 Task: Look for space in Hindupur, India from 4th June, 2023 to 15th June, 2023 for 2 adults in price range Rs.10000 to Rs.15000. Place can be entire place with 1  bedroom having 1 bed and 1 bathroom. Property type can be house, flat, guest house, hotel. Booking option can be shelf check-in. Required host language is English.
Action: Mouse moved to (534, 135)
Screenshot: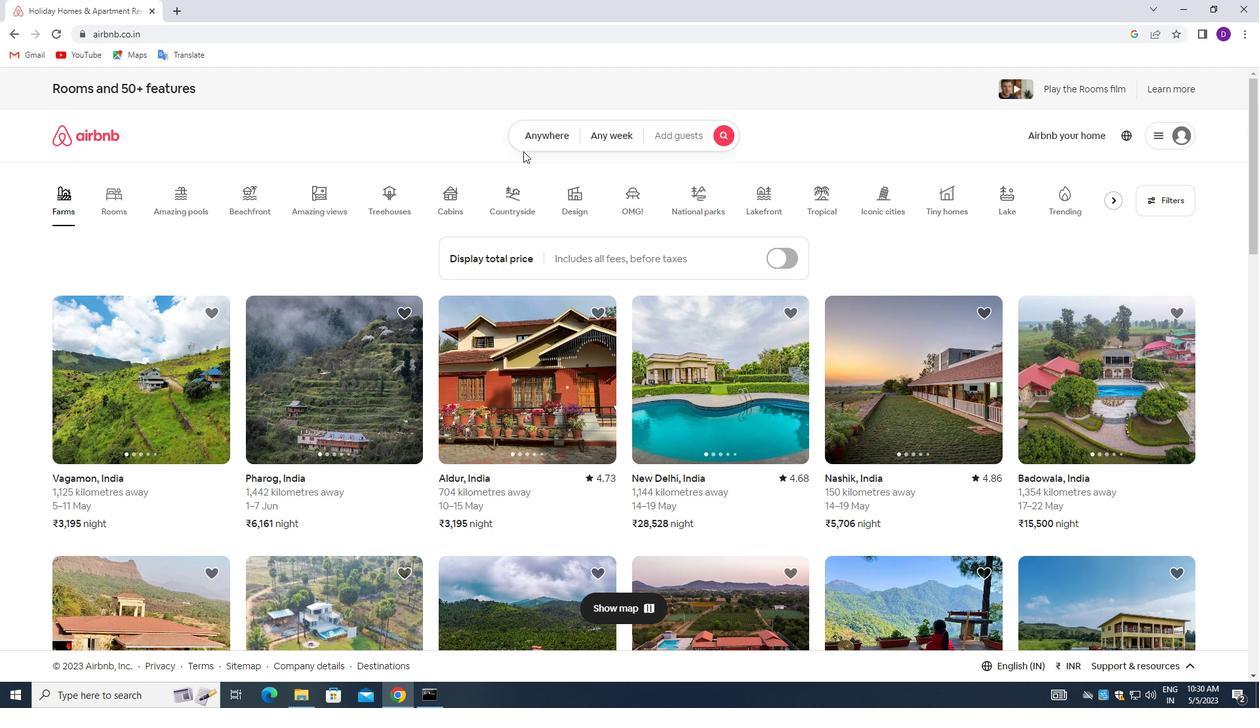 
Action: Mouse pressed left at (534, 135)
Screenshot: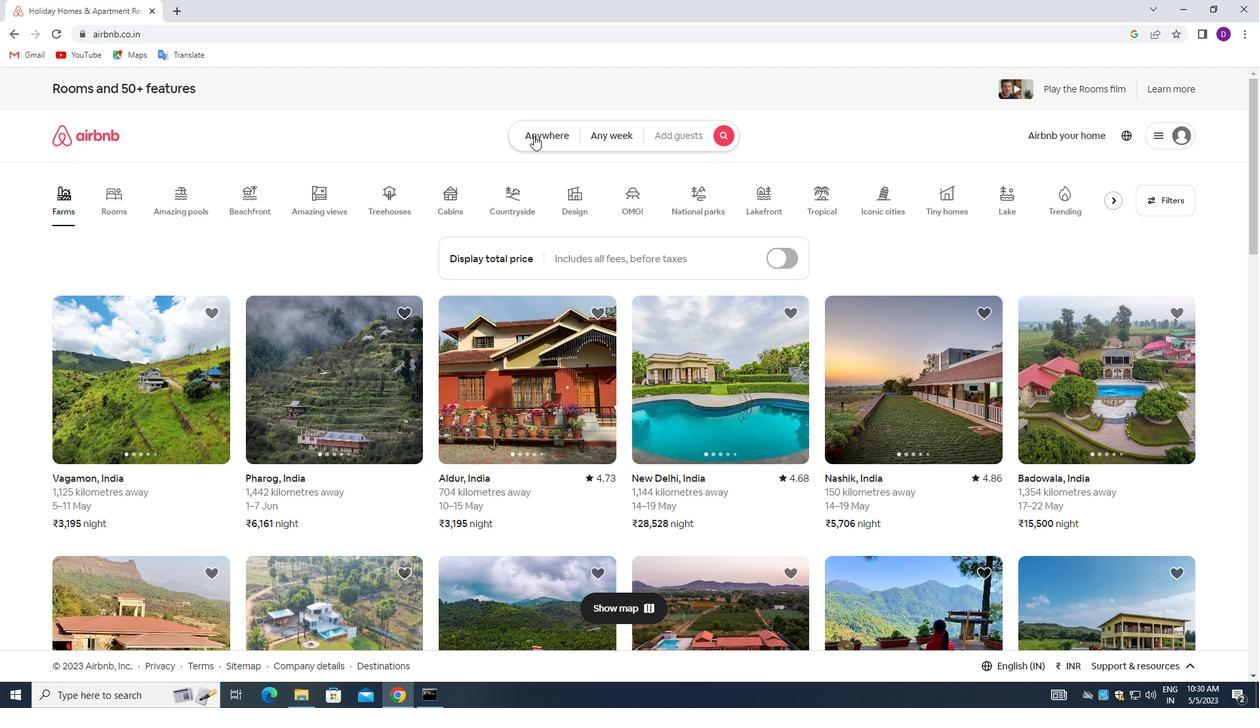 
Action: Mouse moved to (500, 183)
Screenshot: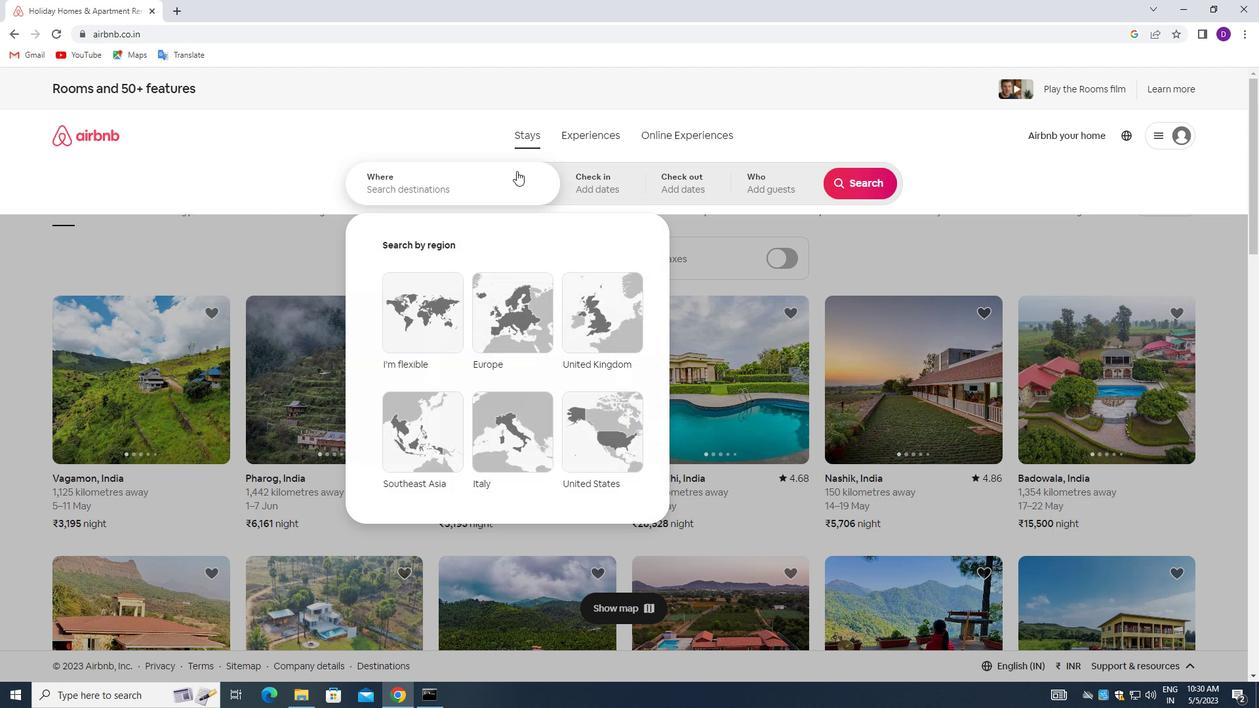 
Action: Mouse pressed left at (500, 183)
Screenshot: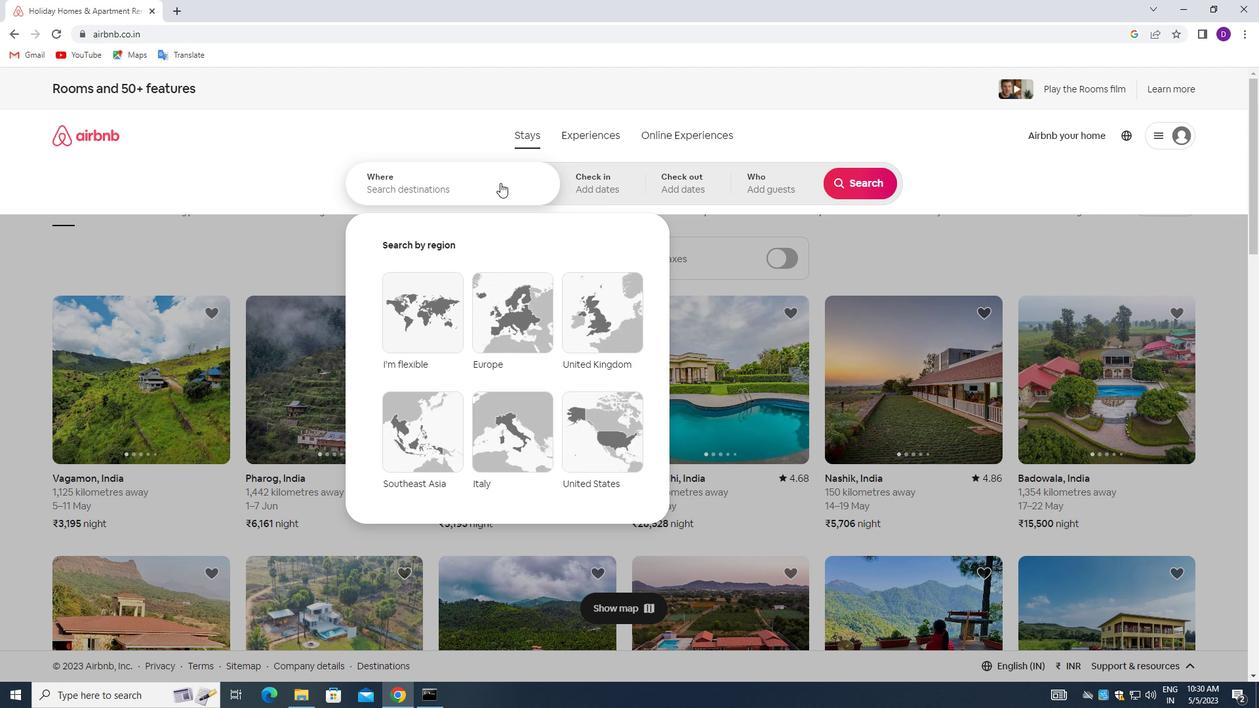 
Action: Mouse moved to (223, 158)
Screenshot: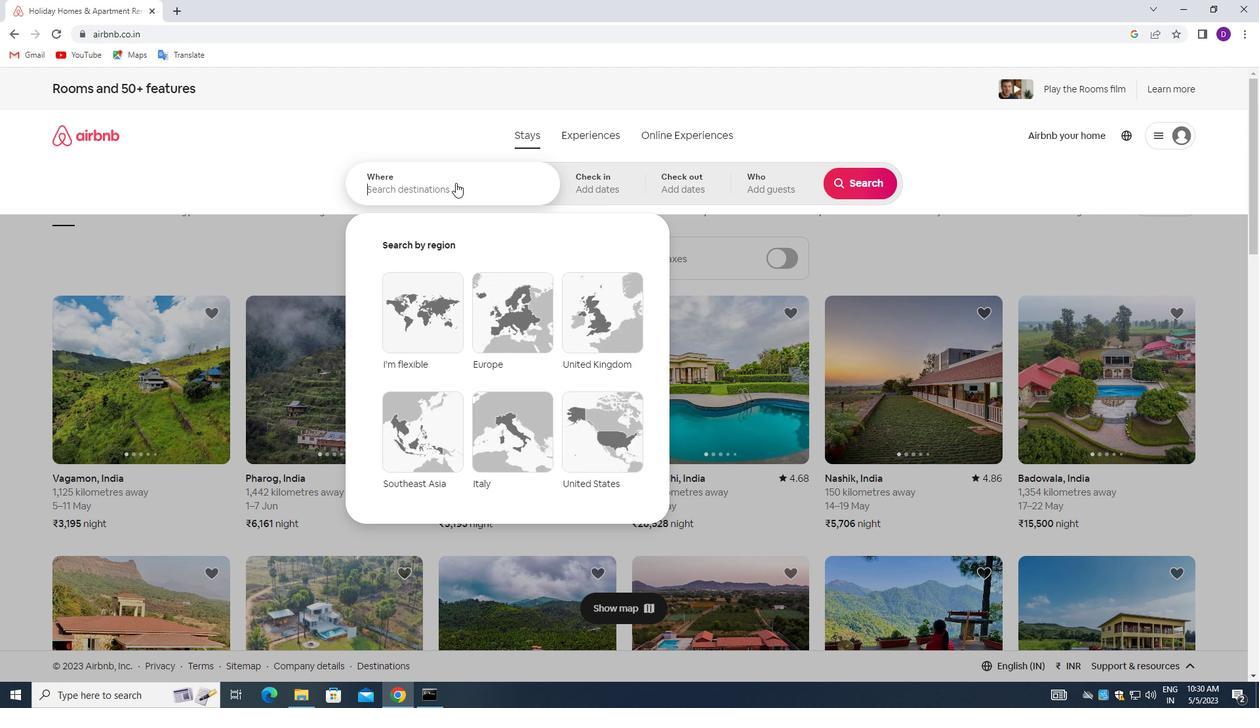 
Action: Key pressed <Key.shift>HINDUPUR,<Key.space><Key.shift>INDIA<Key.enter>
Screenshot: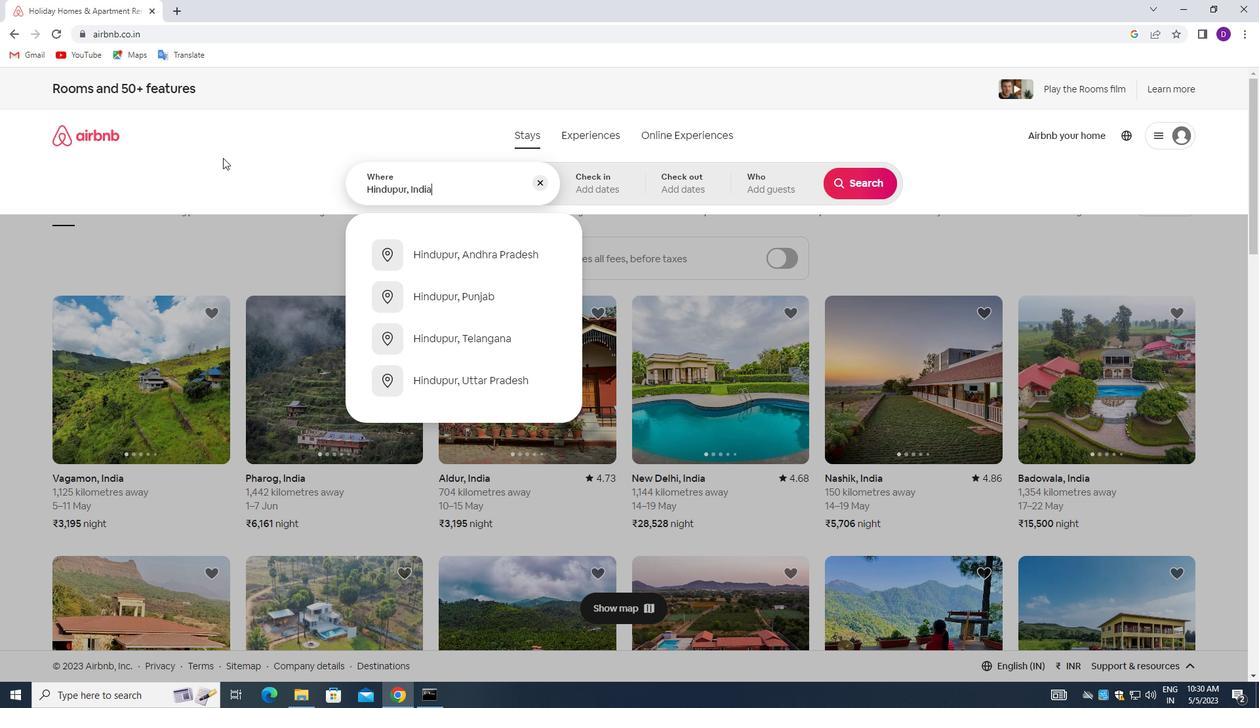 
Action: Mouse moved to (650, 376)
Screenshot: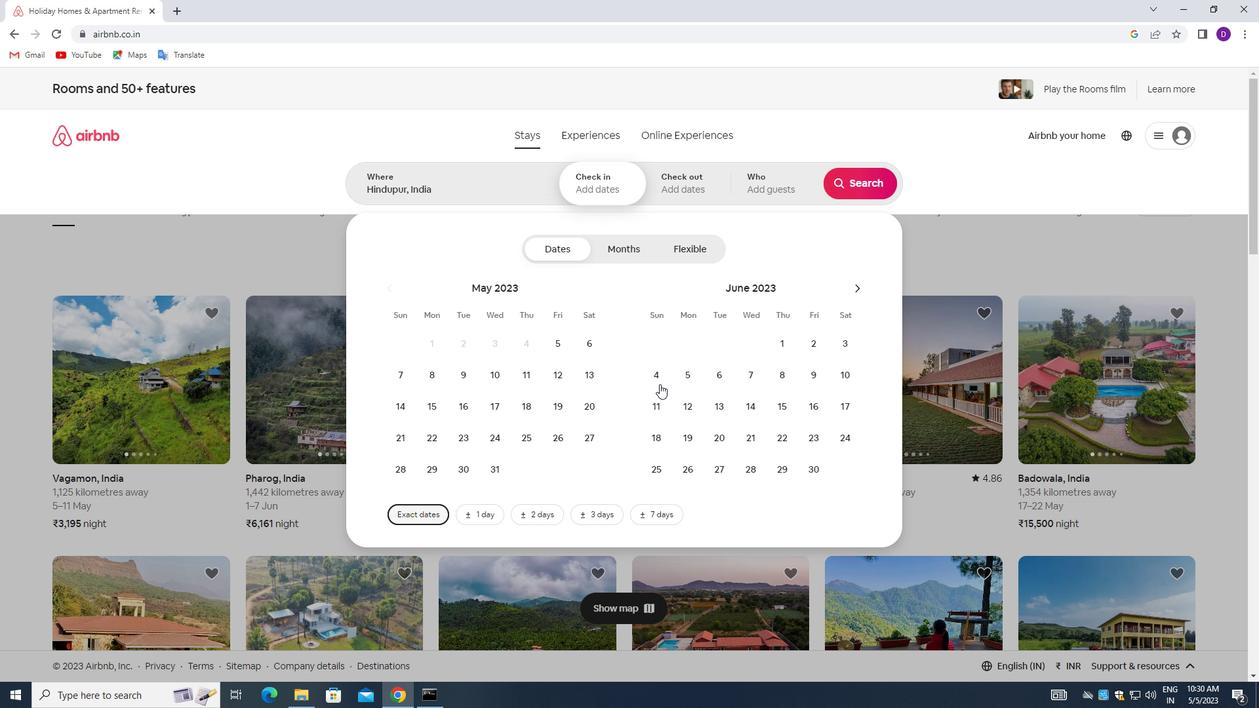 
Action: Mouse pressed left at (650, 376)
Screenshot: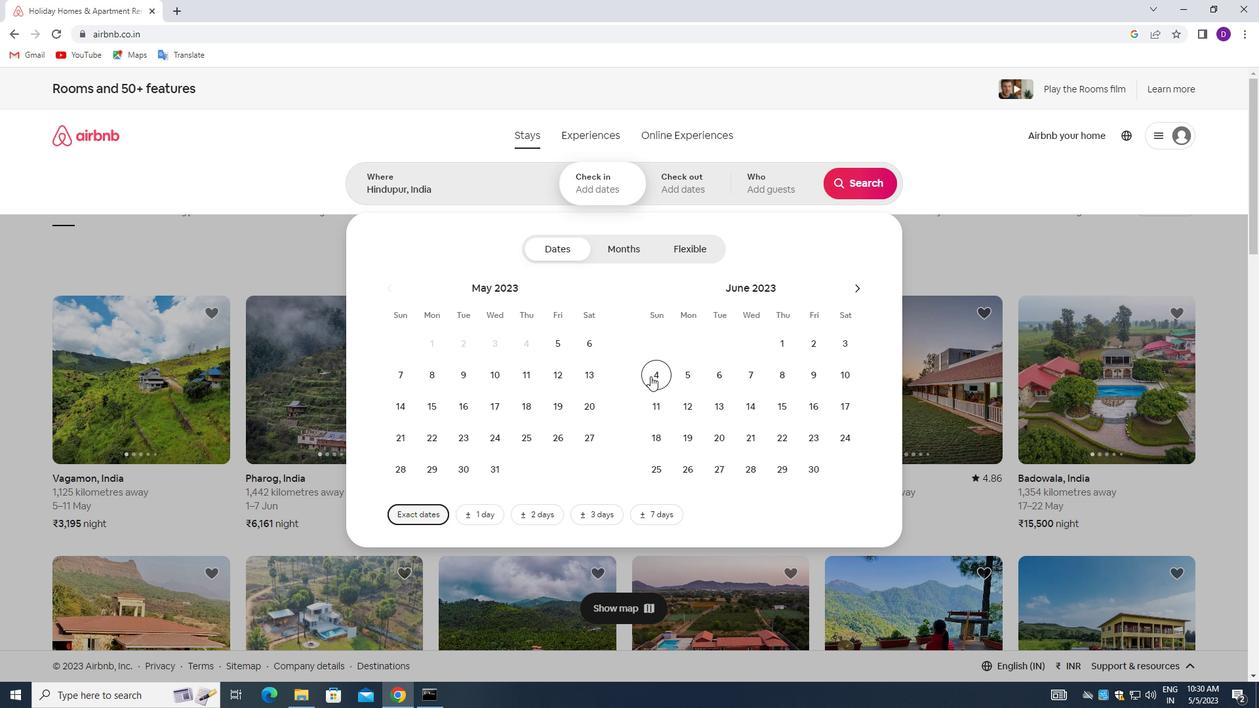 
Action: Mouse moved to (776, 411)
Screenshot: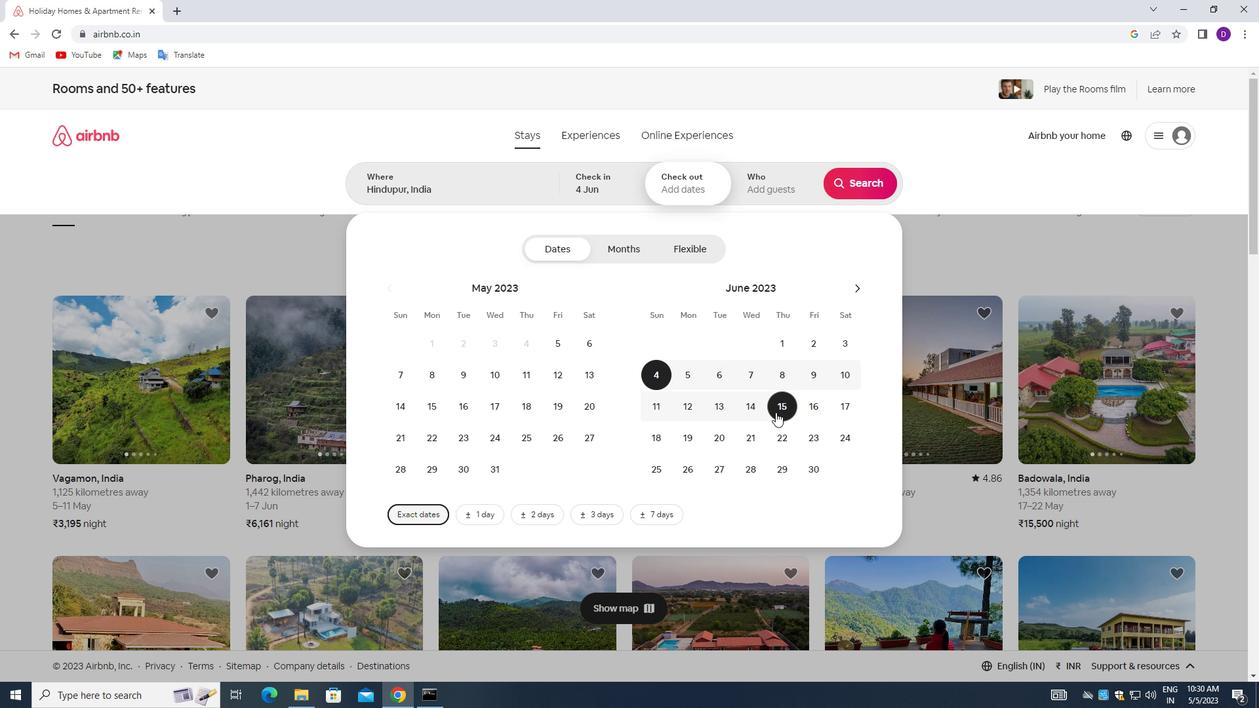 
Action: Mouse pressed left at (776, 411)
Screenshot: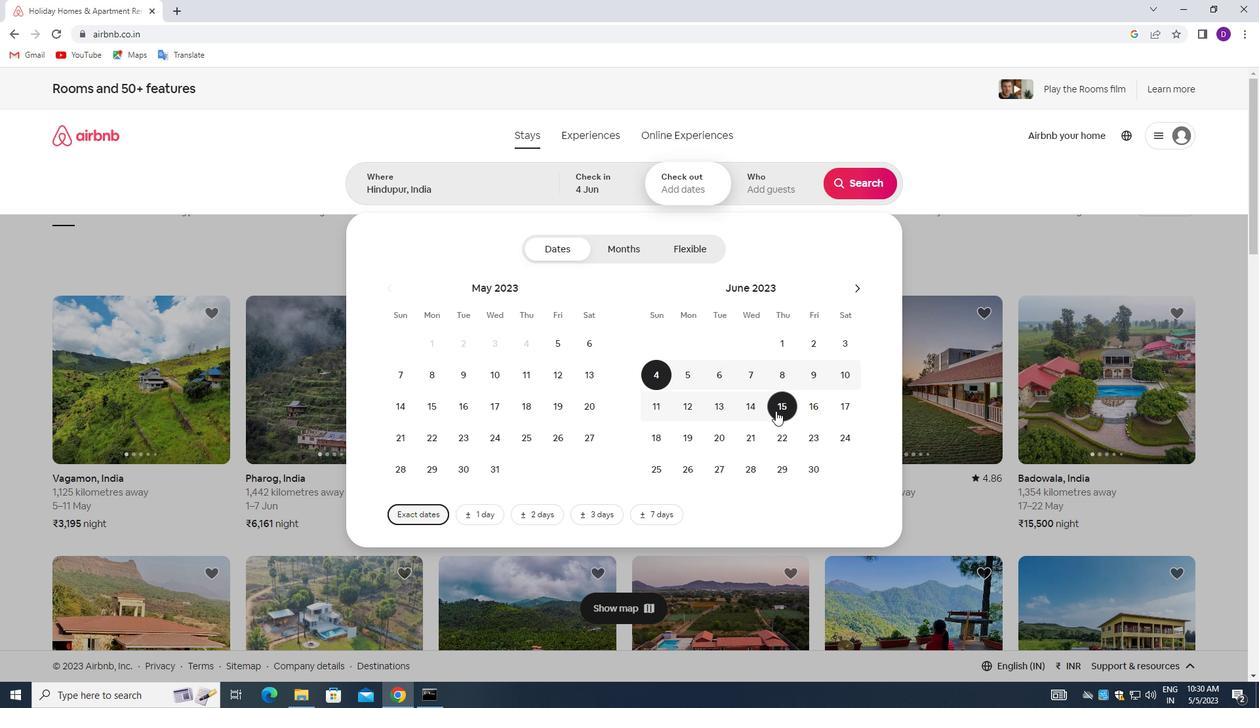 
Action: Mouse moved to (754, 187)
Screenshot: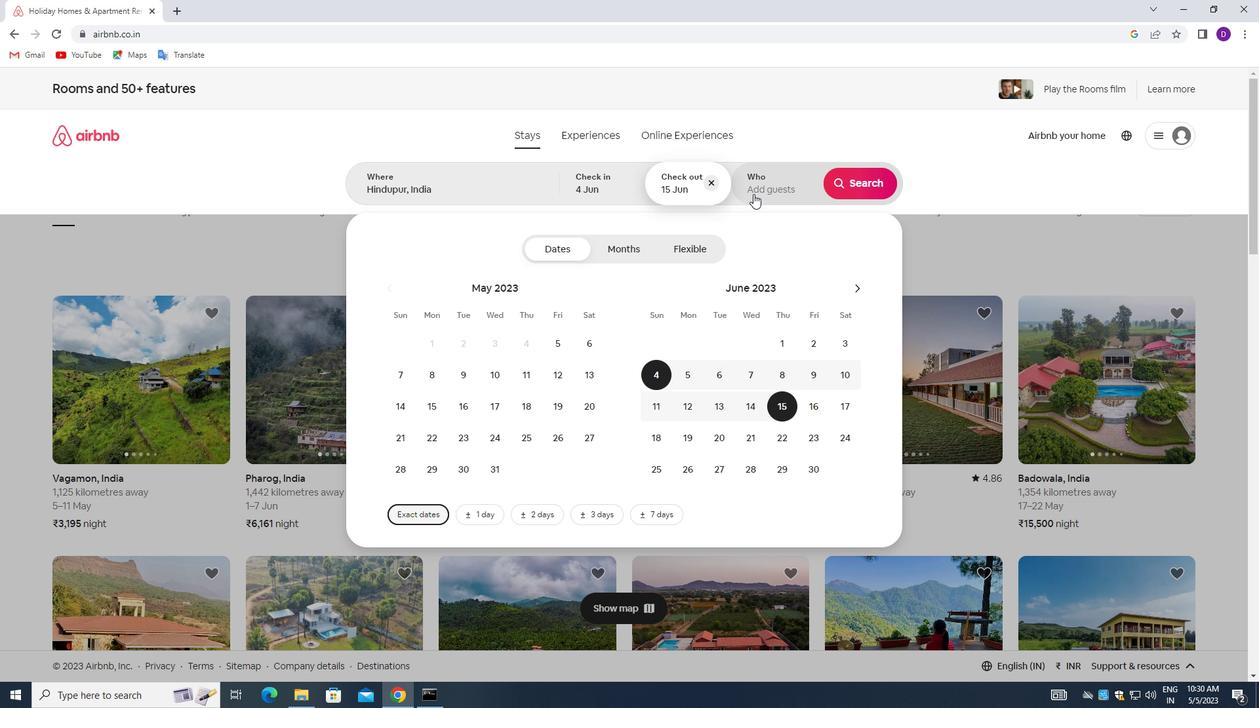 
Action: Mouse pressed left at (754, 187)
Screenshot: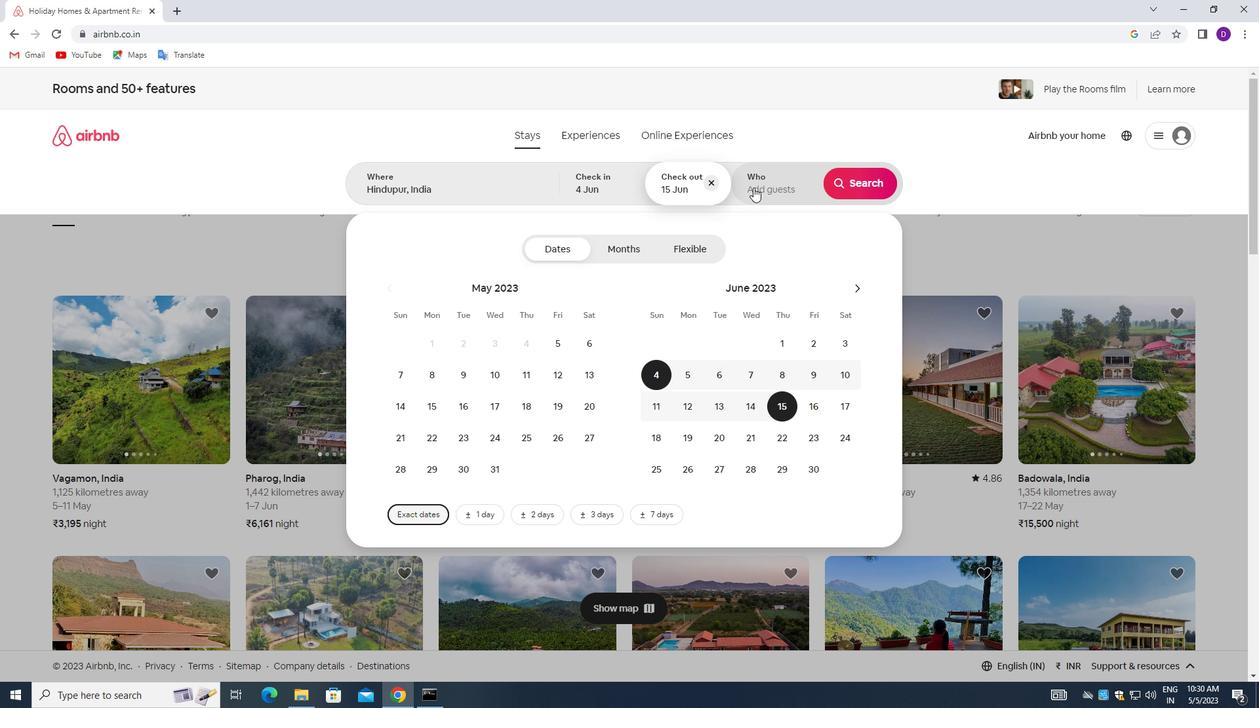 
Action: Mouse moved to (856, 255)
Screenshot: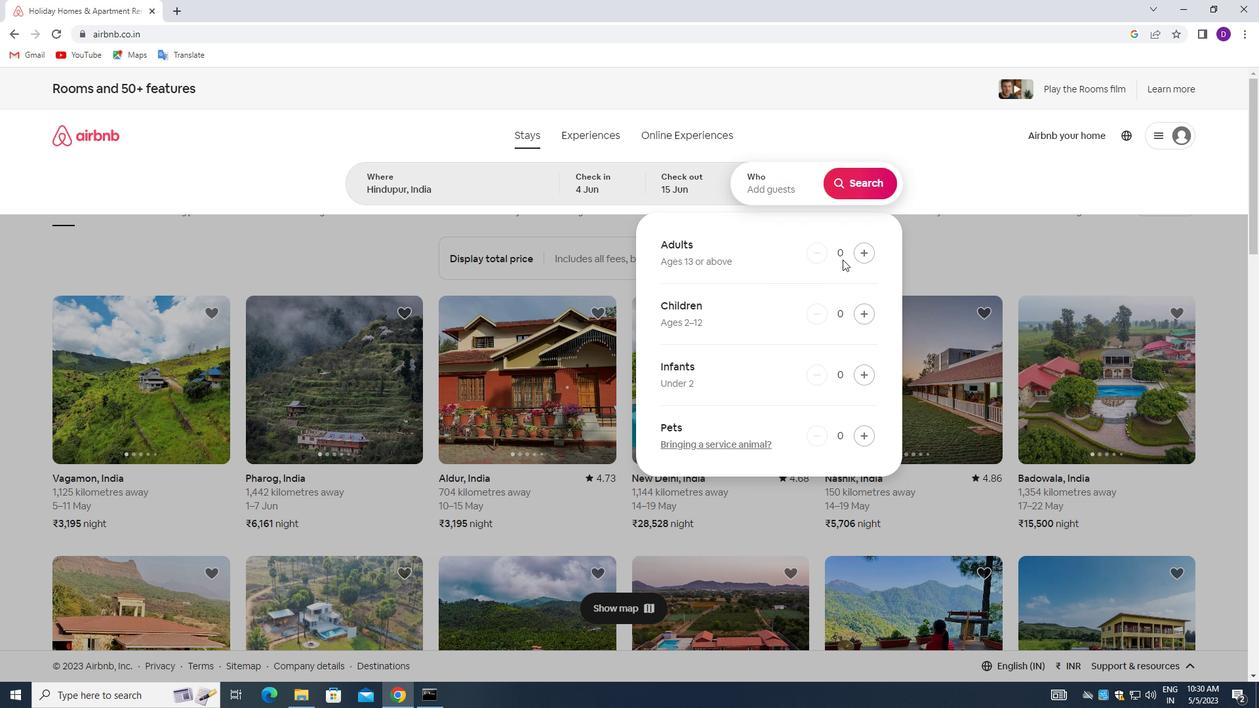 
Action: Mouse pressed left at (856, 255)
Screenshot: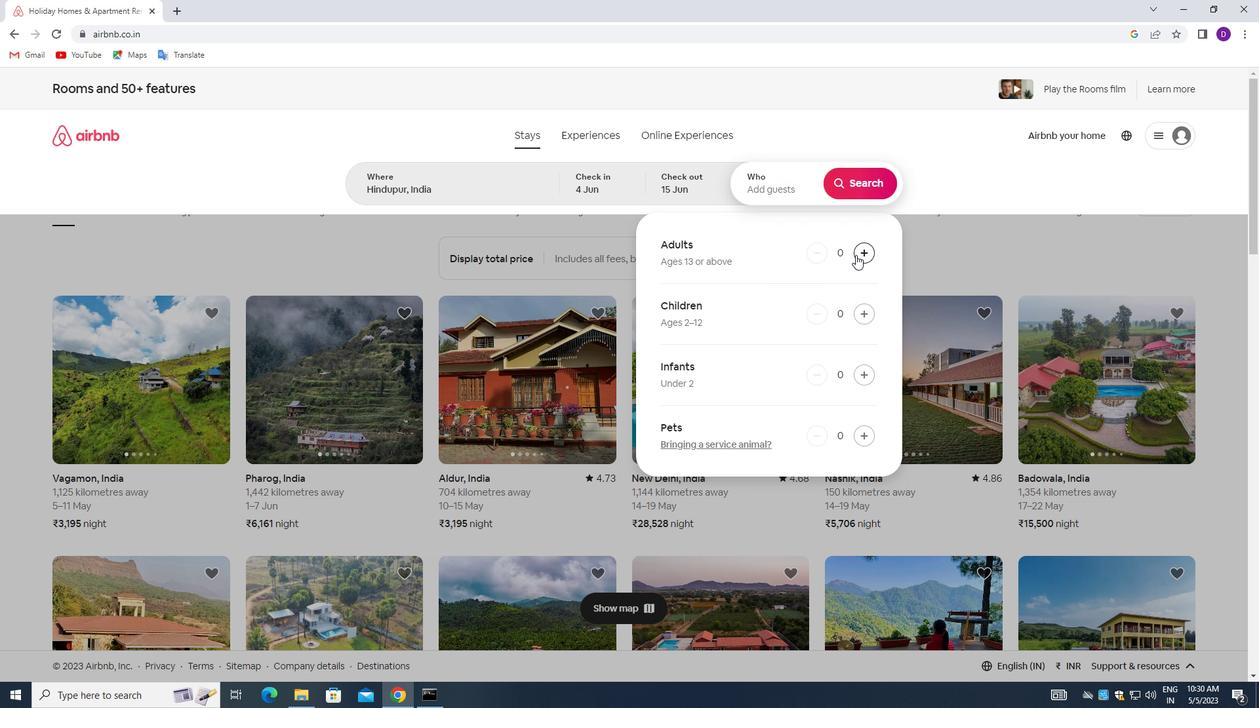 
Action: Mouse moved to (856, 255)
Screenshot: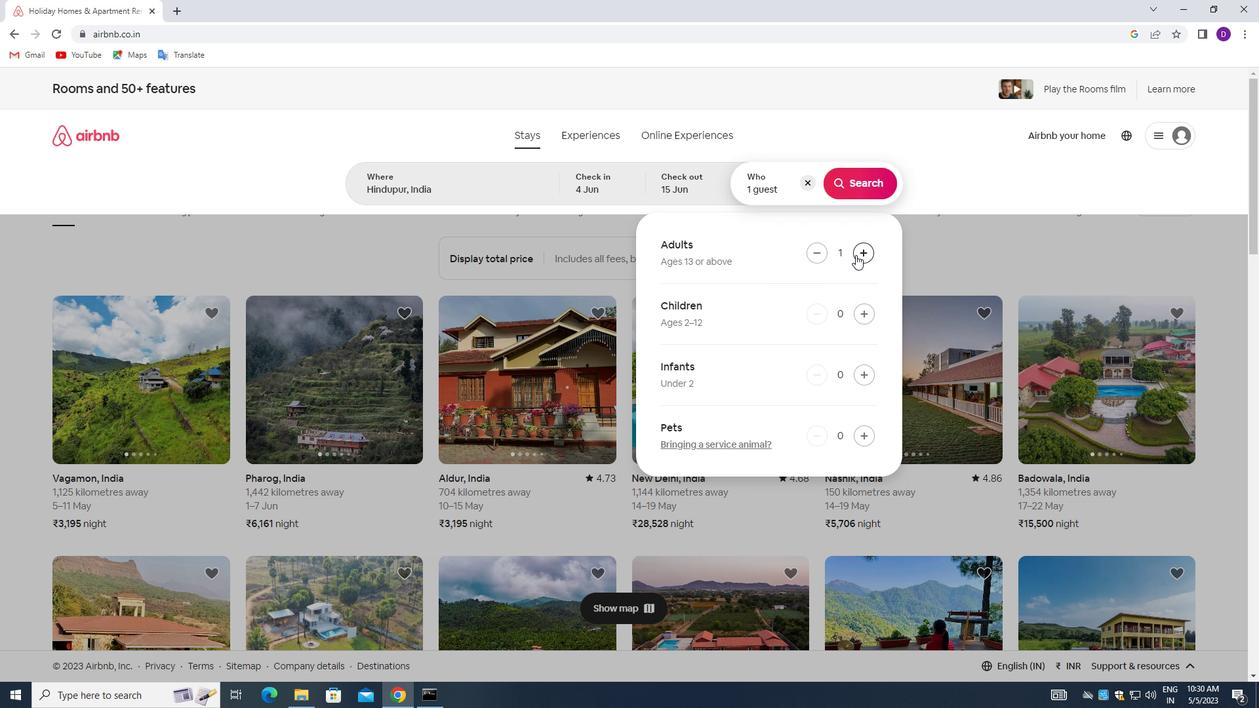 
Action: Mouse pressed left at (856, 255)
Screenshot: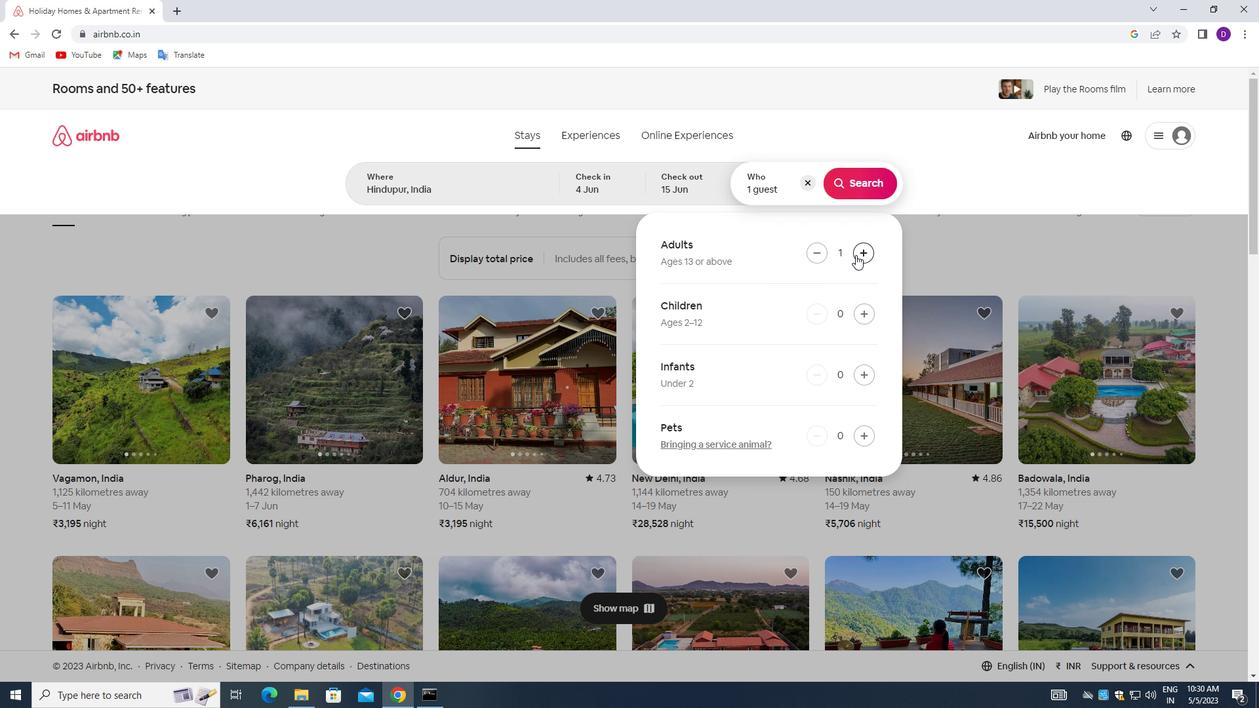 
Action: Mouse moved to (859, 181)
Screenshot: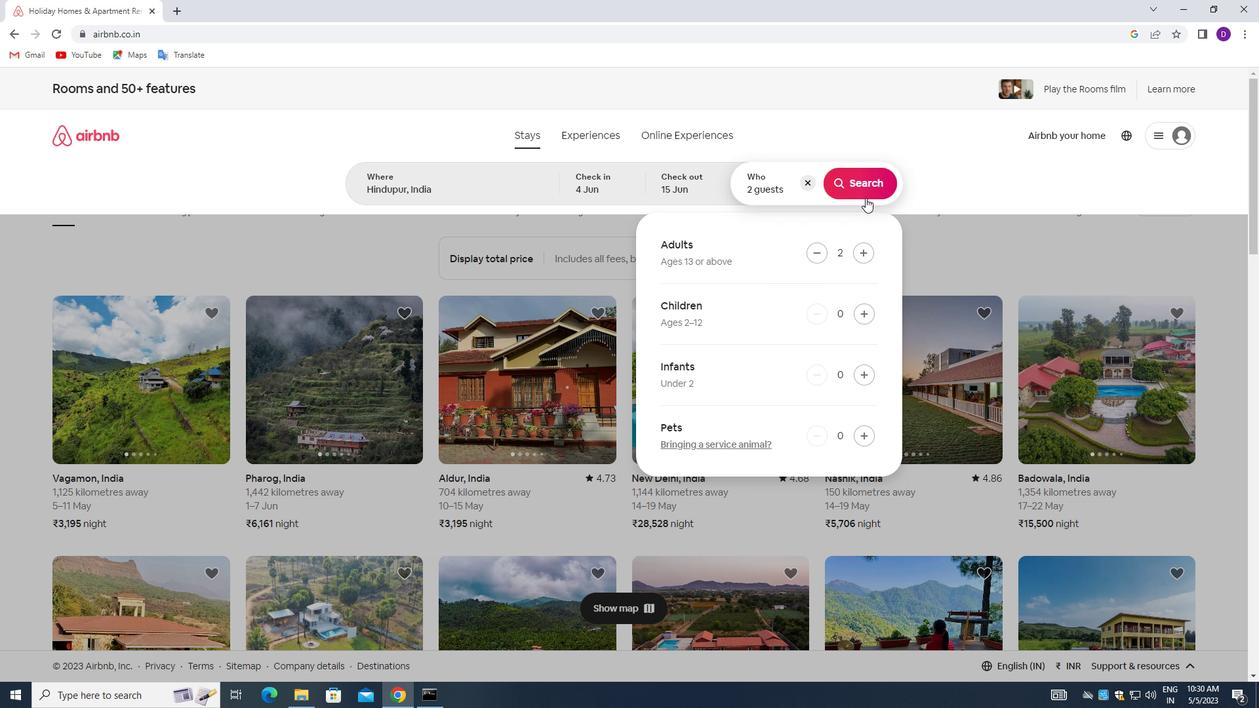 
Action: Mouse pressed left at (859, 181)
Screenshot: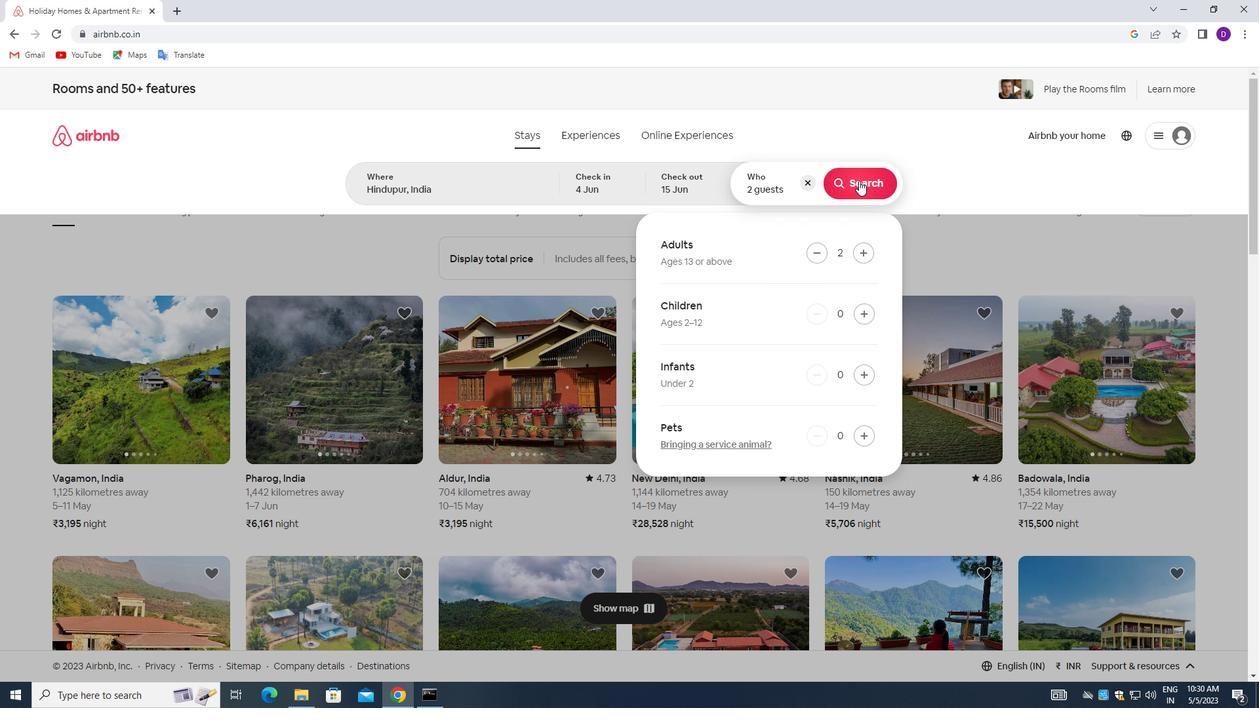 
Action: Mouse moved to (1196, 145)
Screenshot: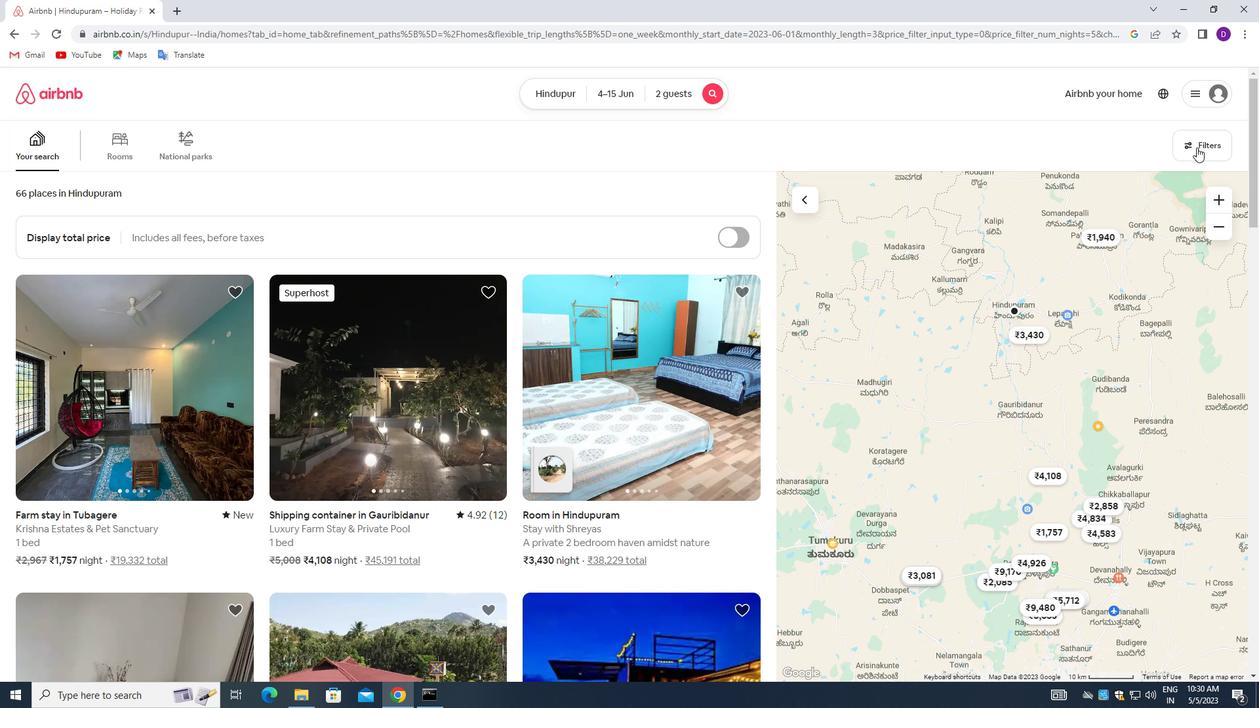 
Action: Mouse pressed left at (1196, 145)
Screenshot: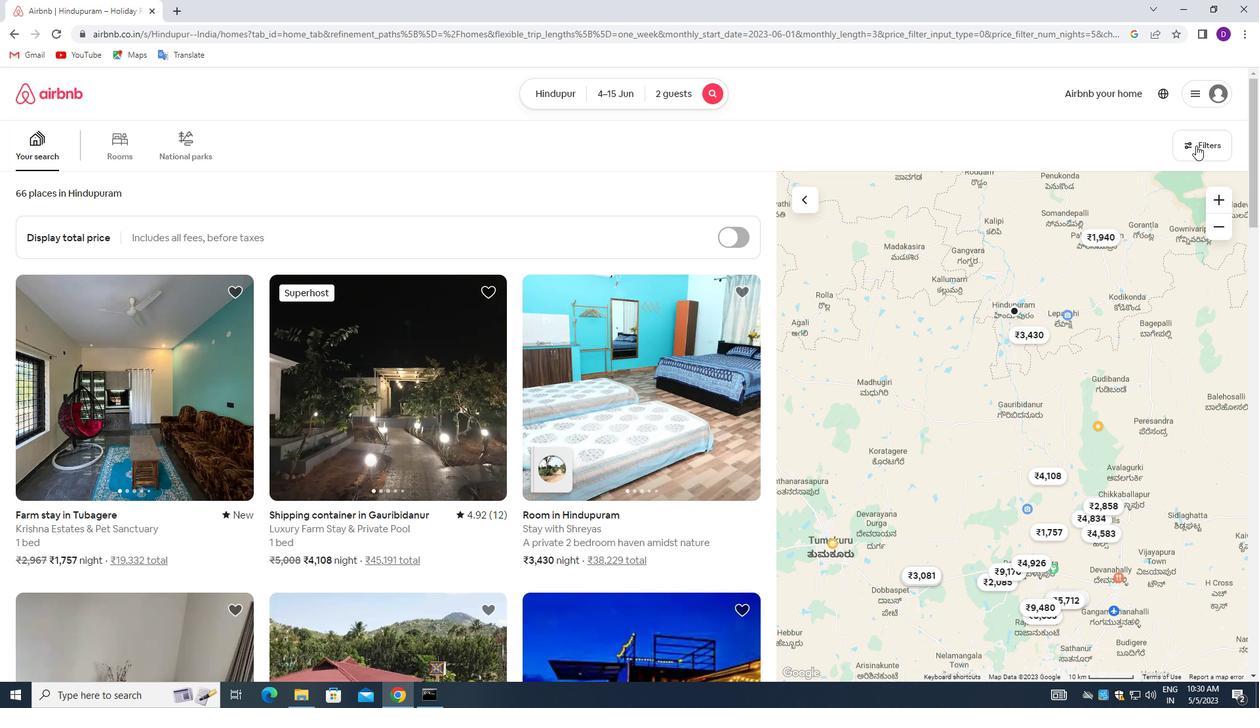 
Action: Mouse moved to (461, 471)
Screenshot: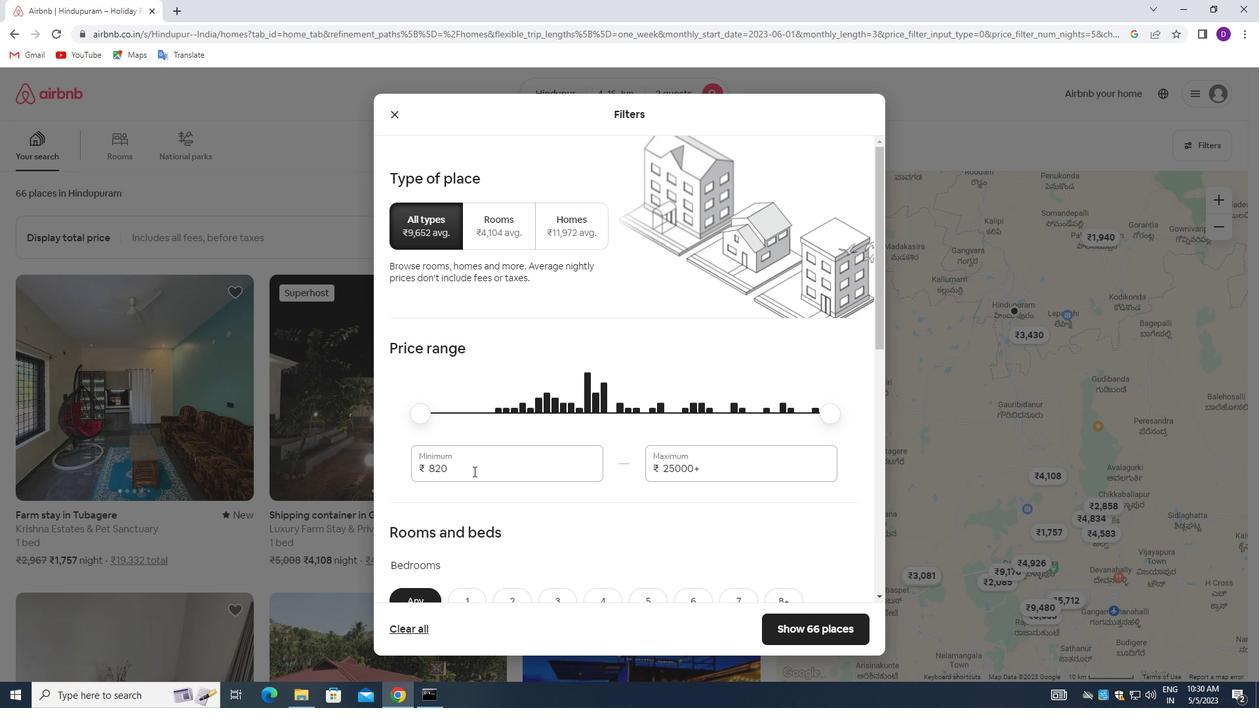
Action: Mouse pressed left at (461, 471)
Screenshot: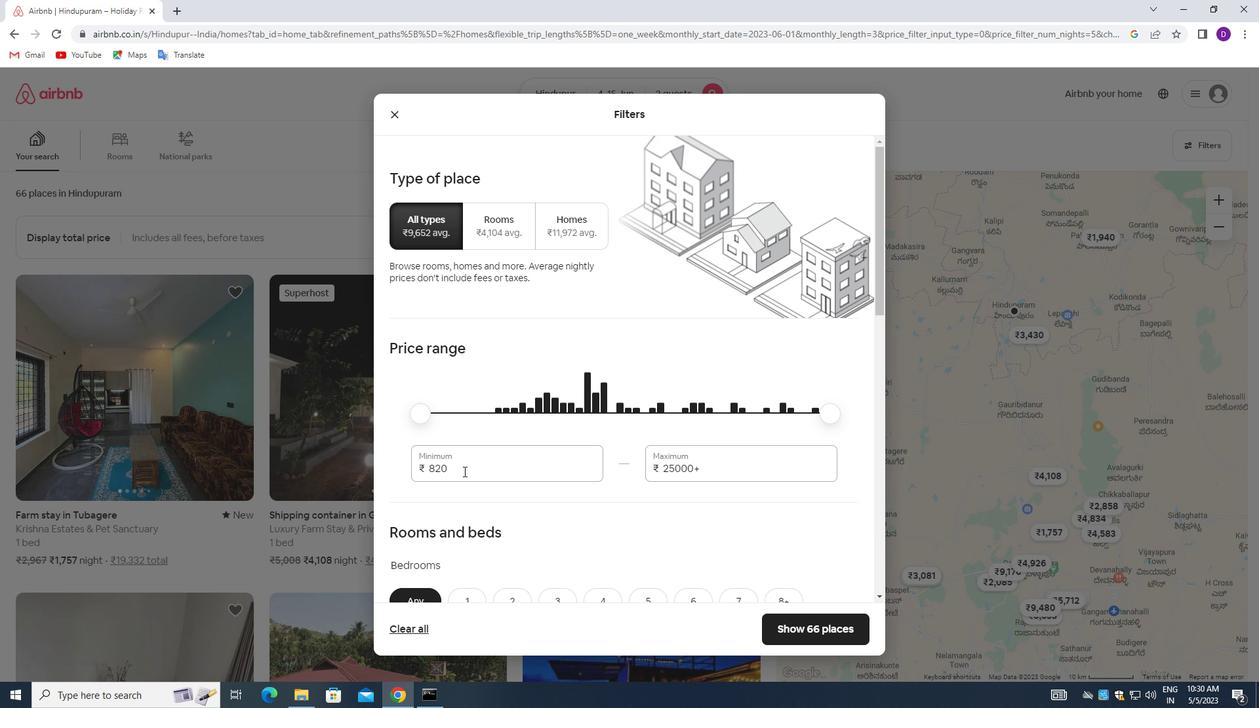 
Action: Mouse pressed left at (461, 471)
Screenshot: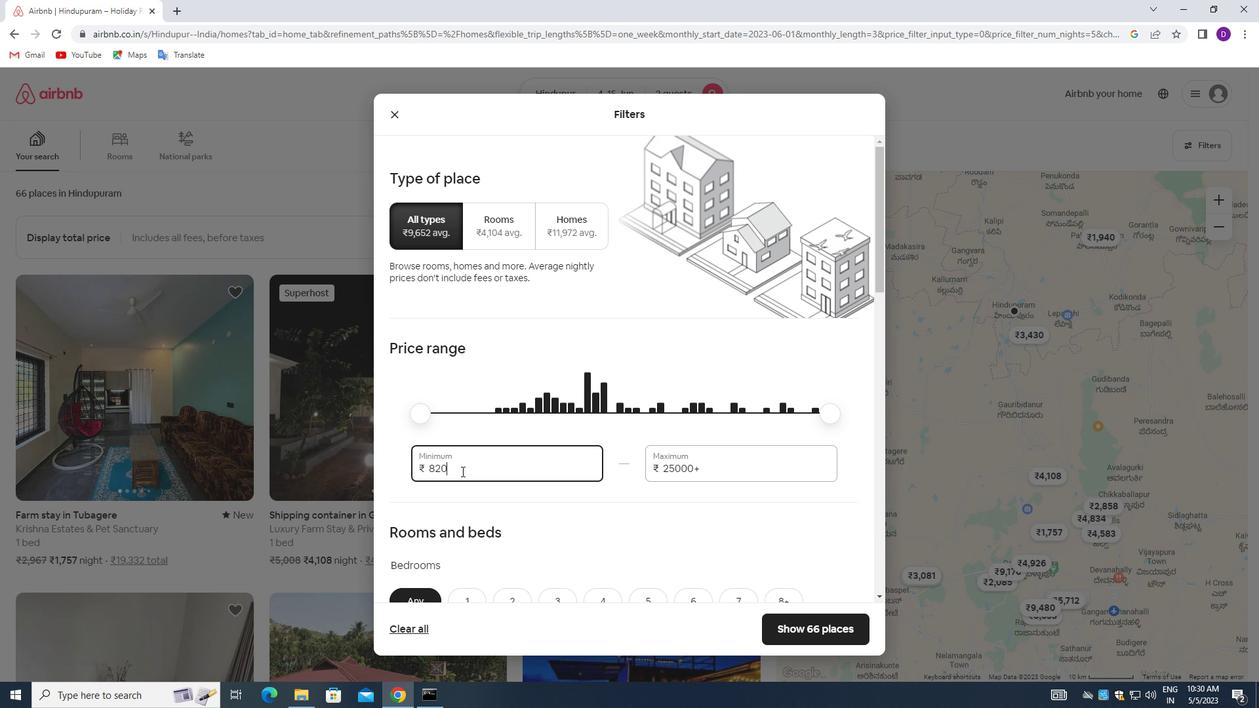 
Action: Key pressed 10000<Key.tab>15000
Screenshot: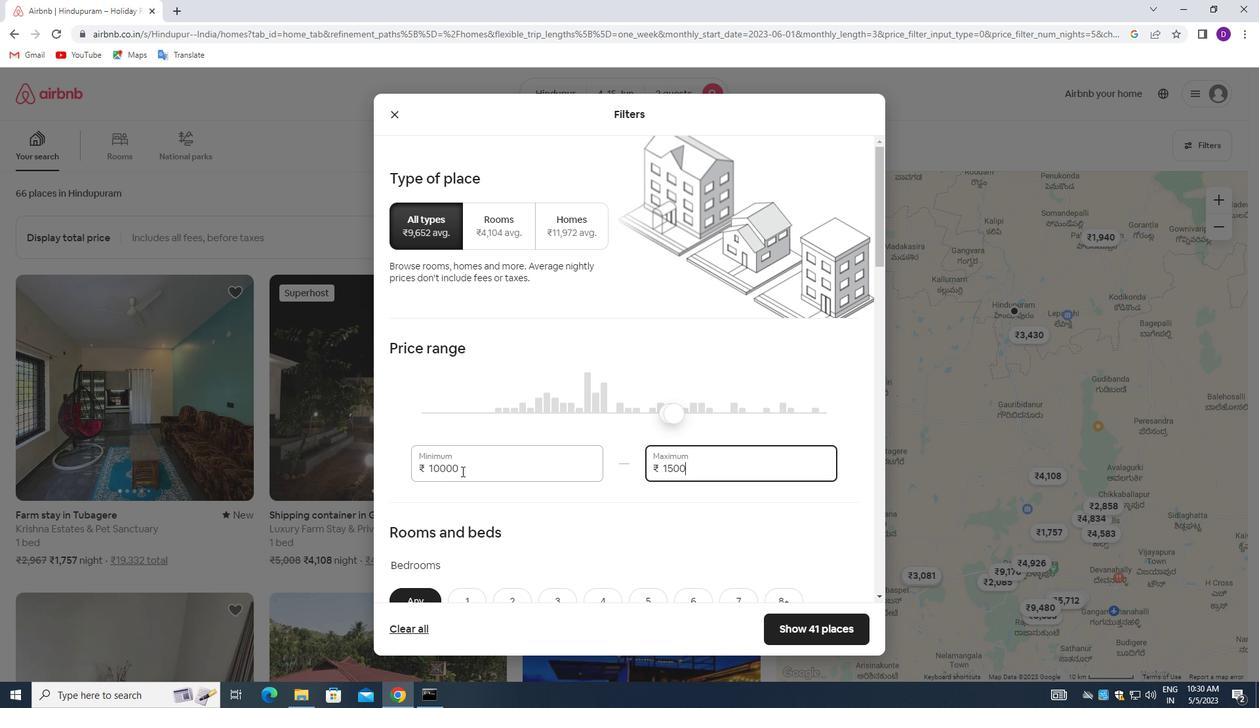 
Action: Mouse moved to (584, 515)
Screenshot: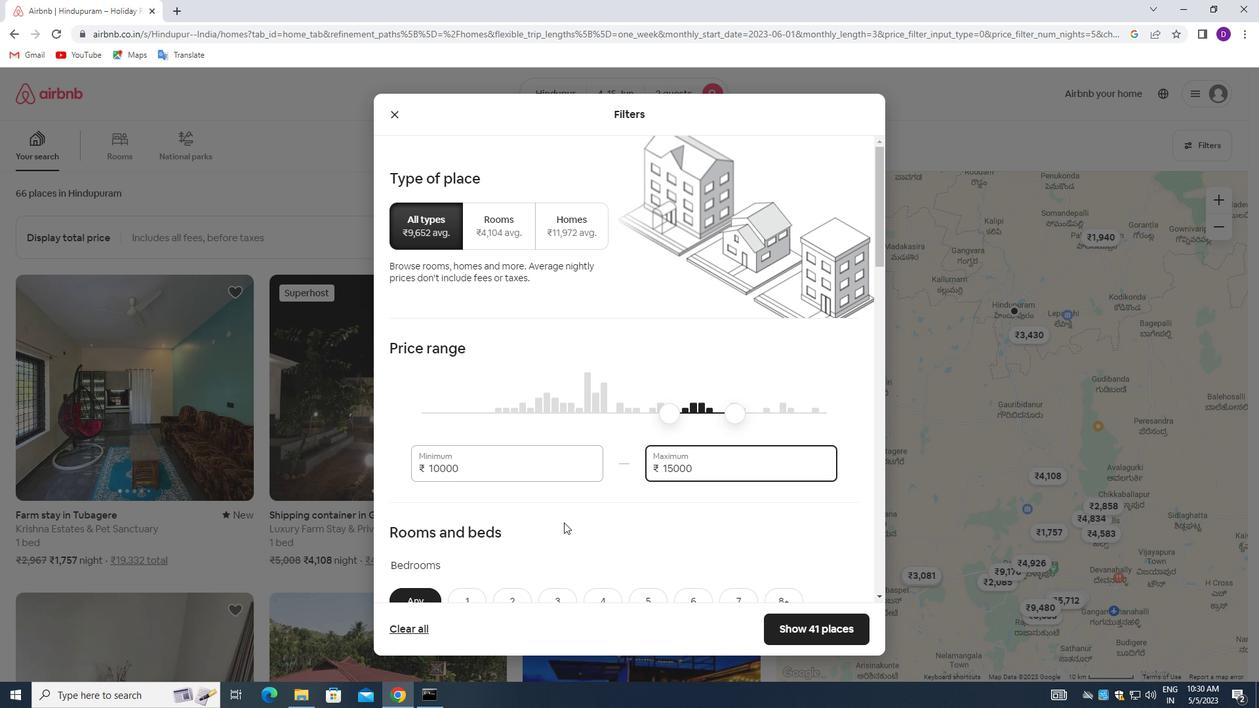 
Action: Mouse scrolled (584, 515) with delta (0, 0)
Screenshot: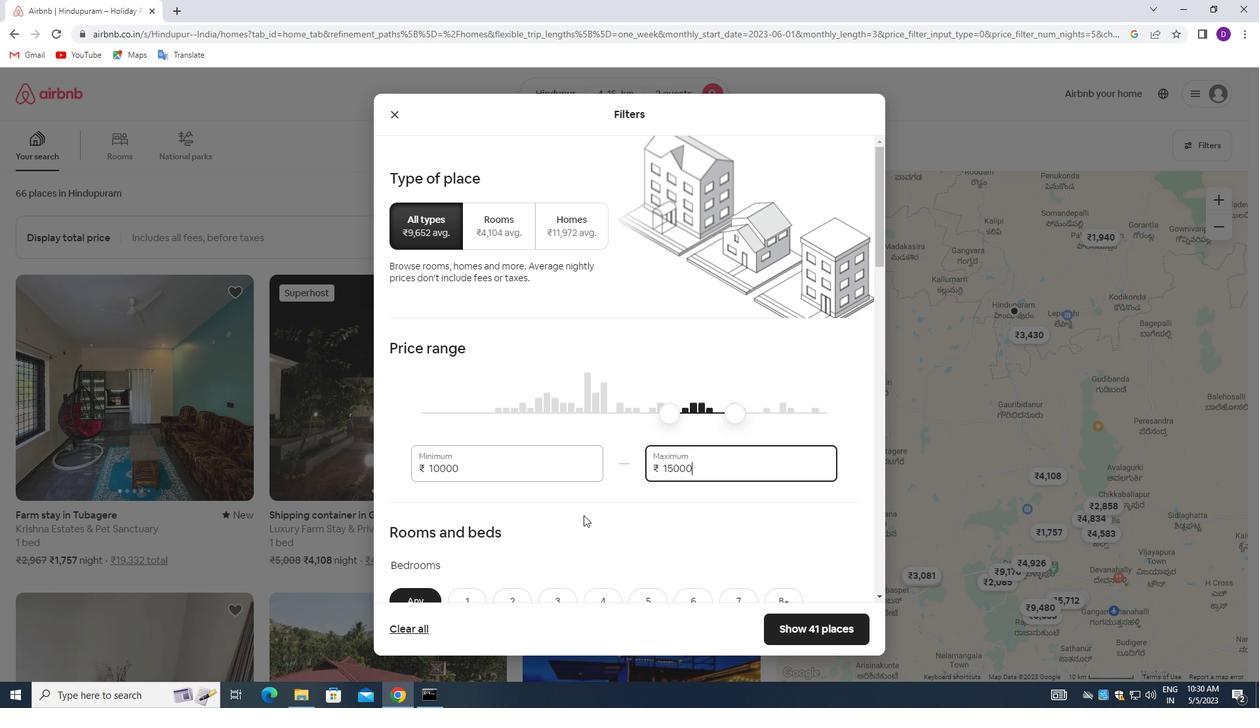 
Action: Mouse scrolled (584, 515) with delta (0, 0)
Screenshot: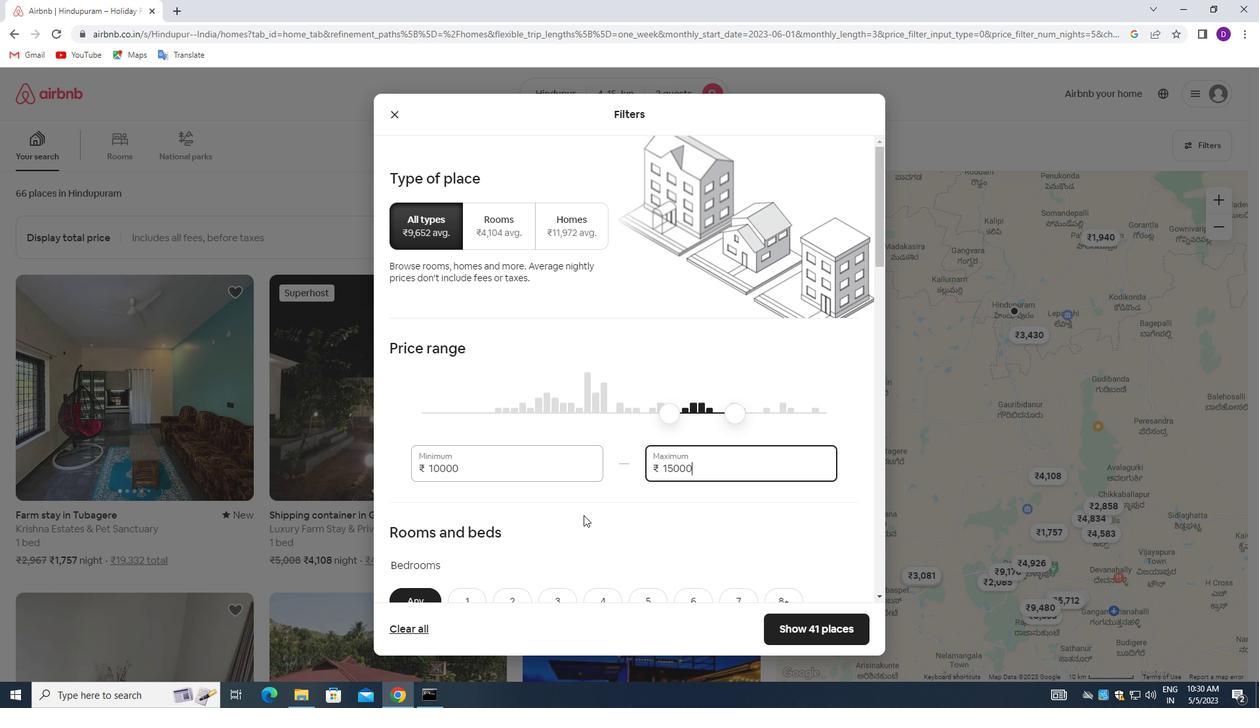 
Action: Mouse scrolled (584, 515) with delta (0, 0)
Screenshot: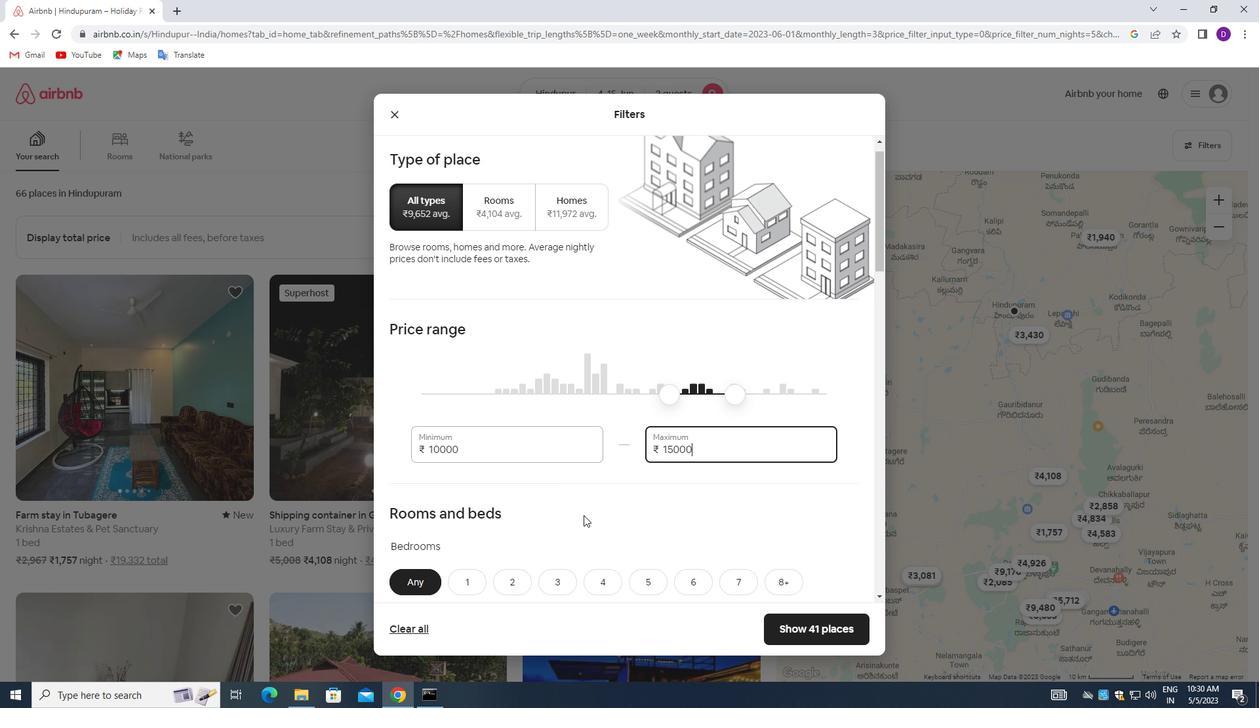 
Action: Mouse moved to (475, 402)
Screenshot: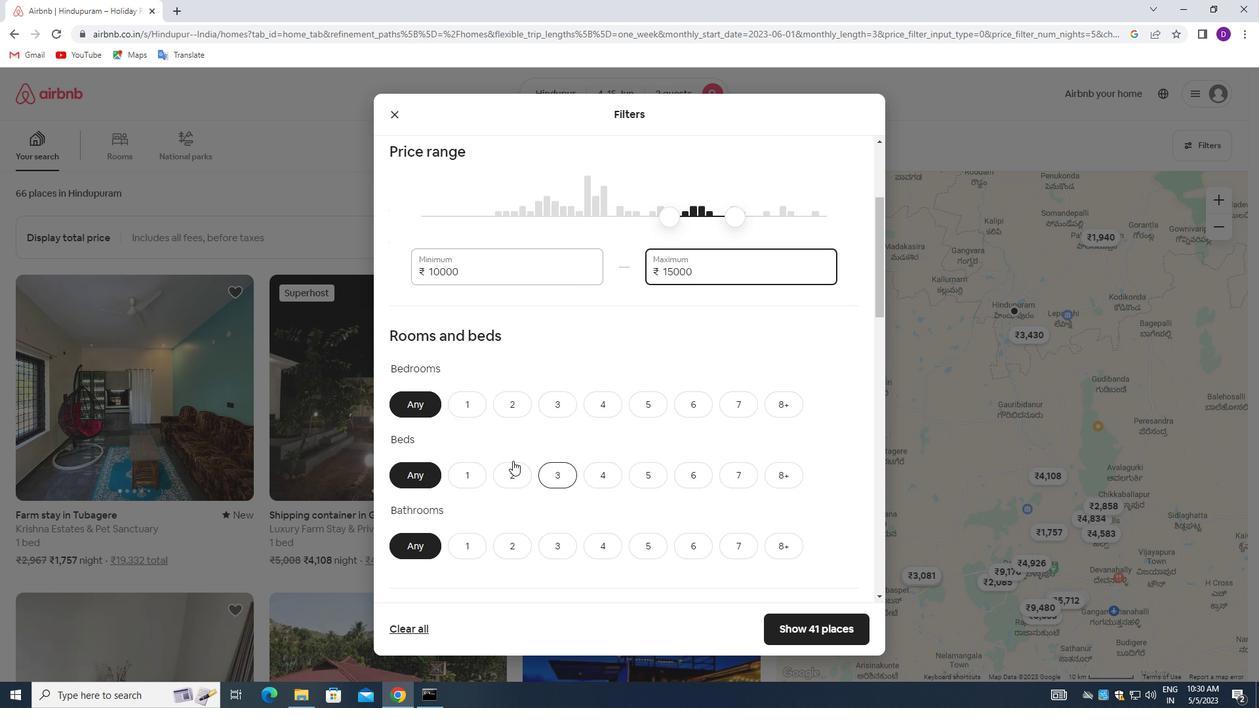 
Action: Mouse pressed left at (475, 402)
Screenshot: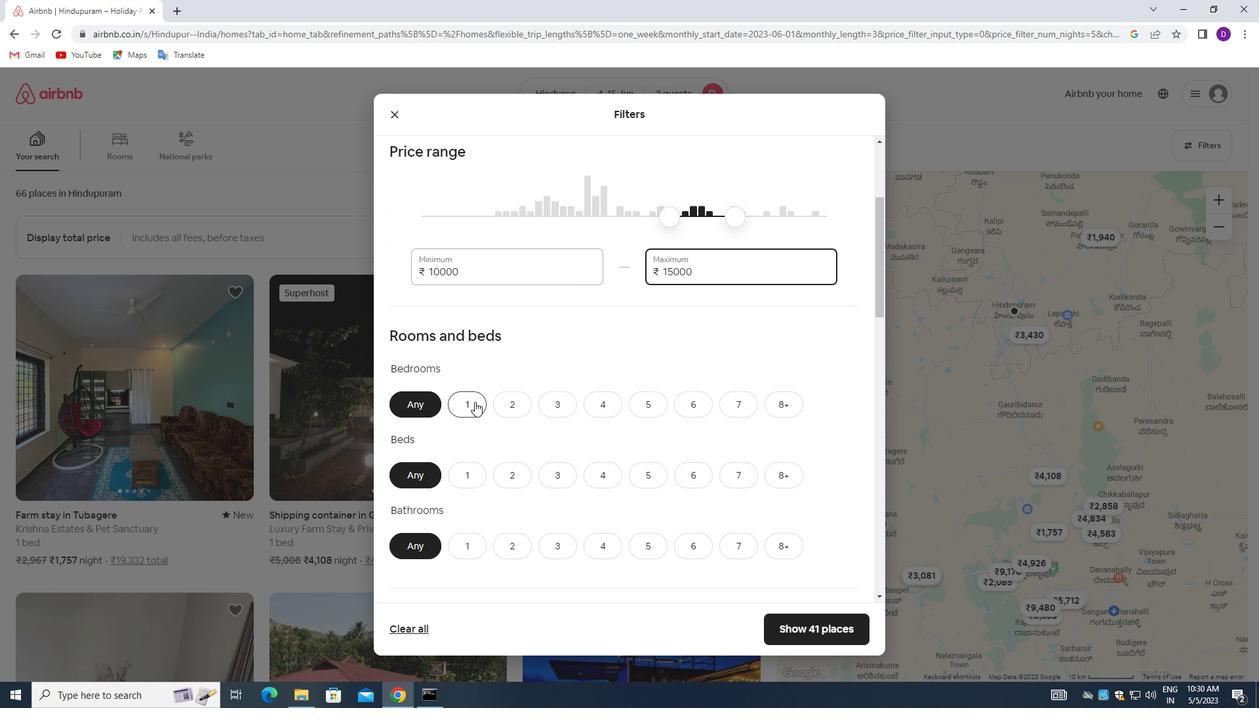 
Action: Mouse moved to (477, 472)
Screenshot: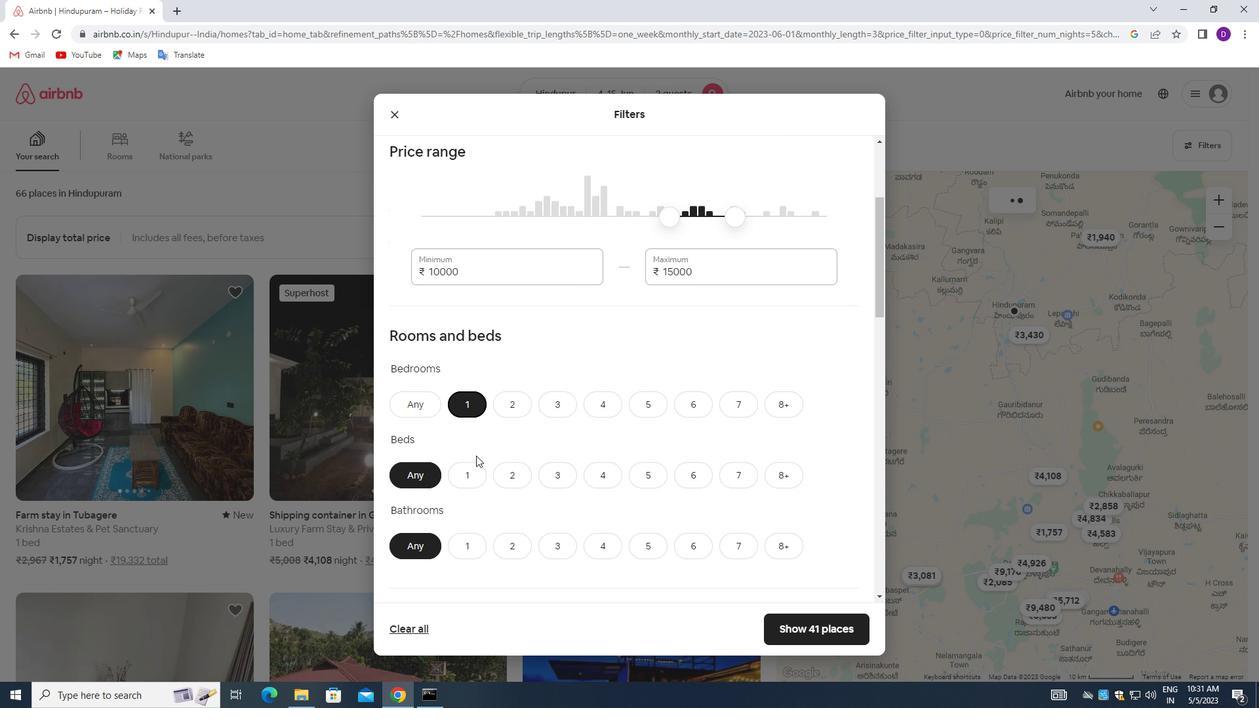 
Action: Mouse pressed left at (477, 472)
Screenshot: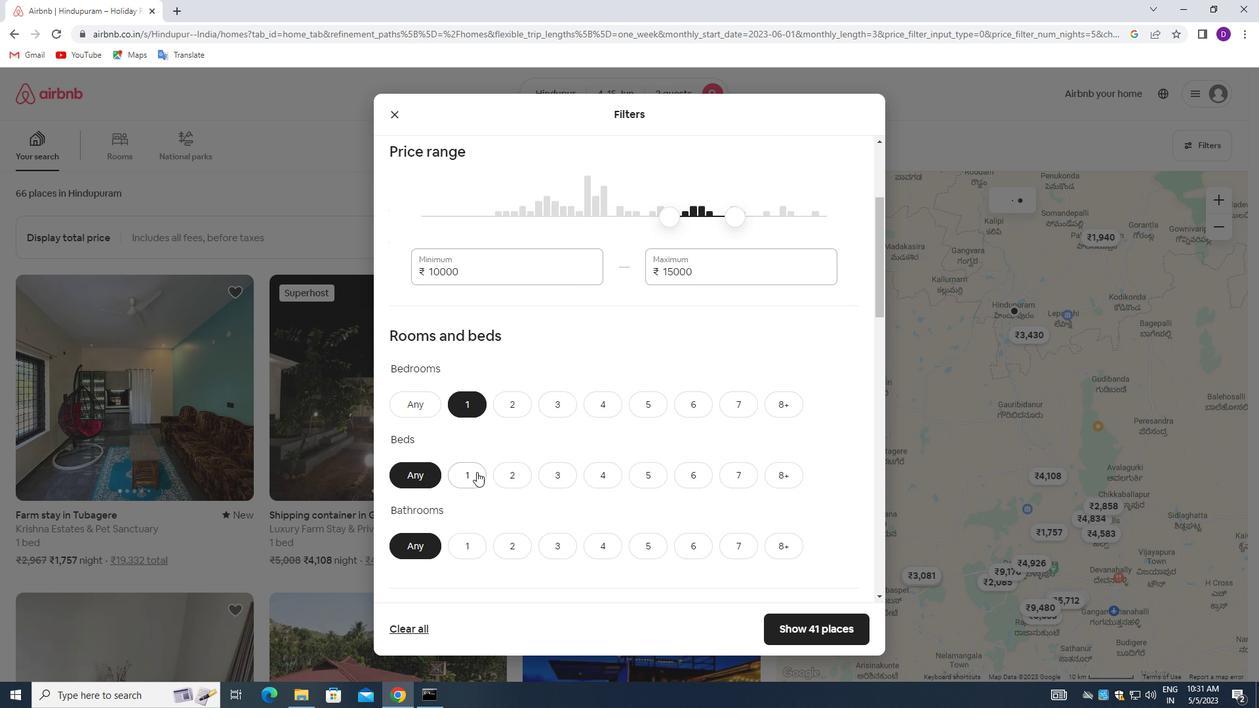 
Action: Mouse moved to (457, 549)
Screenshot: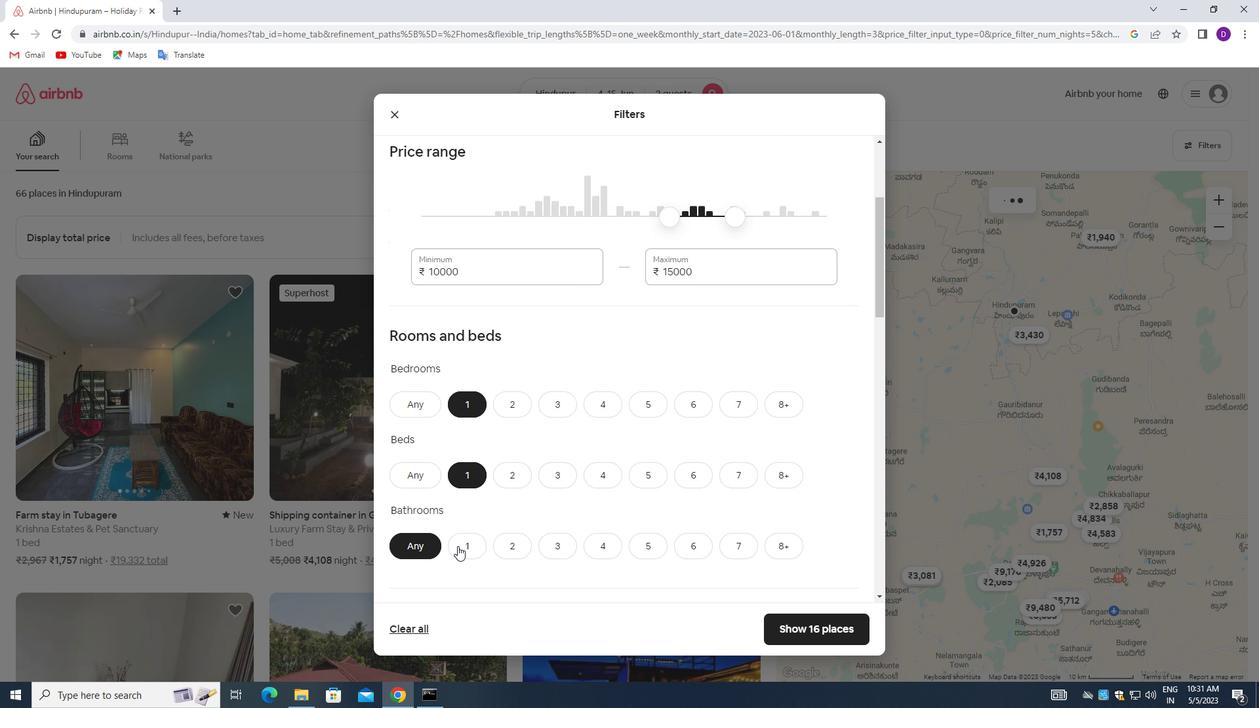 
Action: Mouse pressed left at (457, 549)
Screenshot: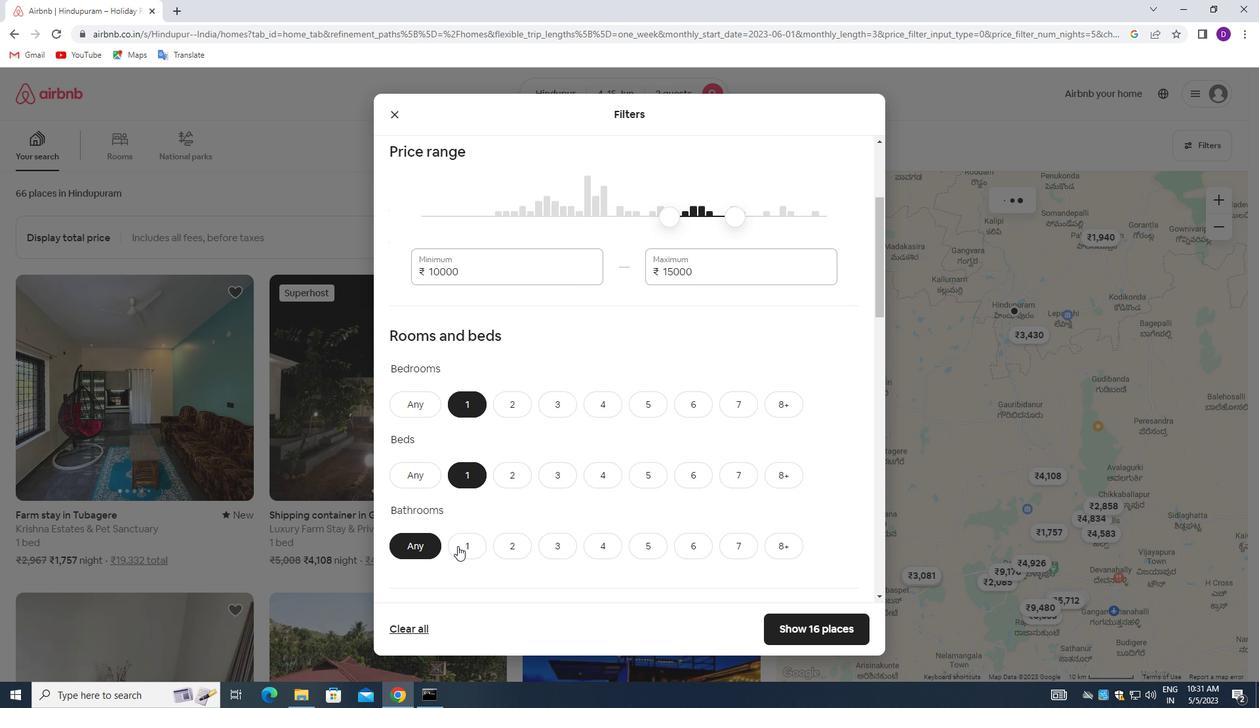 
Action: Mouse moved to (548, 448)
Screenshot: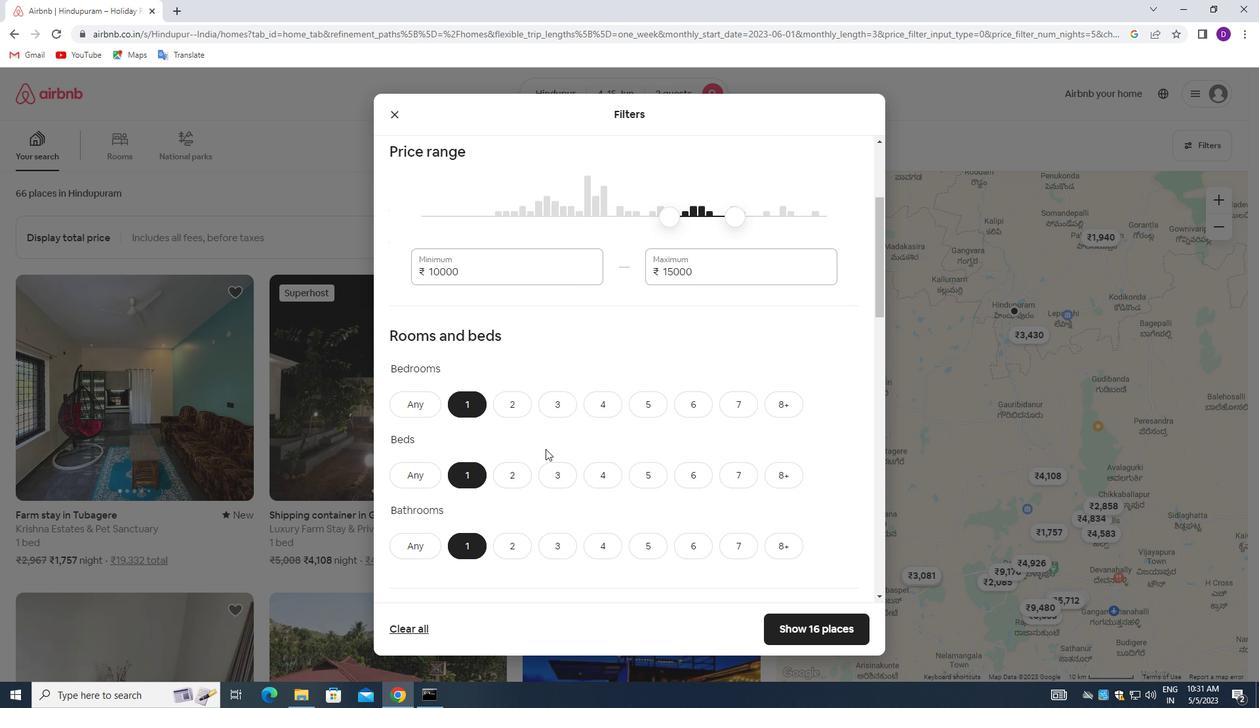 
Action: Mouse scrolled (548, 447) with delta (0, 0)
Screenshot: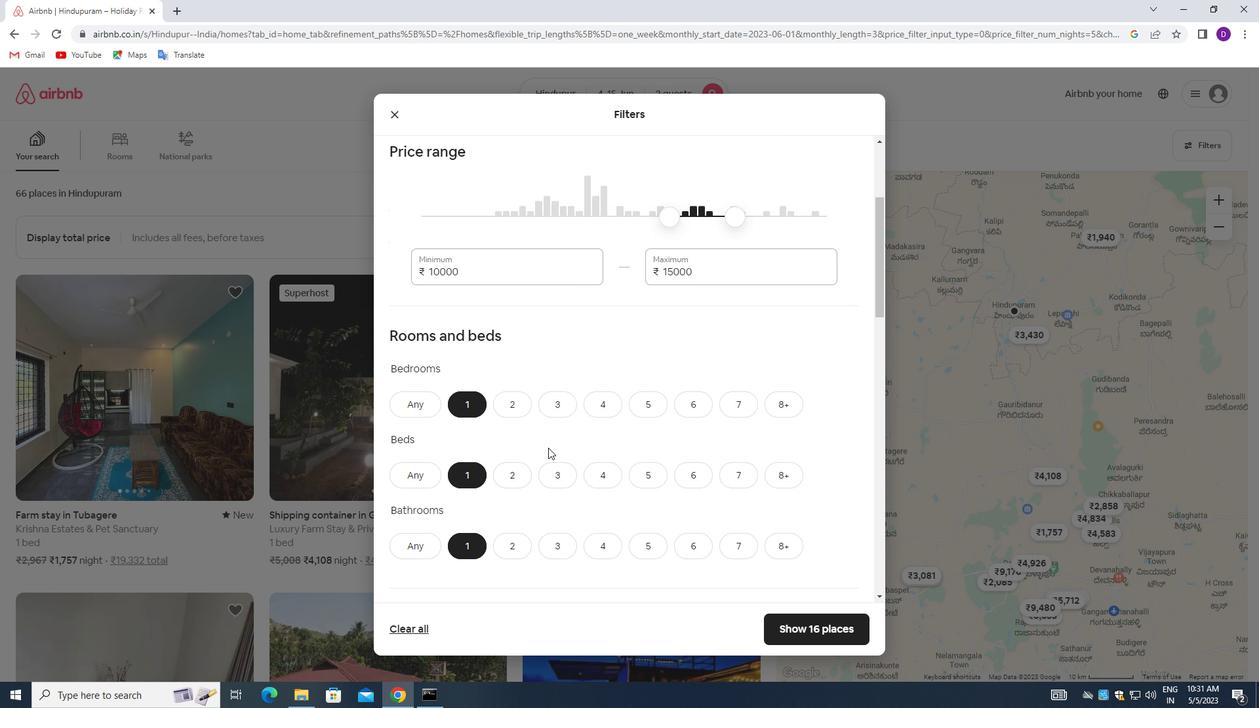 
Action: Mouse scrolled (548, 447) with delta (0, 0)
Screenshot: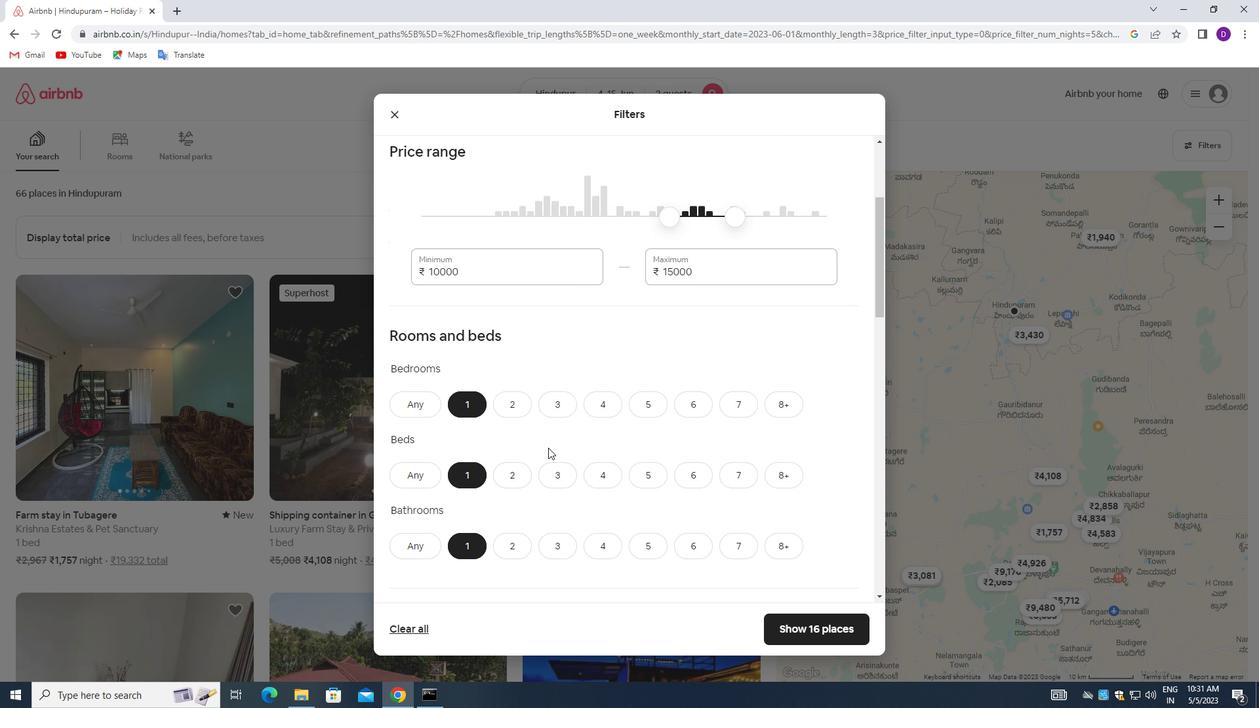 
Action: Mouse scrolled (548, 447) with delta (0, 0)
Screenshot: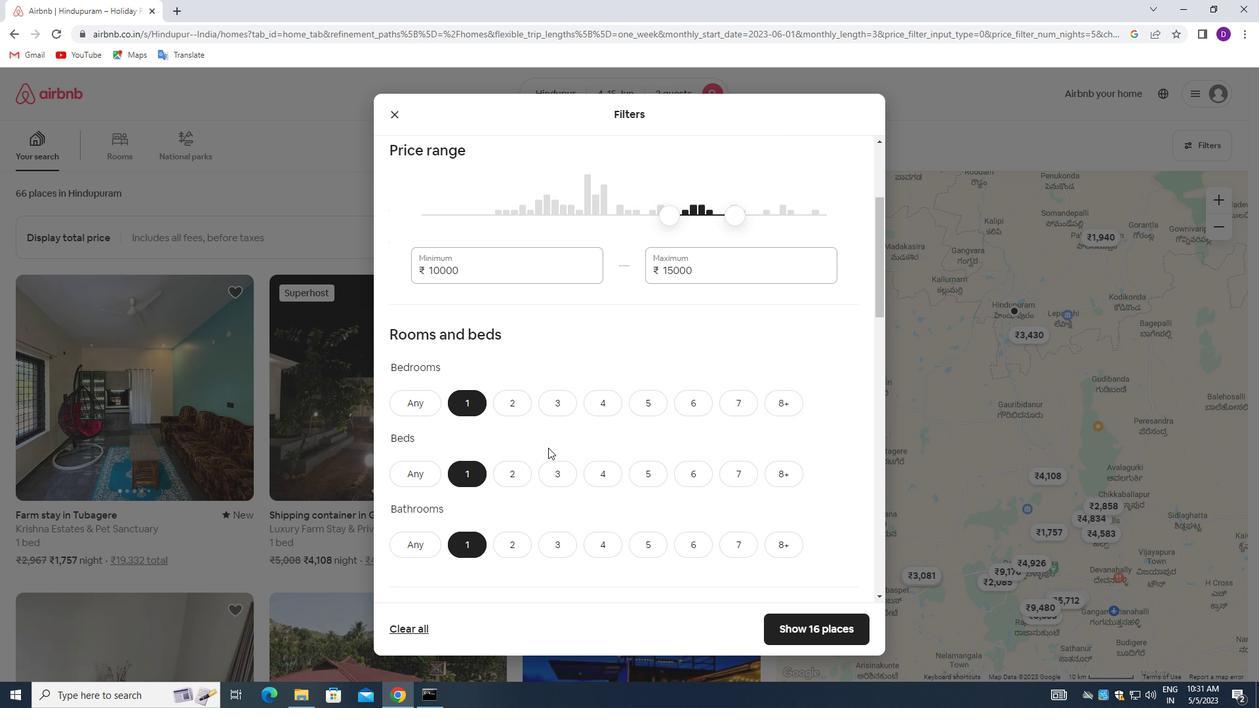 
Action: Mouse scrolled (548, 447) with delta (0, 0)
Screenshot: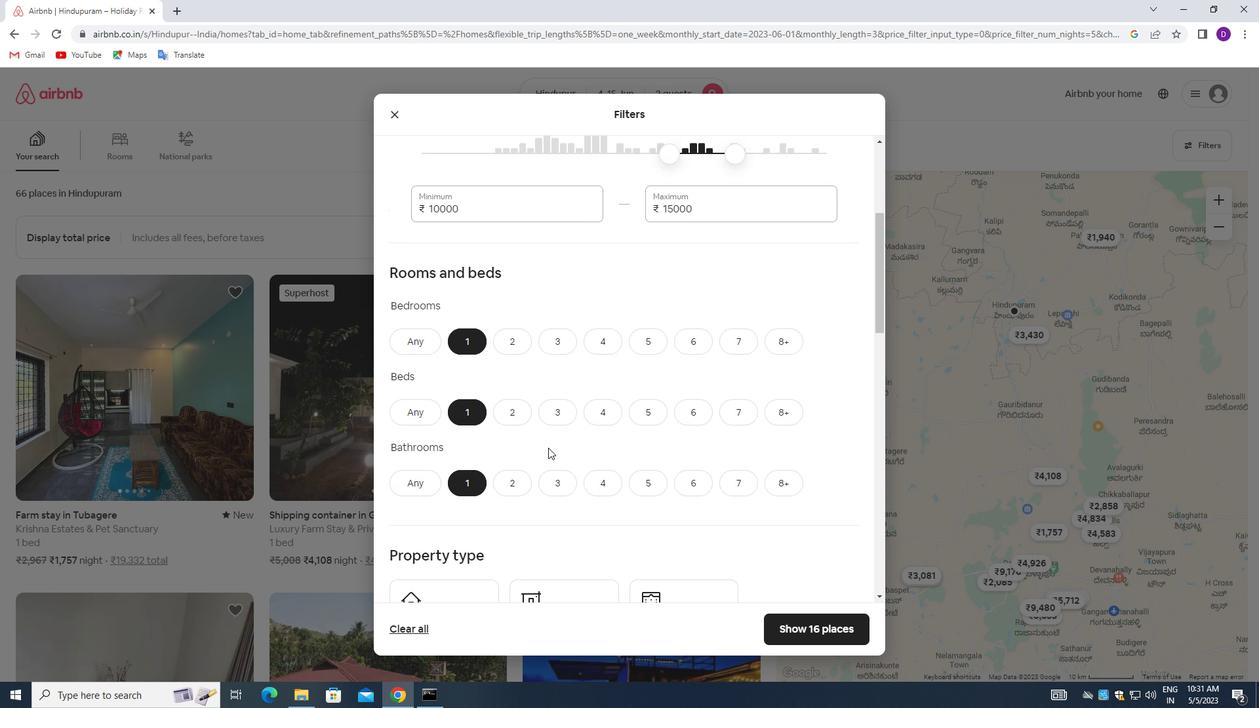 
Action: Mouse moved to (465, 433)
Screenshot: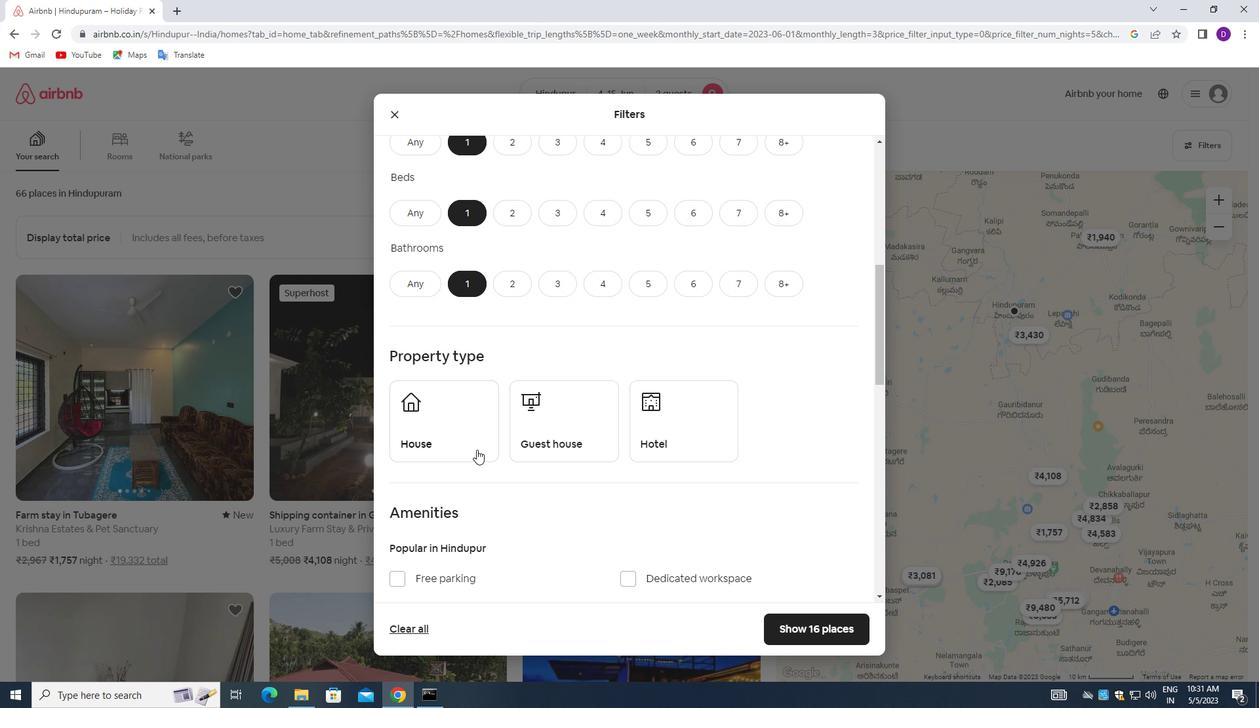 
Action: Mouse pressed left at (465, 433)
Screenshot: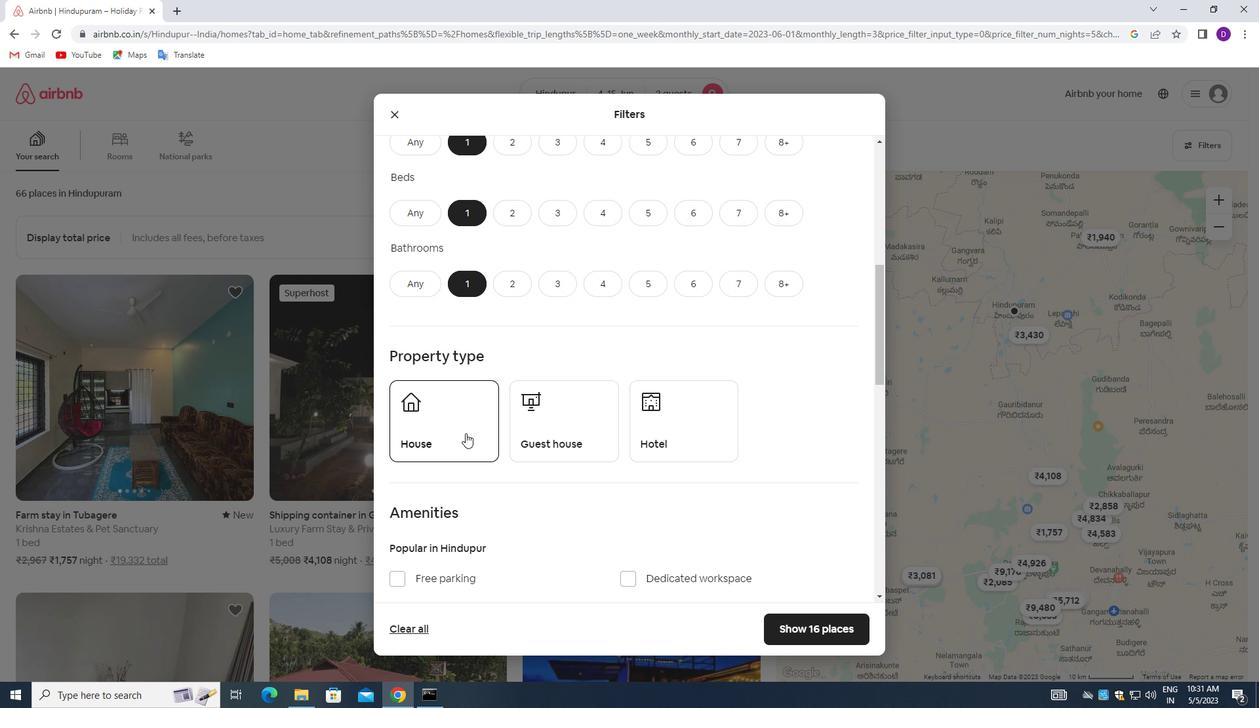 
Action: Mouse moved to (553, 424)
Screenshot: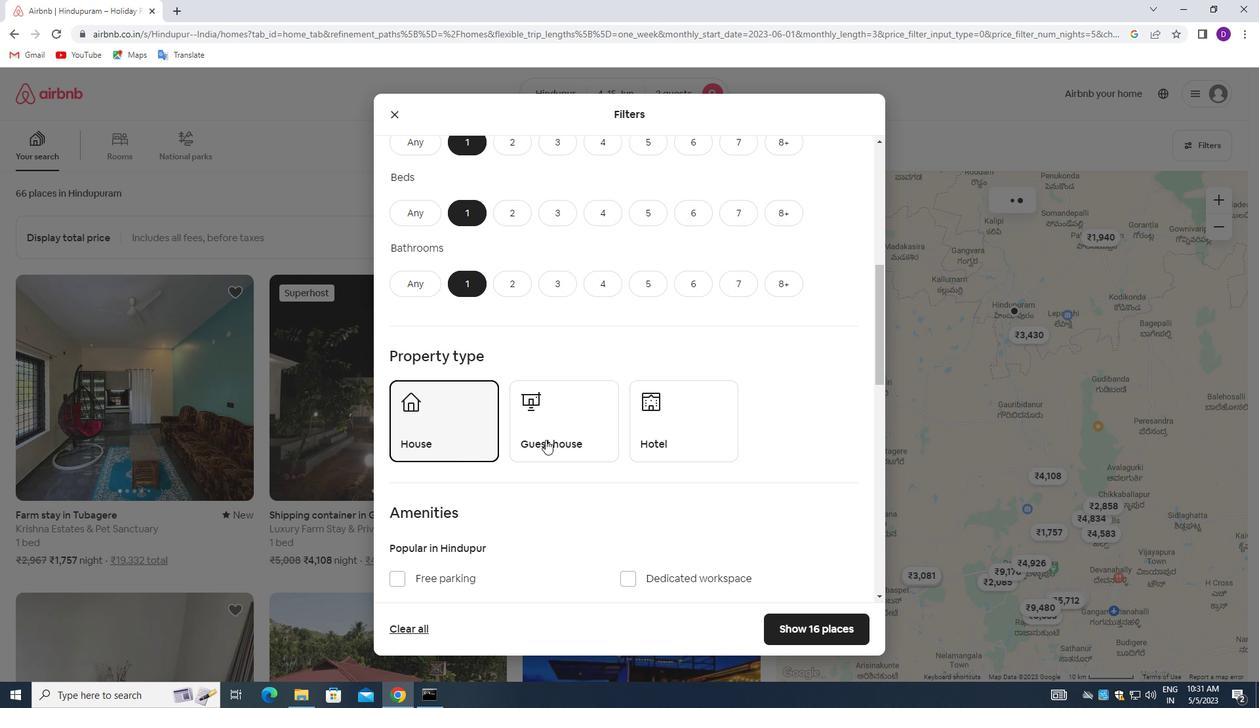
Action: Mouse pressed left at (553, 424)
Screenshot: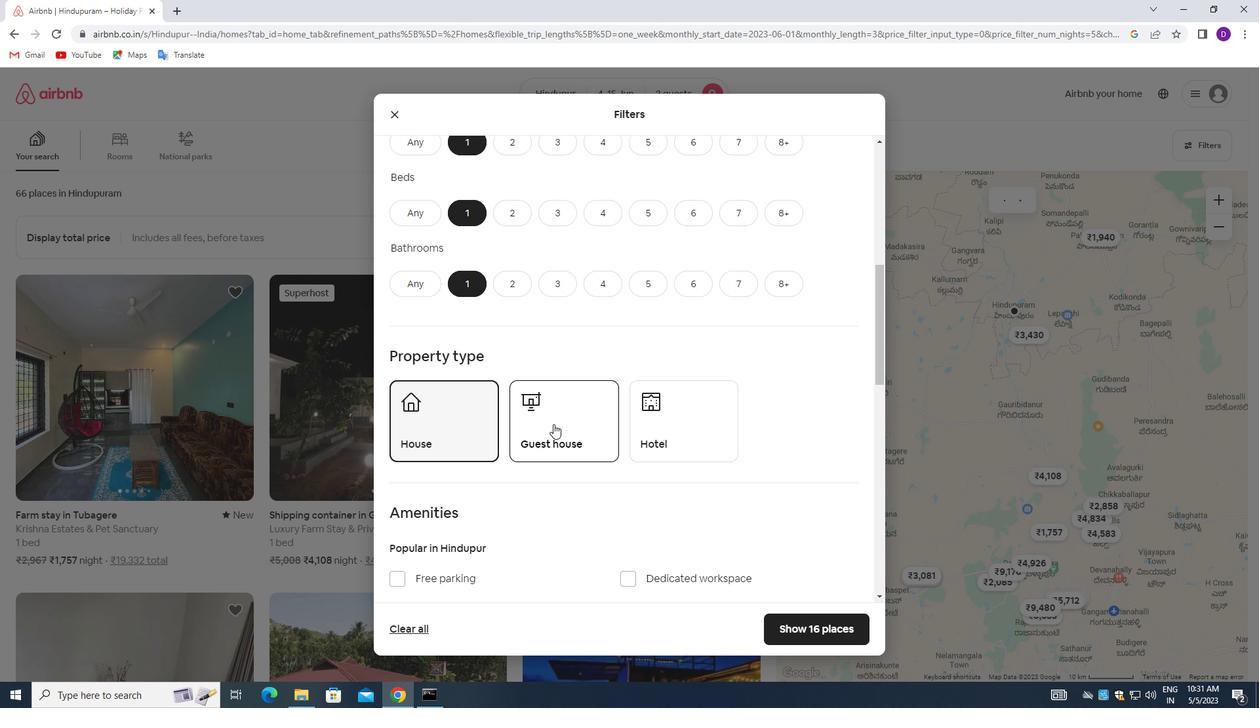 
Action: Mouse moved to (662, 434)
Screenshot: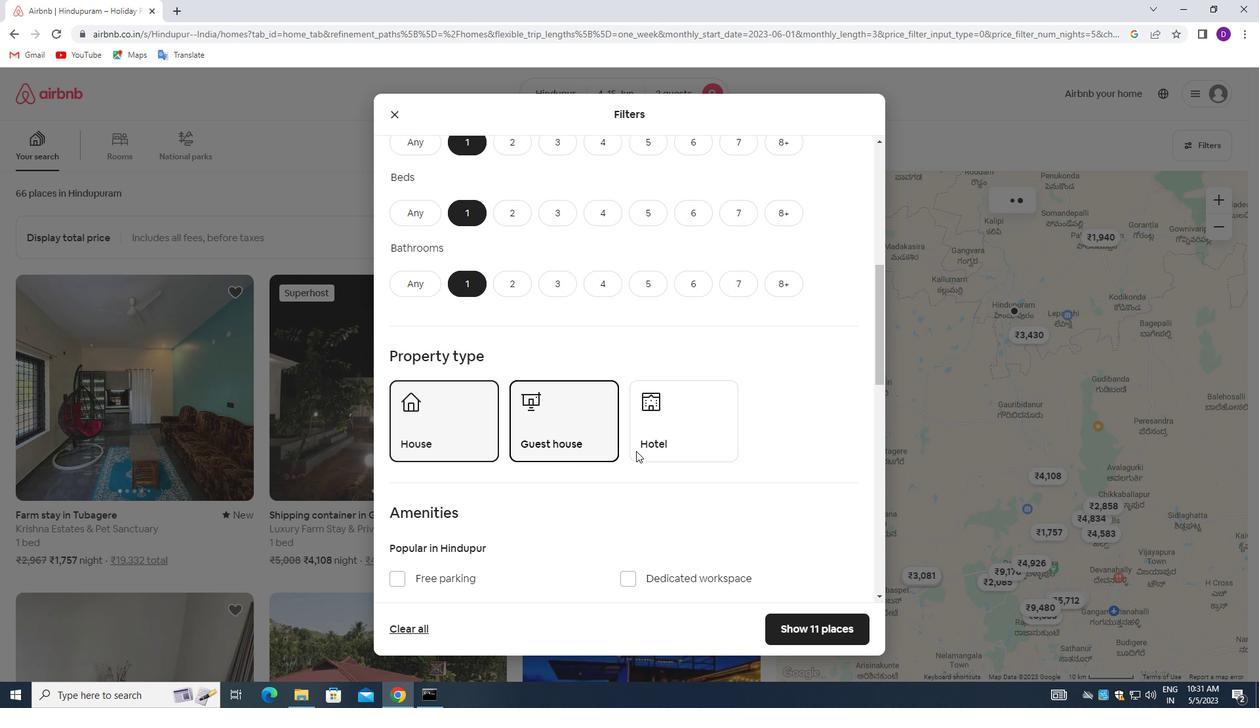 
Action: Mouse pressed left at (662, 434)
Screenshot: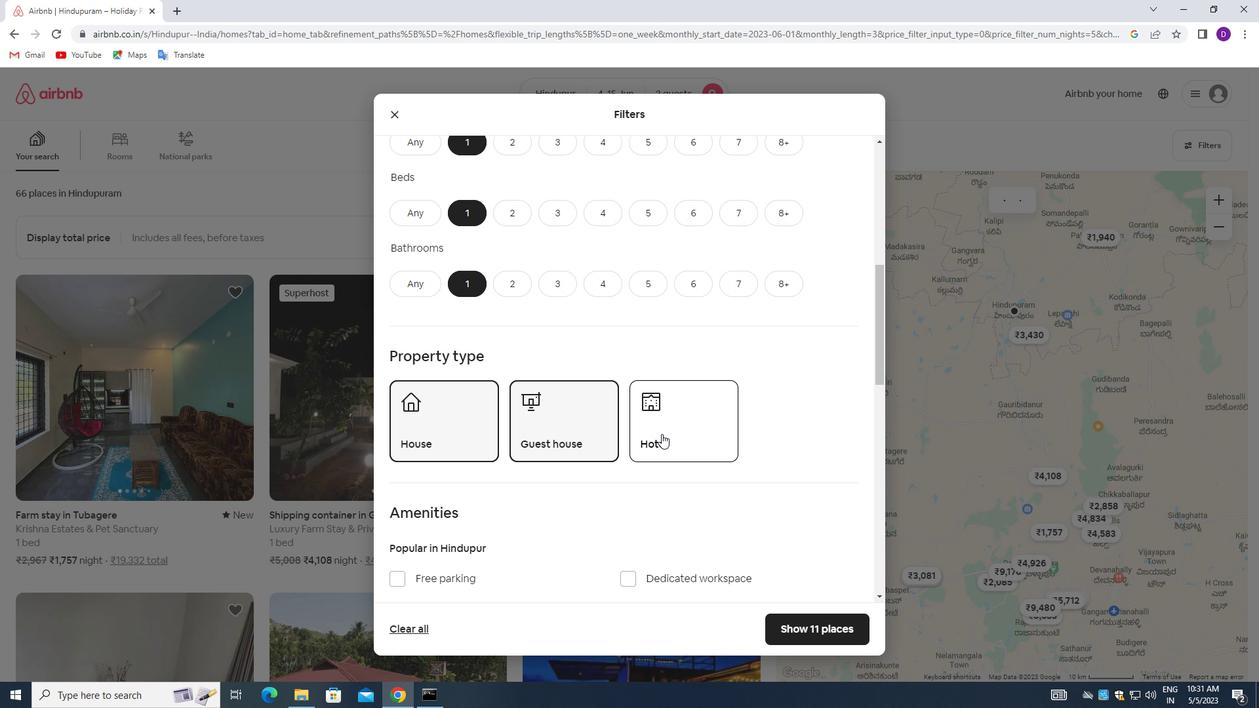 
Action: Mouse moved to (546, 461)
Screenshot: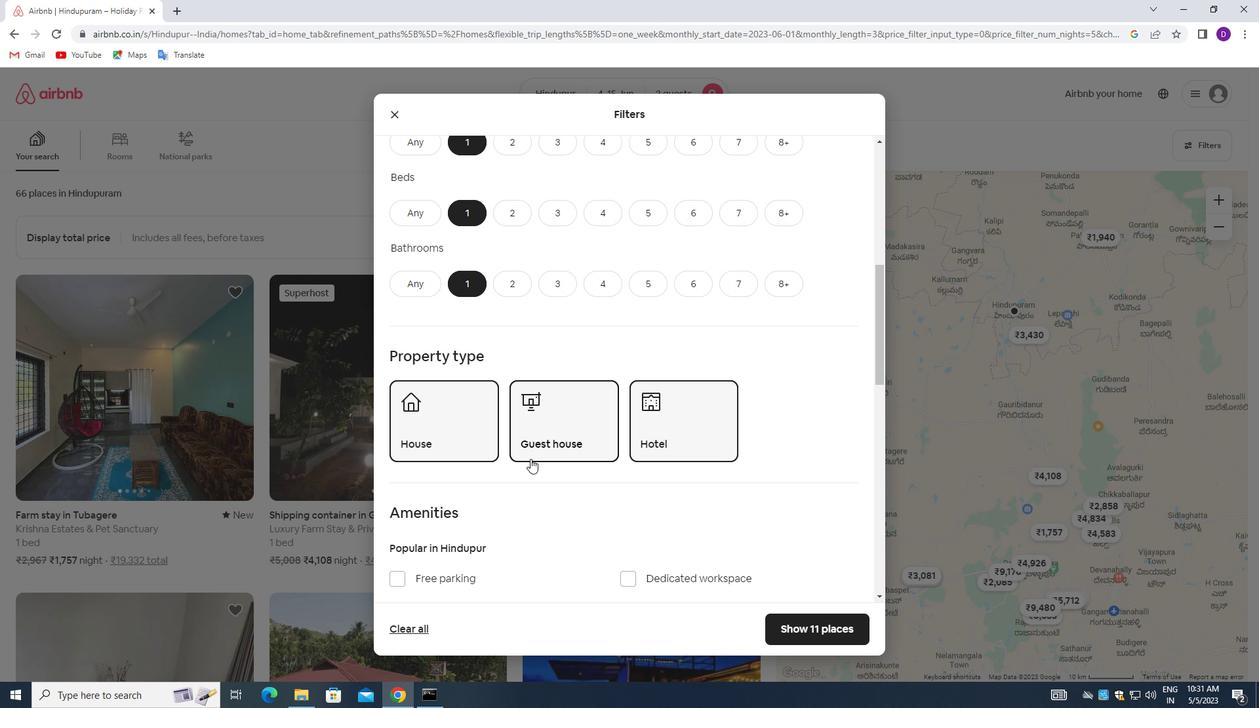 
Action: Mouse scrolled (546, 461) with delta (0, 0)
Screenshot: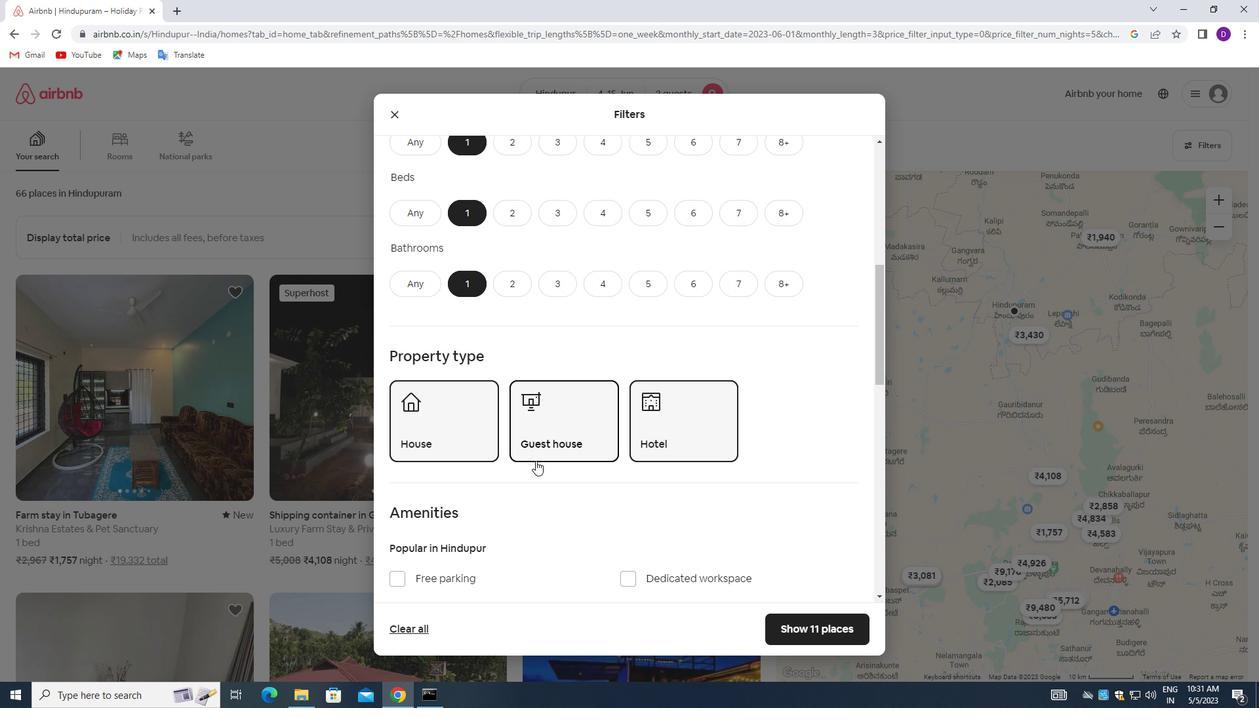 
Action: Mouse moved to (547, 462)
Screenshot: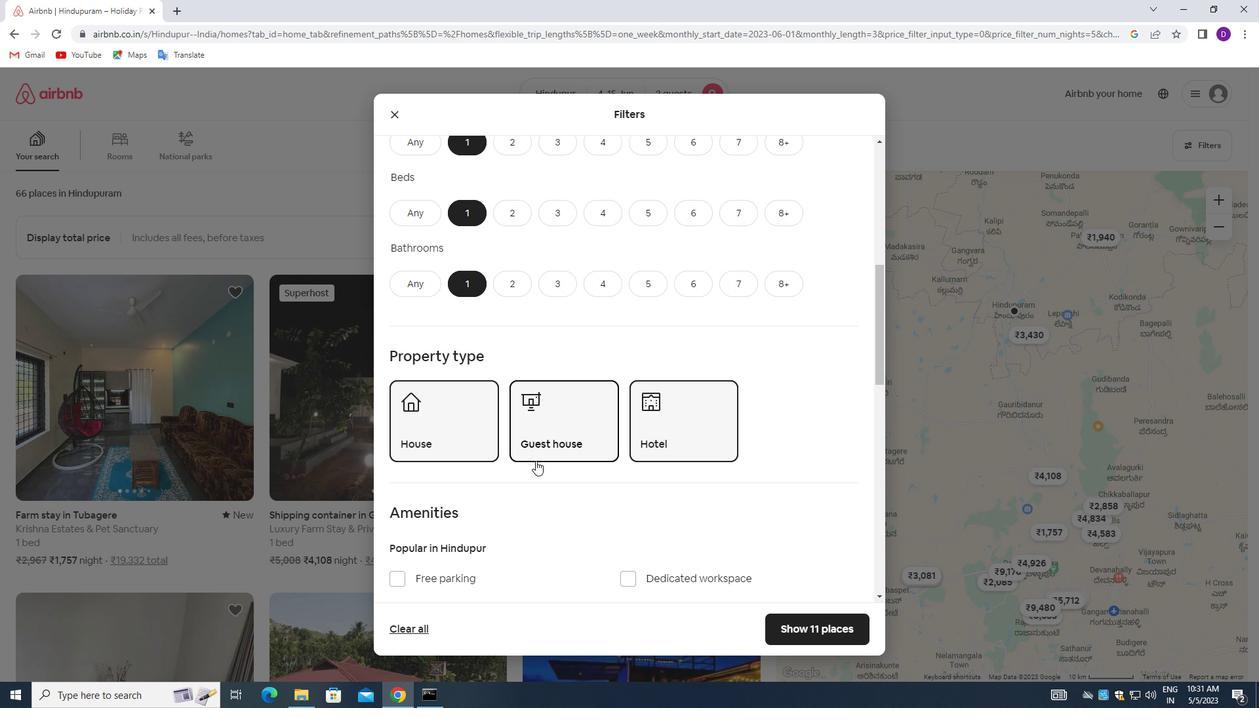 
Action: Mouse scrolled (547, 461) with delta (0, 0)
Screenshot: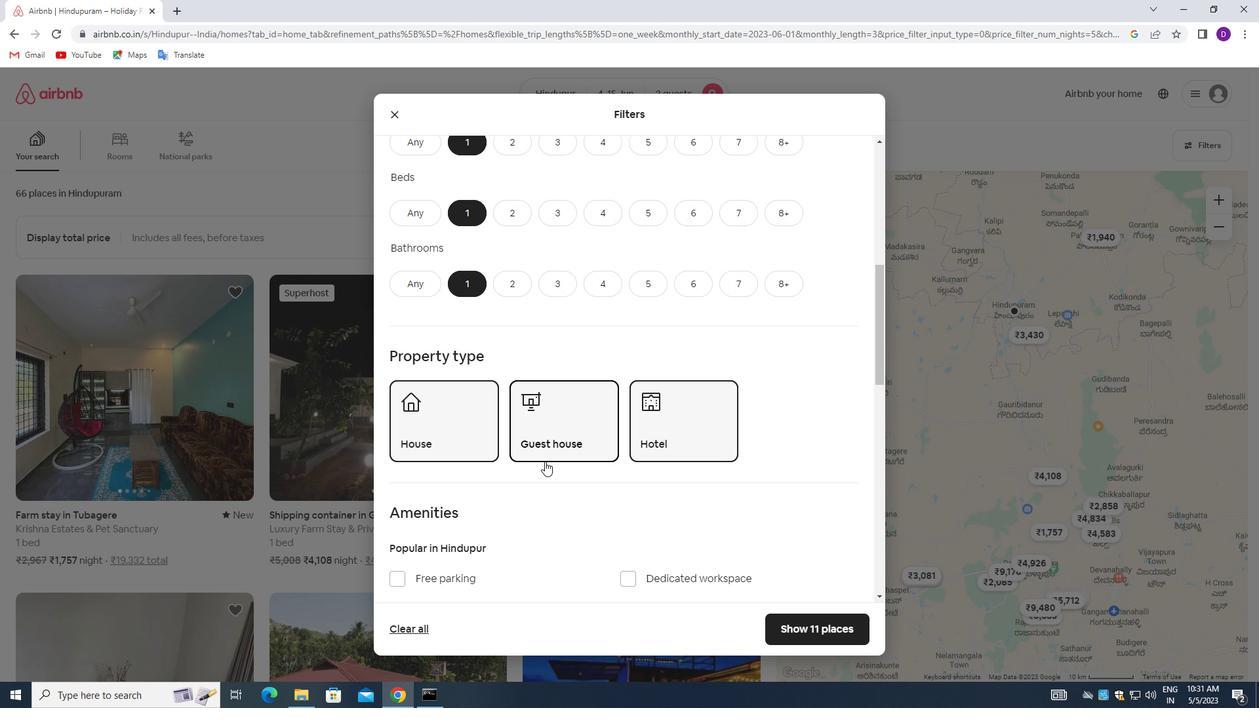 
Action: Mouse scrolled (547, 461) with delta (0, 0)
Screenshot: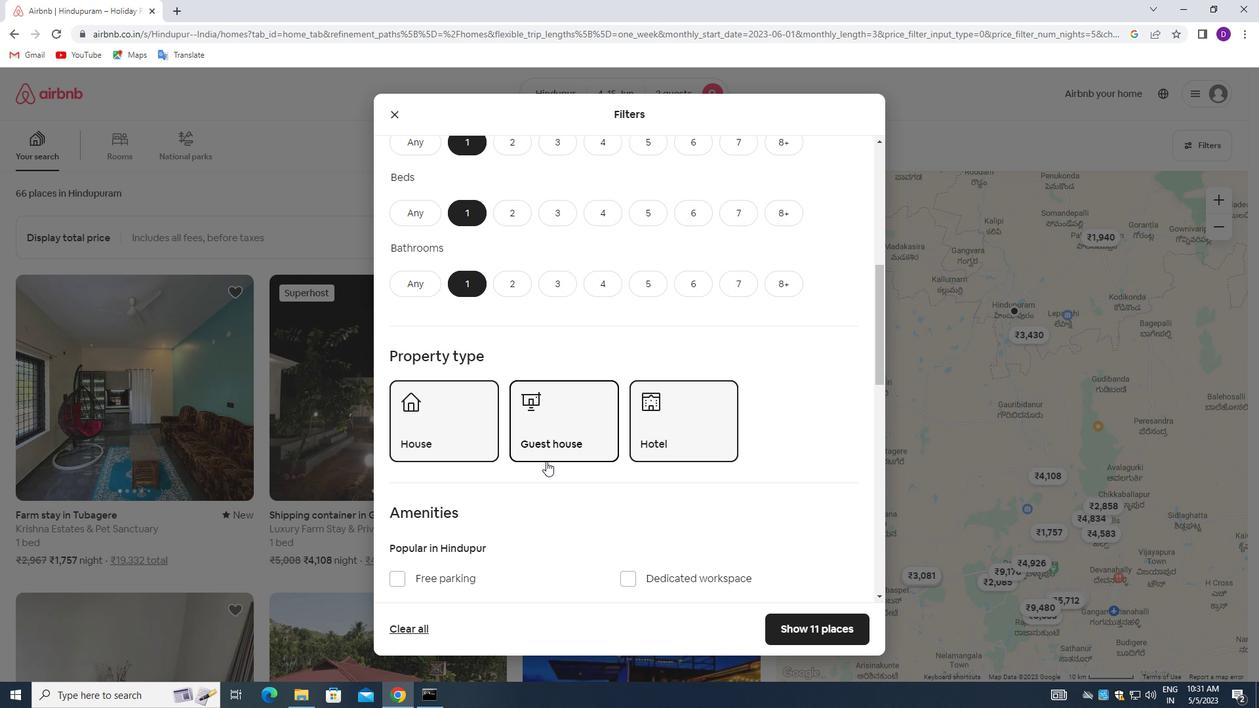 
Action: Mouse moved to (547, 463)
Screenshot: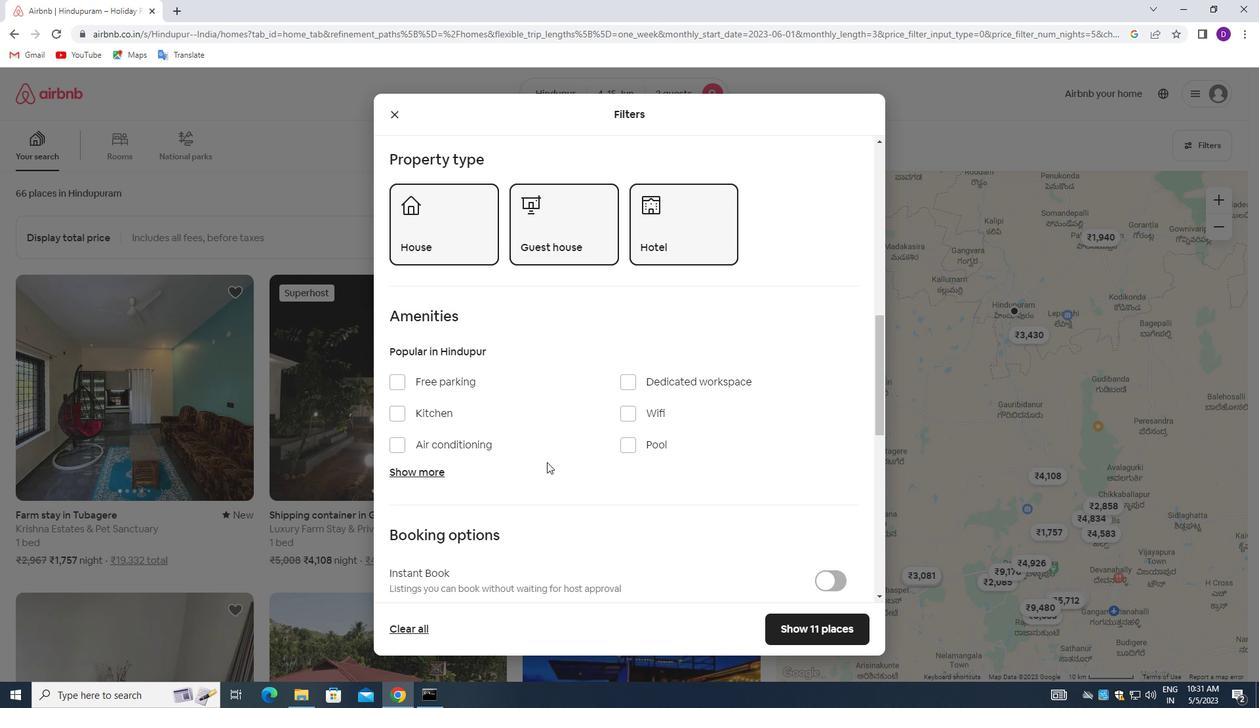 
Action: Mouse scrolled (547, 462) with delta (0, 0)
Screenshot: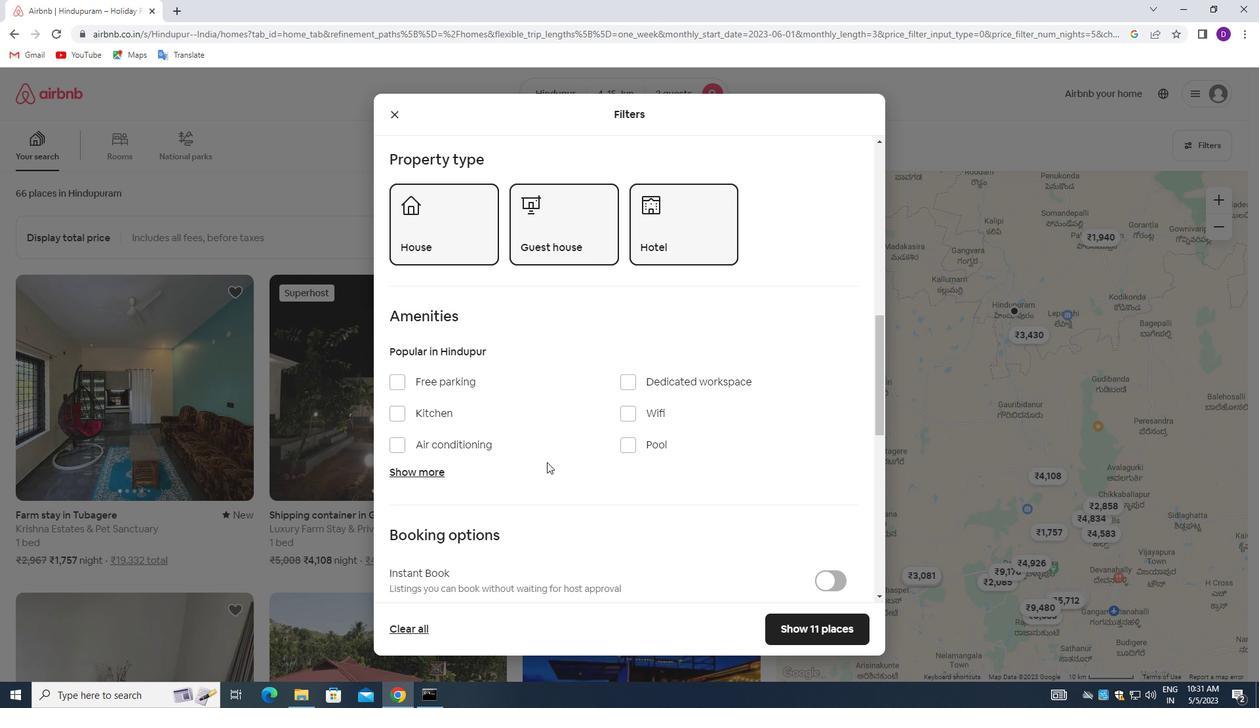 
Action: Mouse moved to (548, 465)
Screenshot: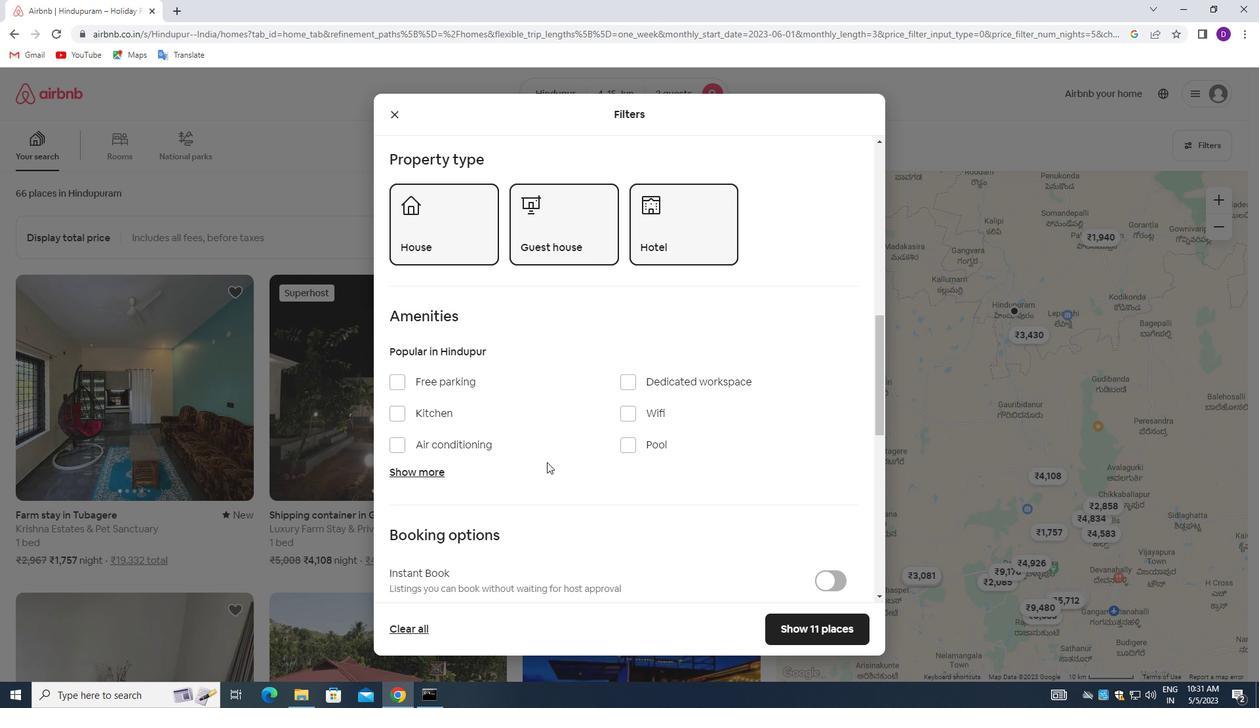 
Action: Mouse scrolled (548, 464) with delta (0, 0)
Screenshot: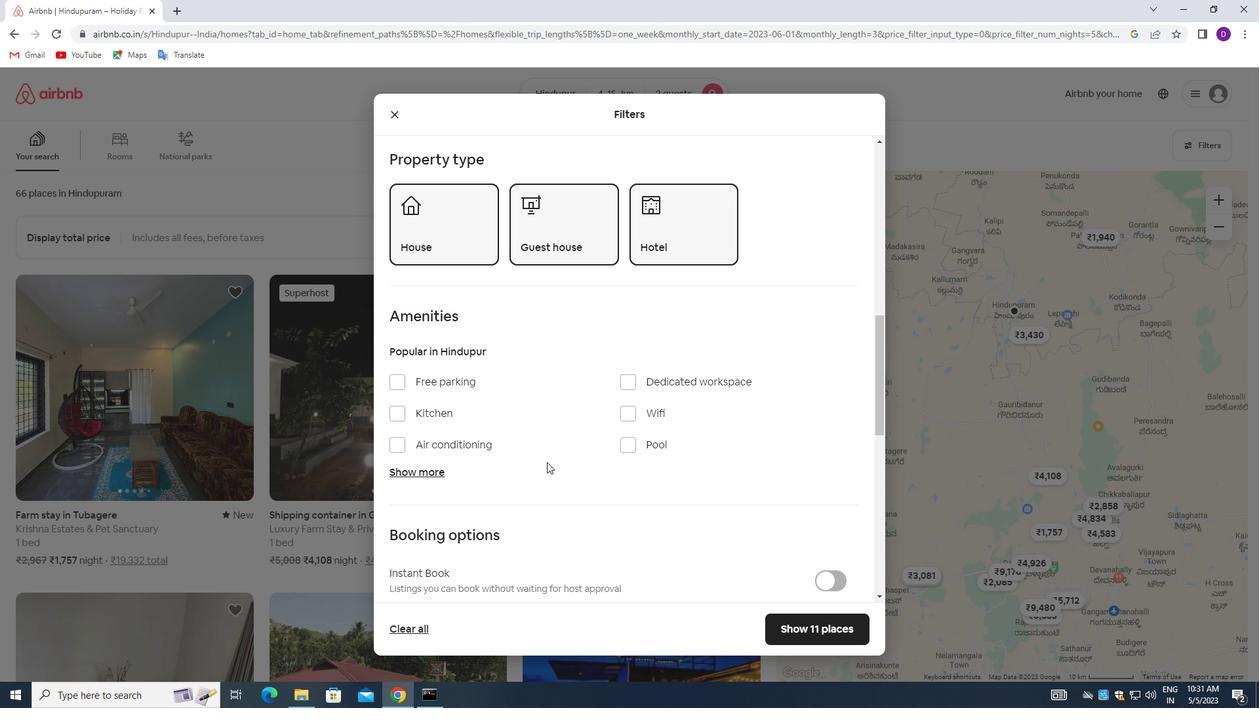 
Action: Mouse scrolled (548, 464) with delta (0, 0)
Screenshot: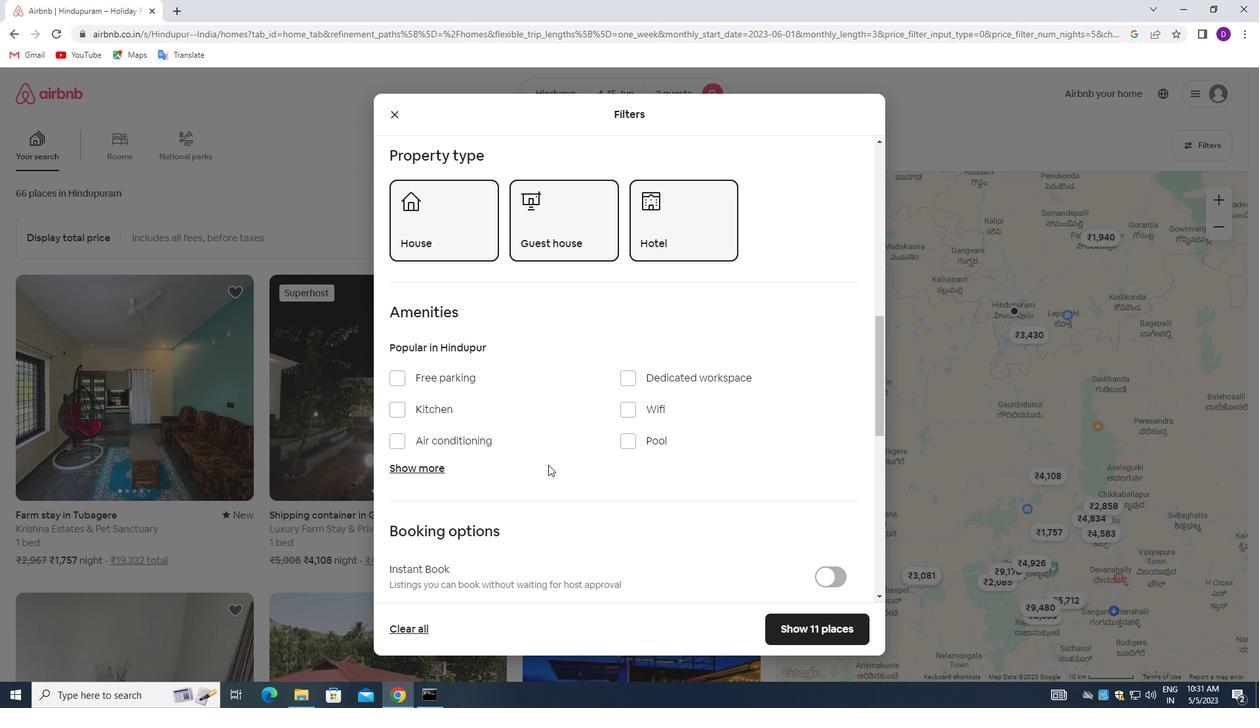 
Action: Mouse moved to (820, 422)
Screenshot: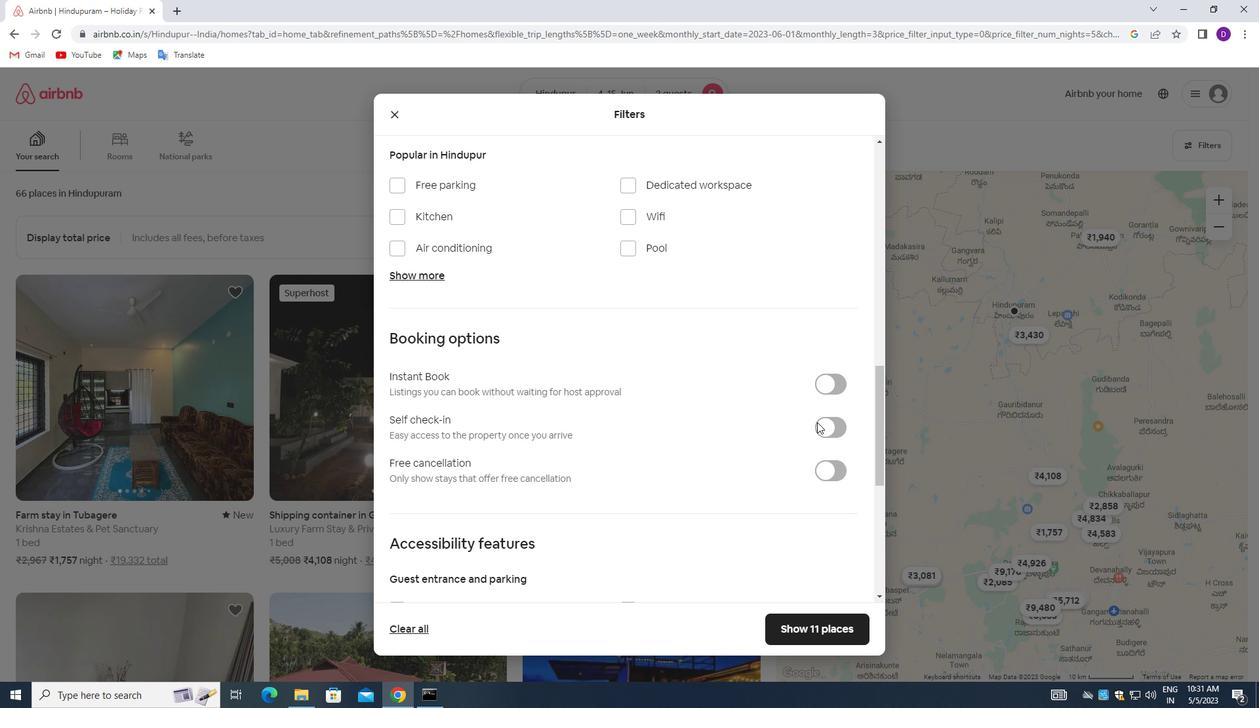 
Action: Mouse pressed left at (820, 422)
Screenshot: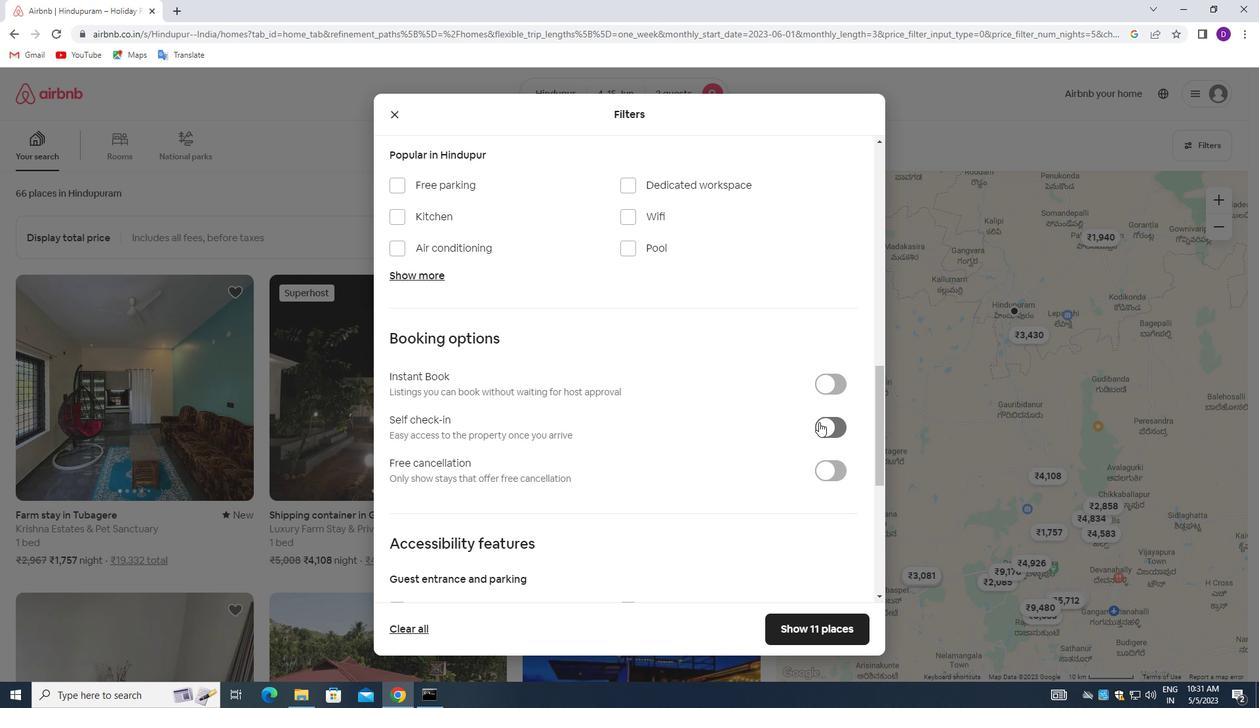 
Action: Mouse moved to (581, 447)
Screenshot: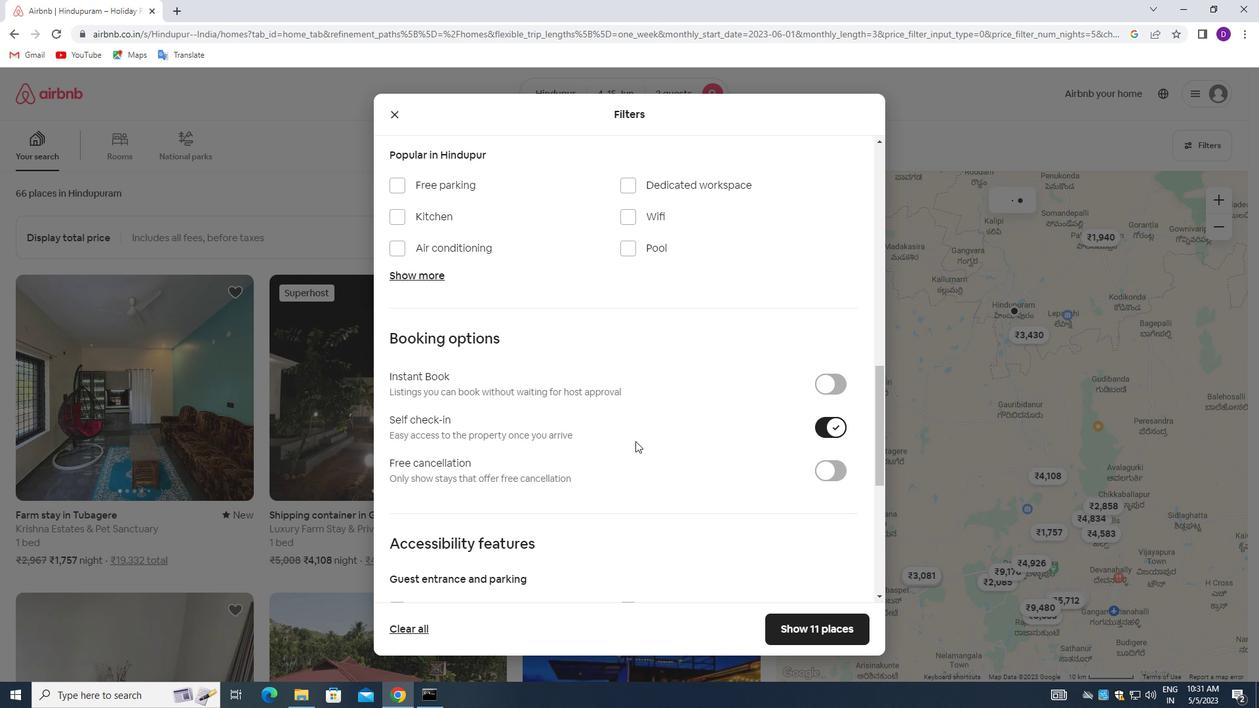 
Action: Mouse scrolled (581, 446) with delta (0, 0)
Screenshot: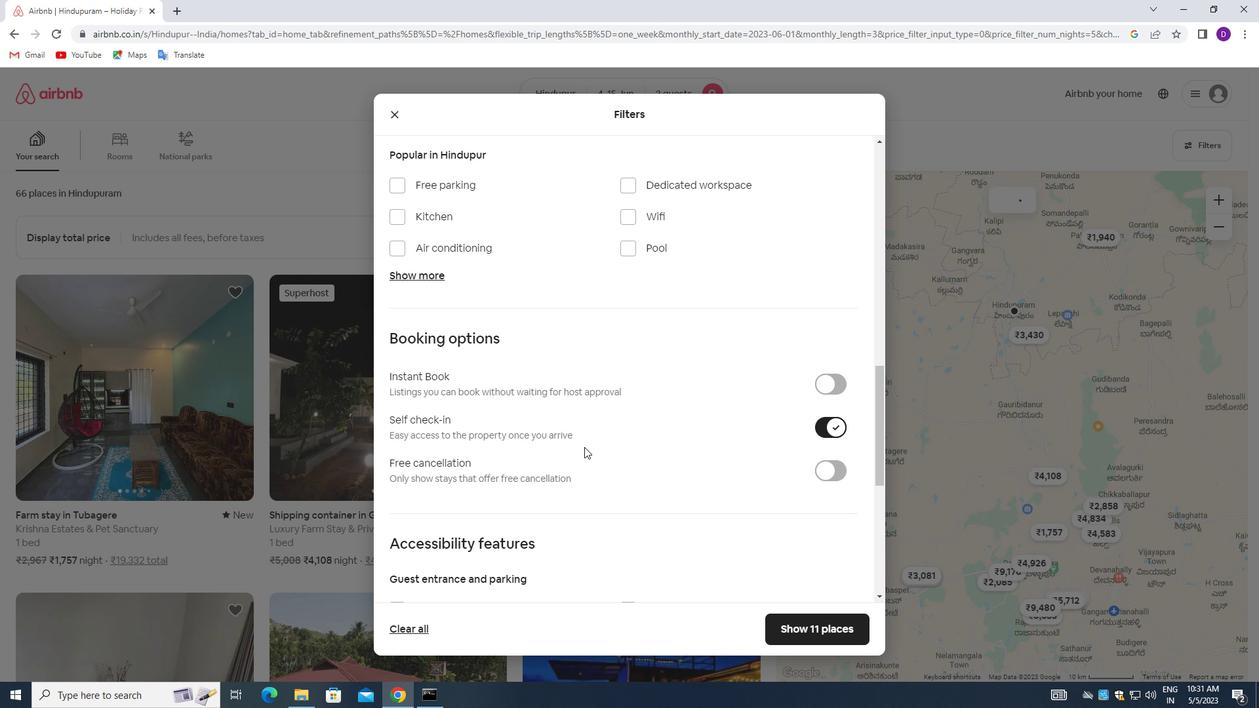 
Action: Mouse moved to (581, 448)
Screenshot: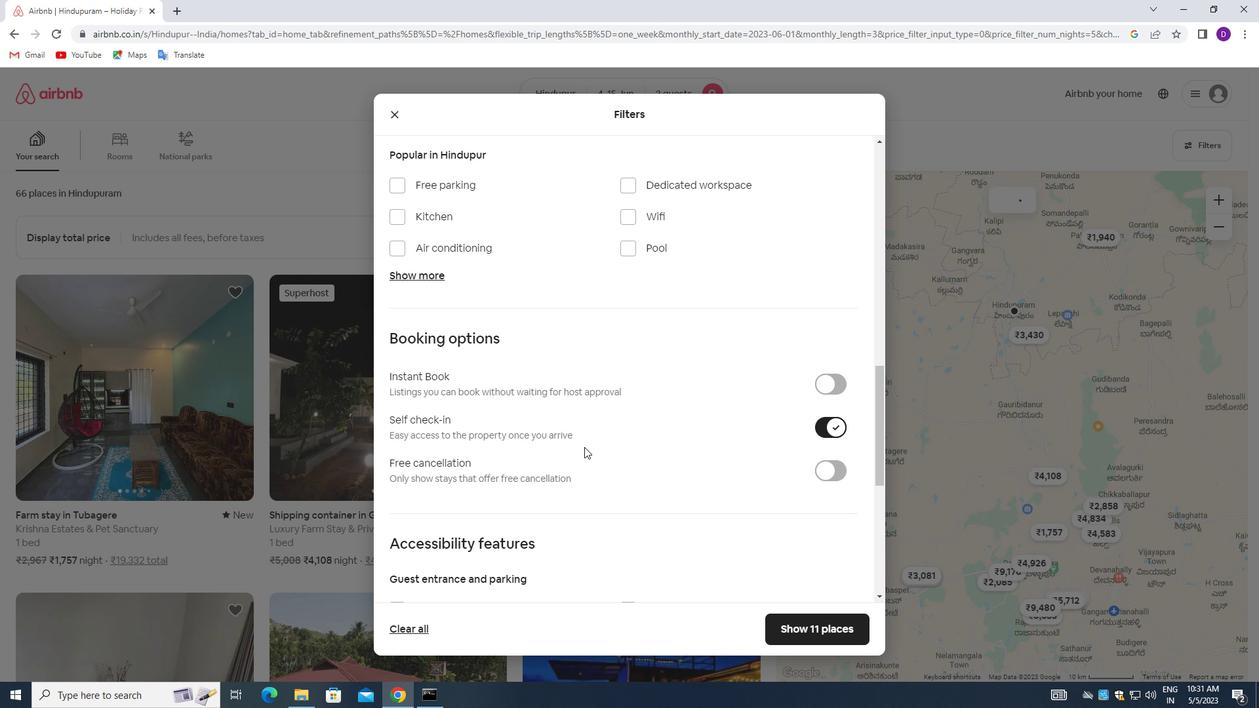 
Action: Mouse scrolled (581, 447) with delta (0, 0)
Screenshot: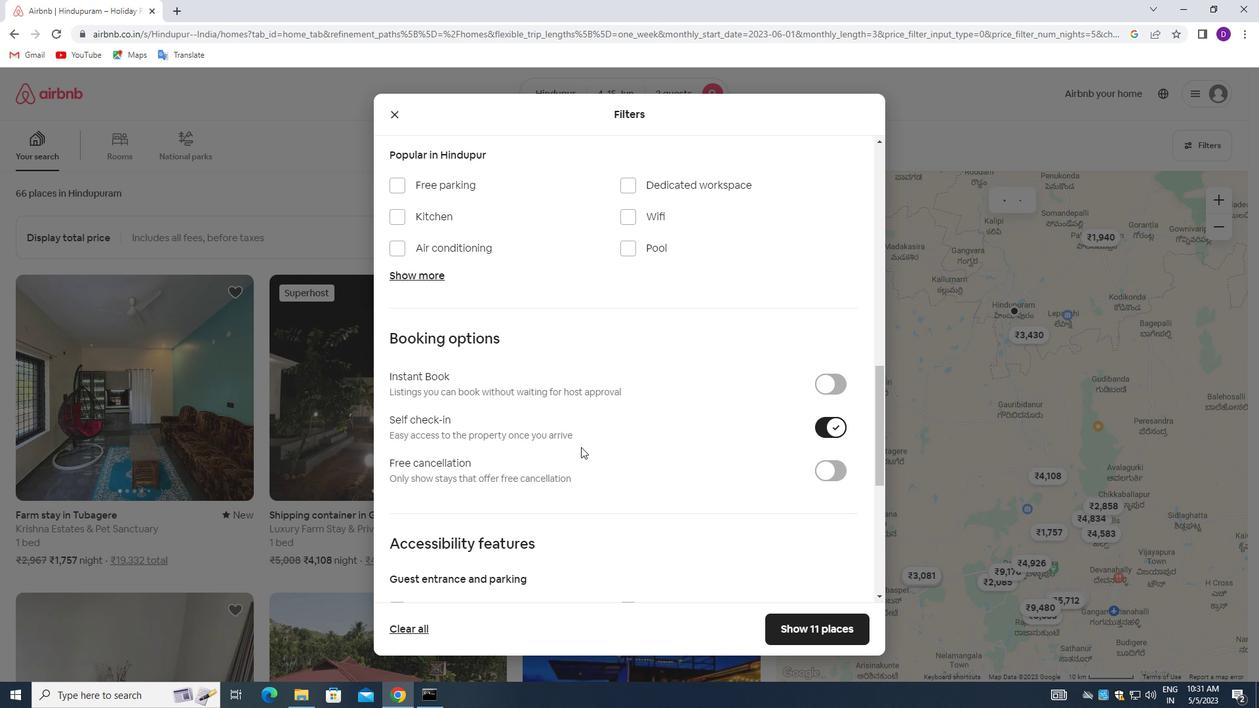 
Action: Mouse scrolled (581, 447) with delta (0, 0)
Screenshot: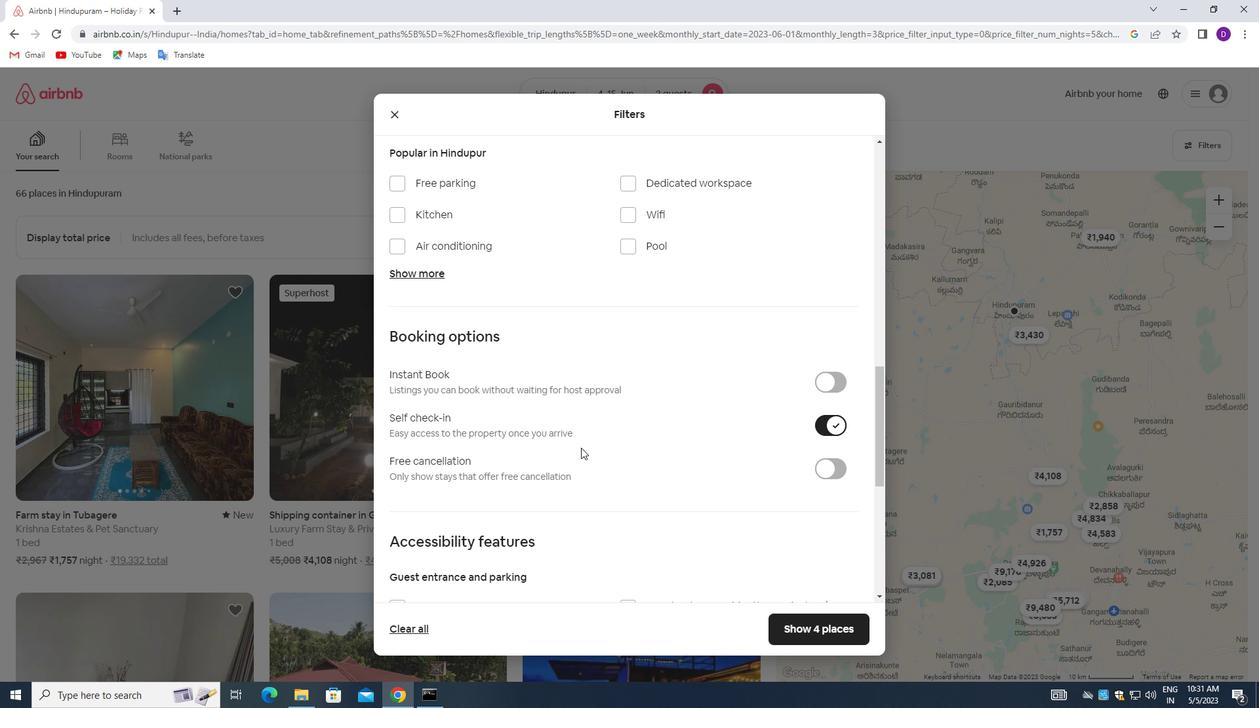 
Action: Mouse moved to (577, 449)
Screenshot: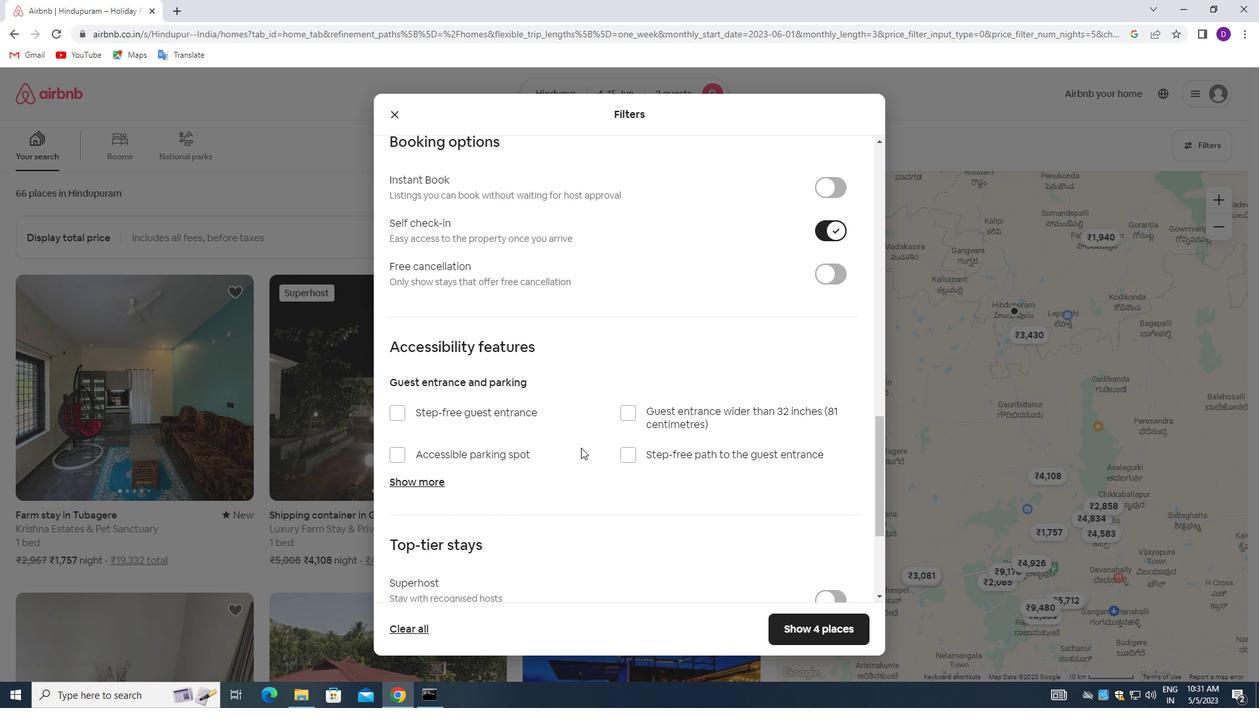 
Action: Mouse scrolled (577, 448) with delta (0, 0)
Screenshot: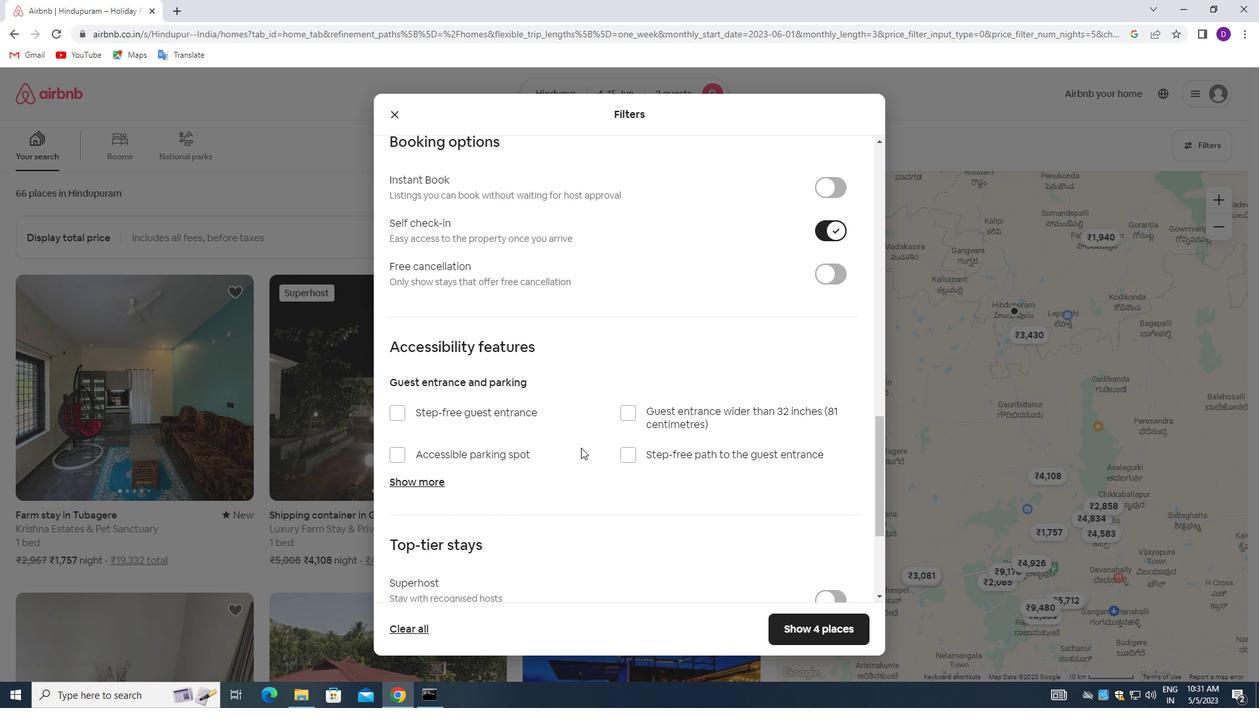 
Action: Mouse moved to (576, 450)
Screenshot: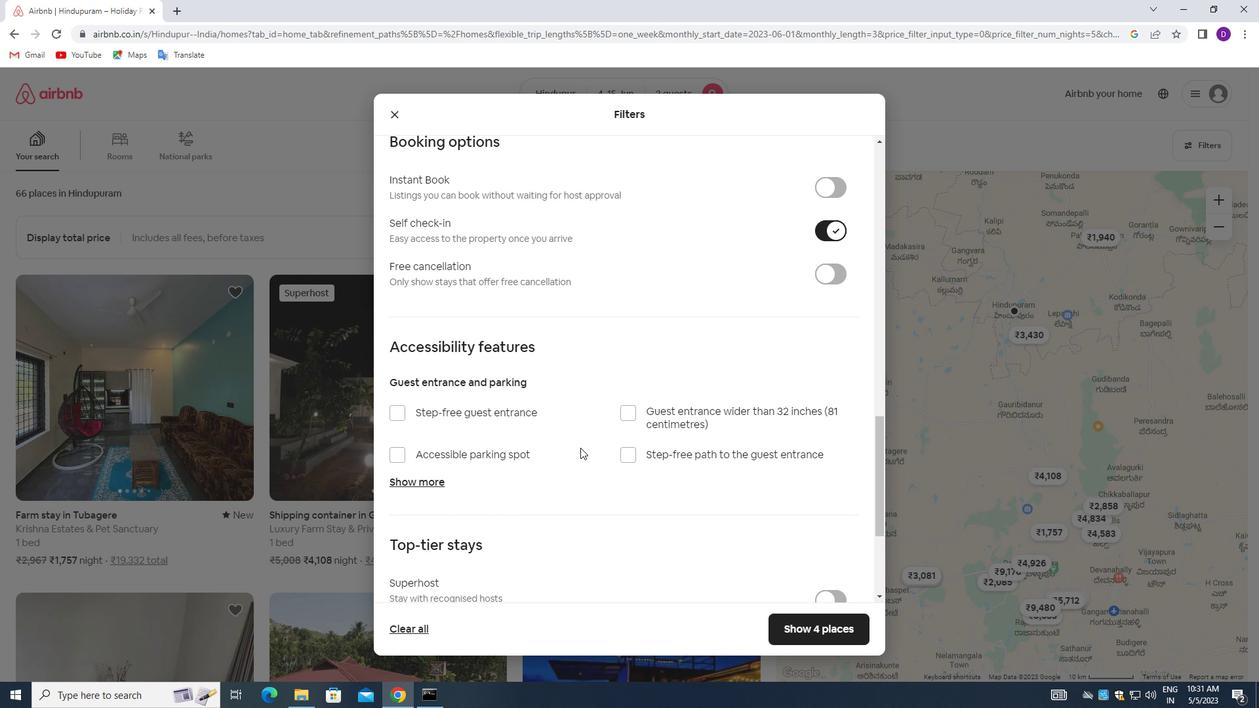 
Action: Mouse scrolled (576, 450) with delta (0, 0)
Screenshot: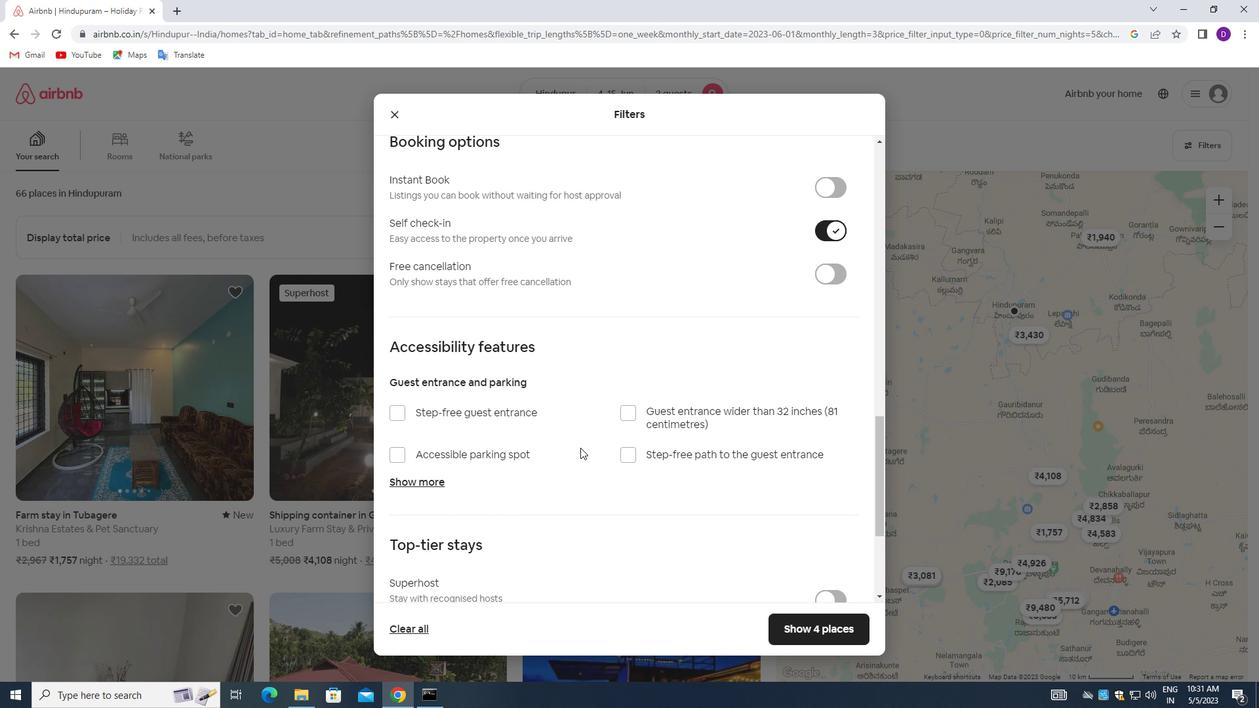 
Action: Mouse moved to (572, 458)
Screenshot: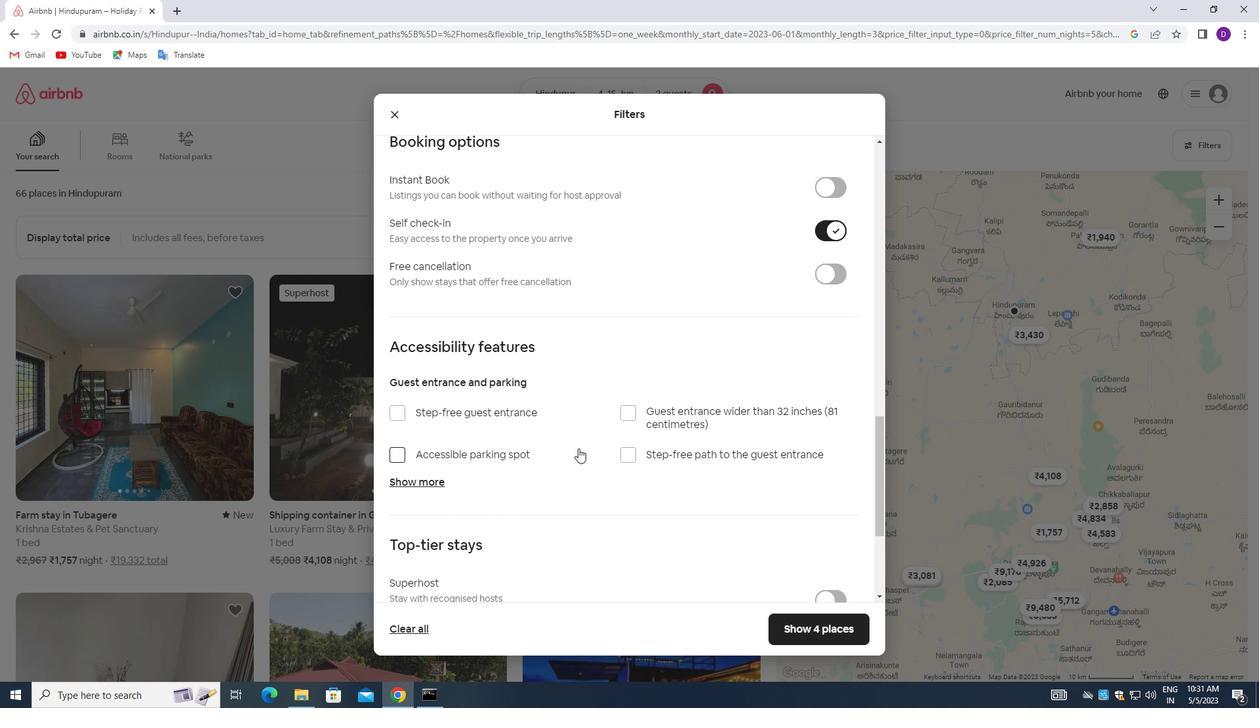 
Action: Mouse scrolled (572, 458) with delta (0, 0)
Screenshot: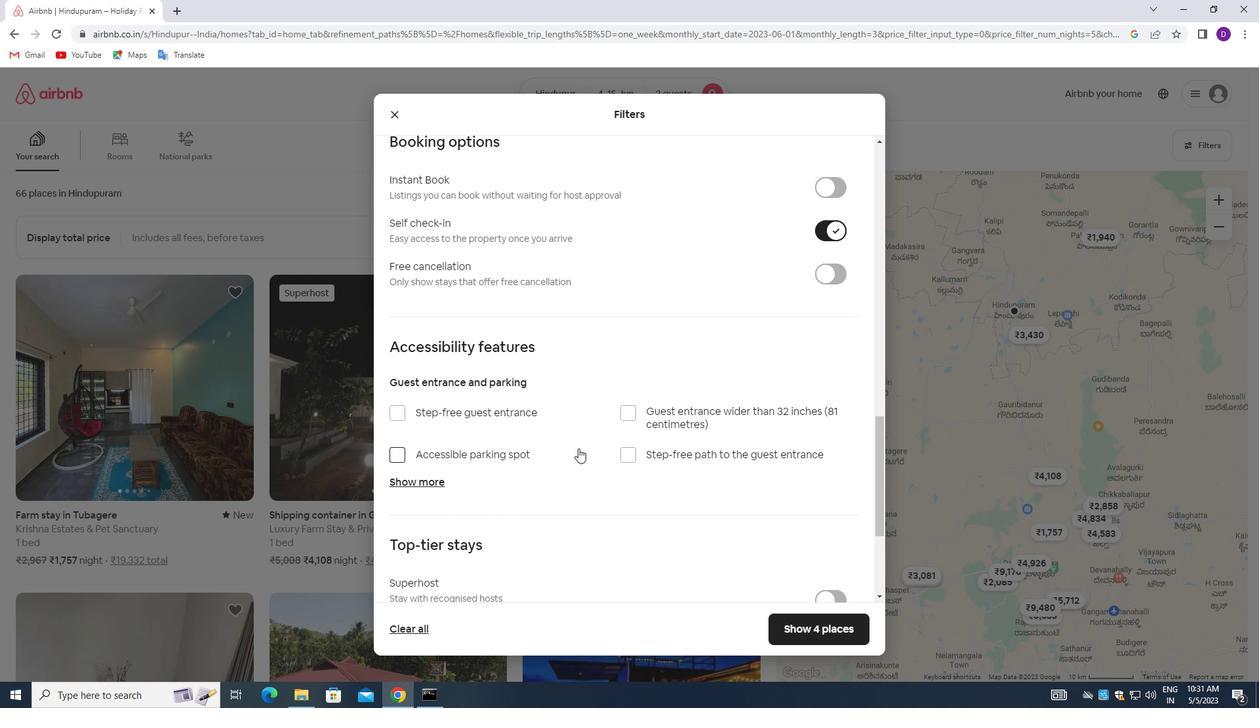 
Action: Mouse moved to (571, 460)
Screenshot: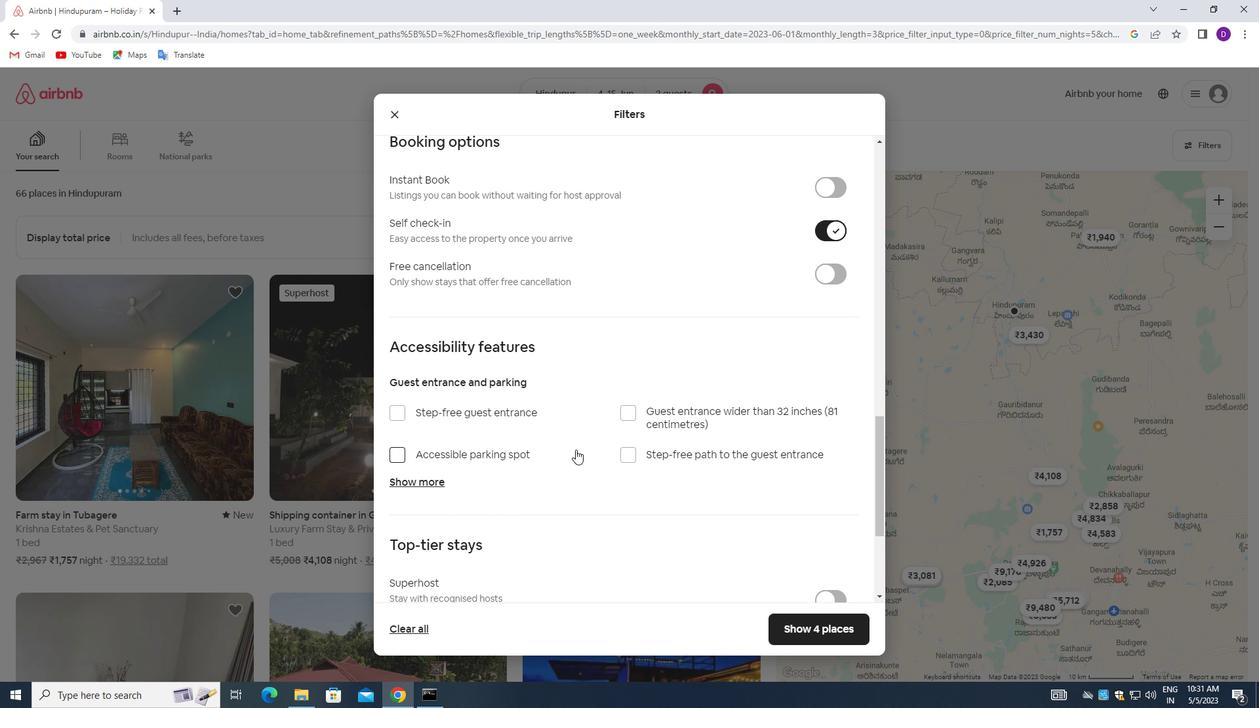 
Action: Mouse scrolled (571, 460) with delta (0, 0)
Screenshot: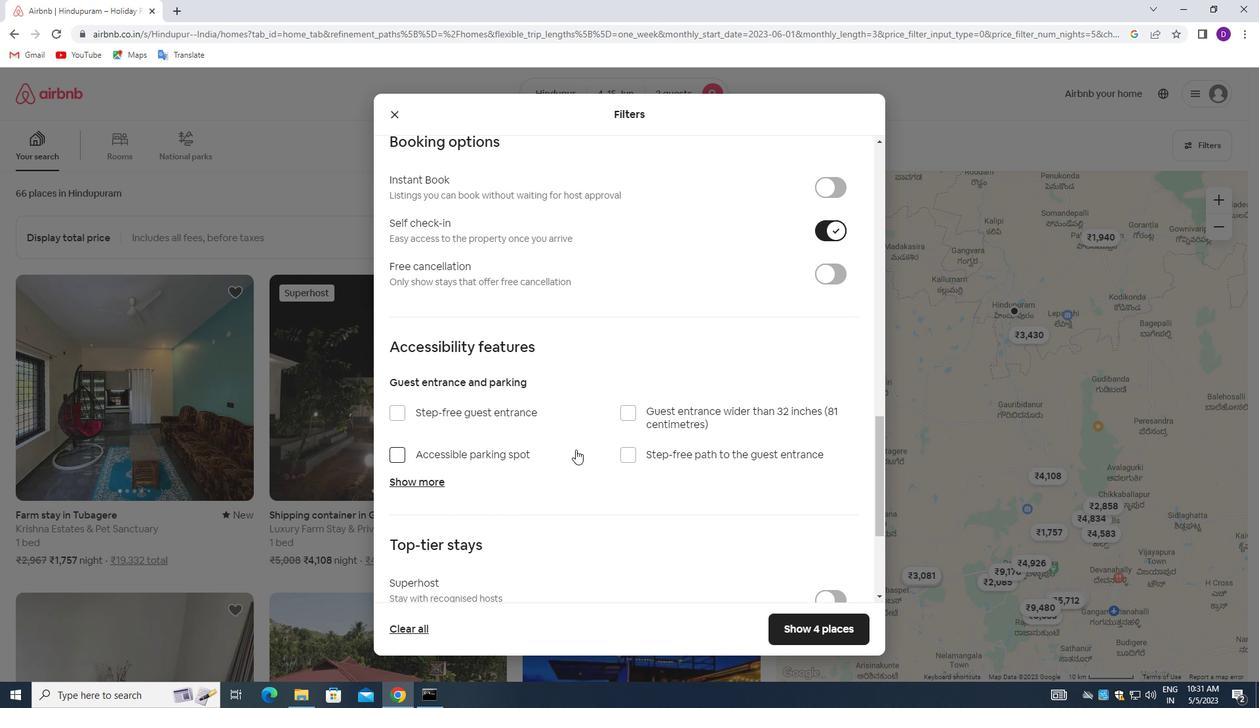 
Action: Mouse moved to (571, 460)
Screenshot: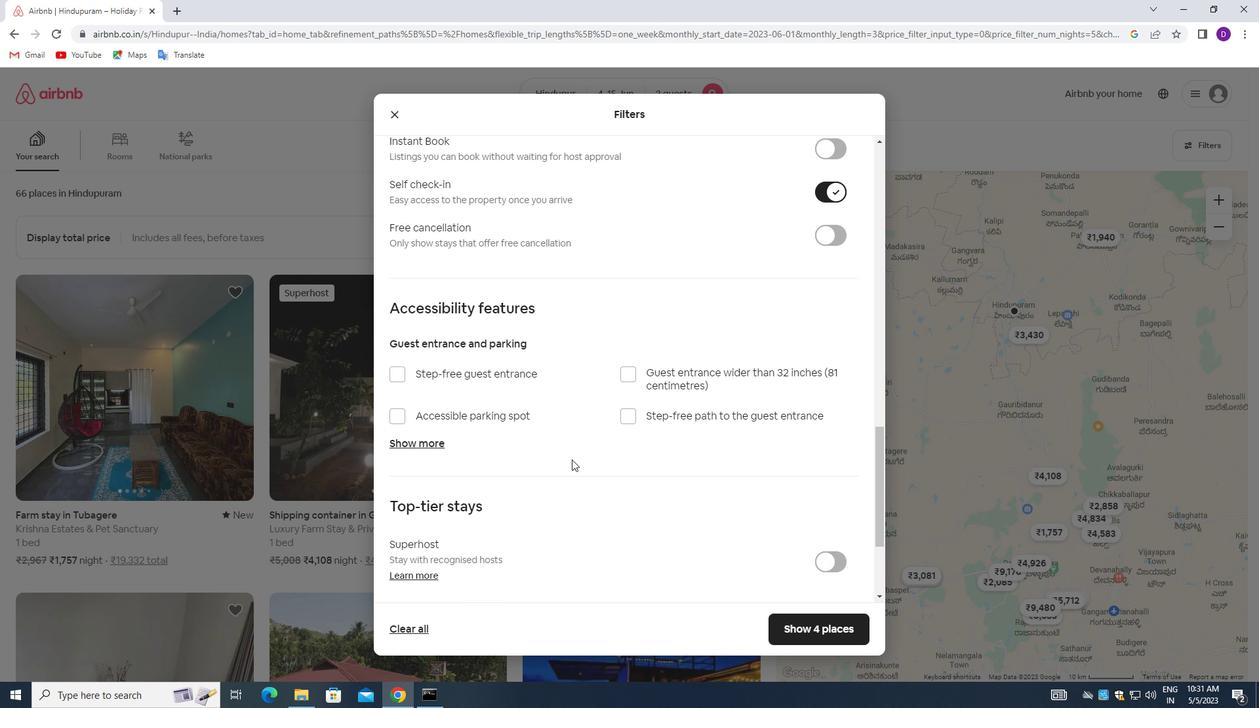 
Action: Mouse scrolled (571, 460) with delta (0, 0)
Screenshot: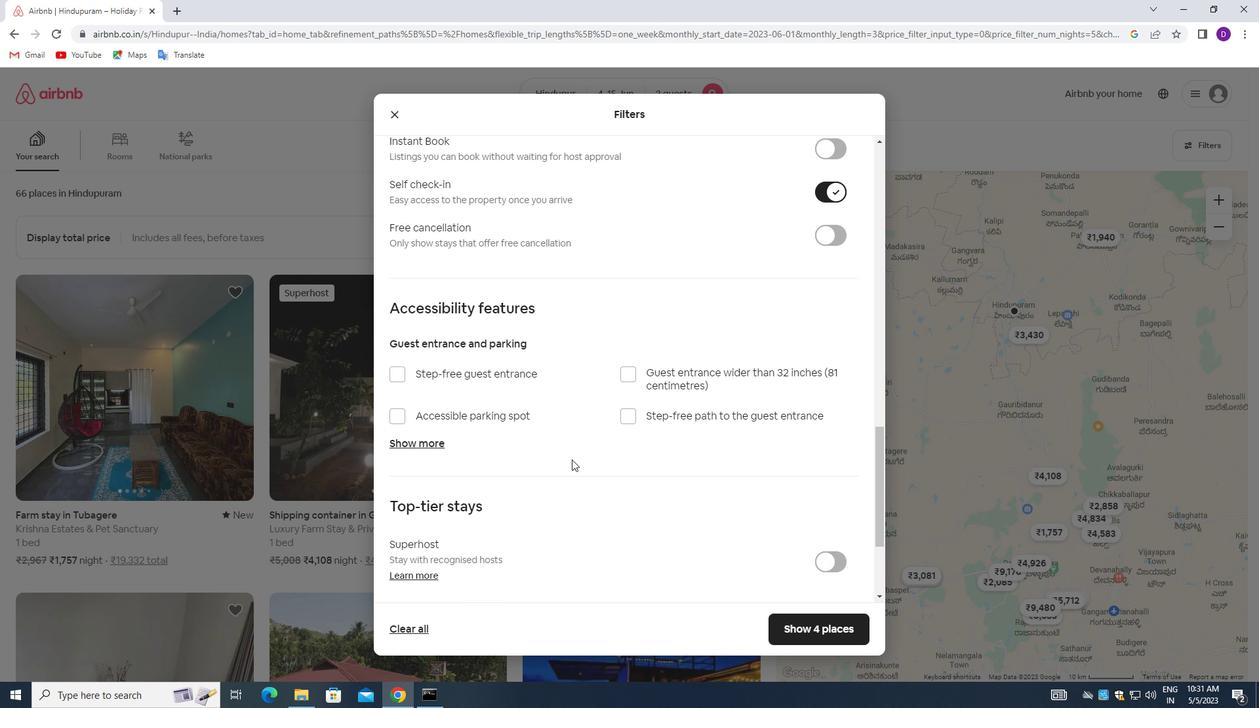 
Action: Mouse moved to (567, 465)
Screenshot: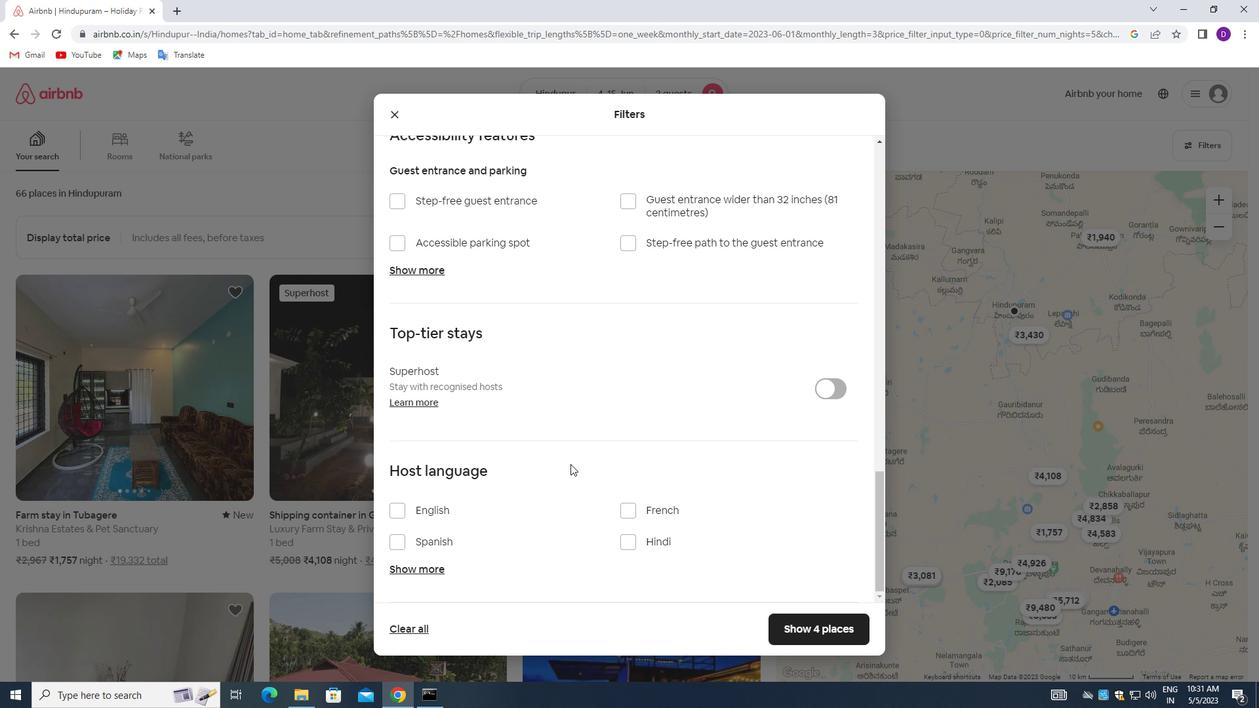 
Action: Mouse scrolled (567, 465) with delta (0, 0)
Screenshot: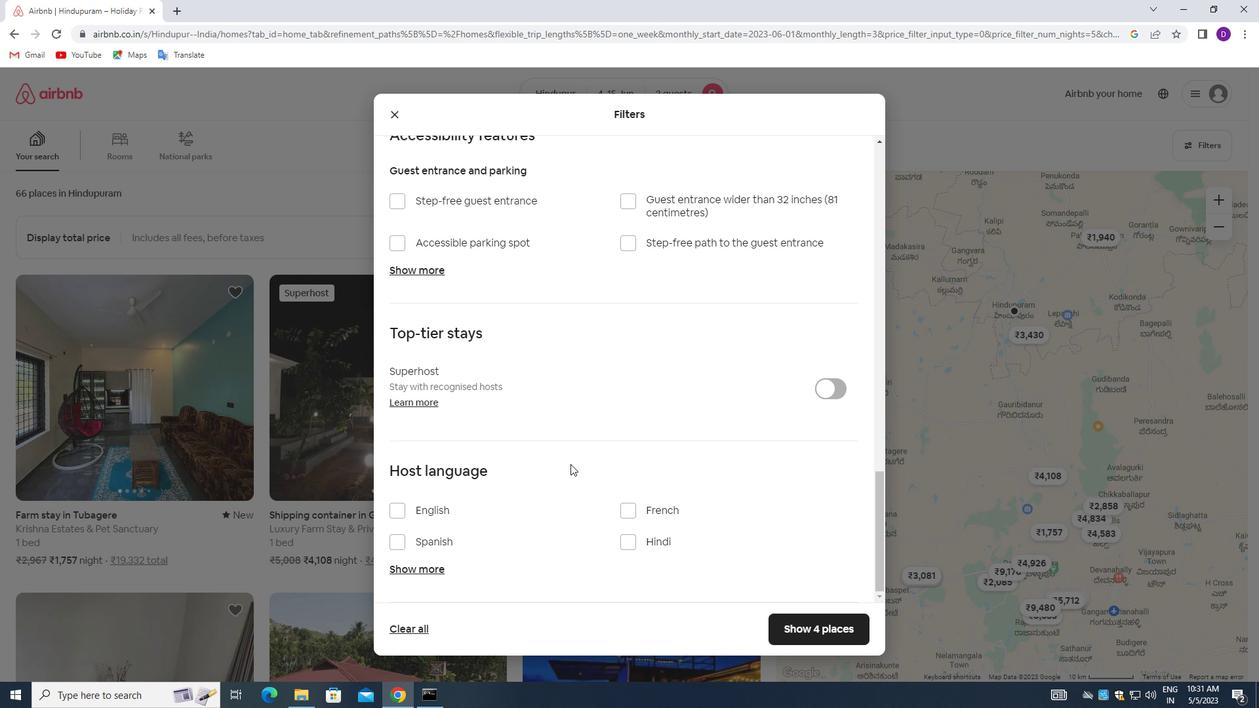 
Action: Mouse moved to (566, 468)
Screenshot: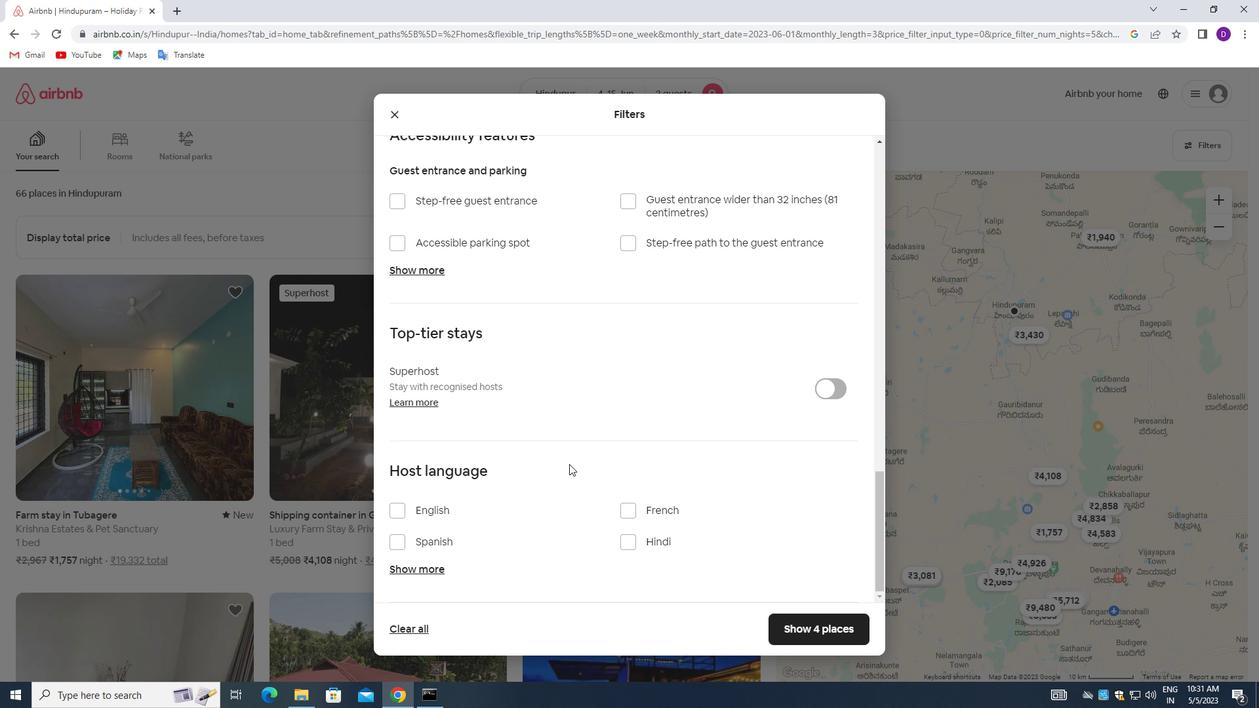 
Action: Mouse scrolled (566, 467) with delta (0, 0)
Screenshot: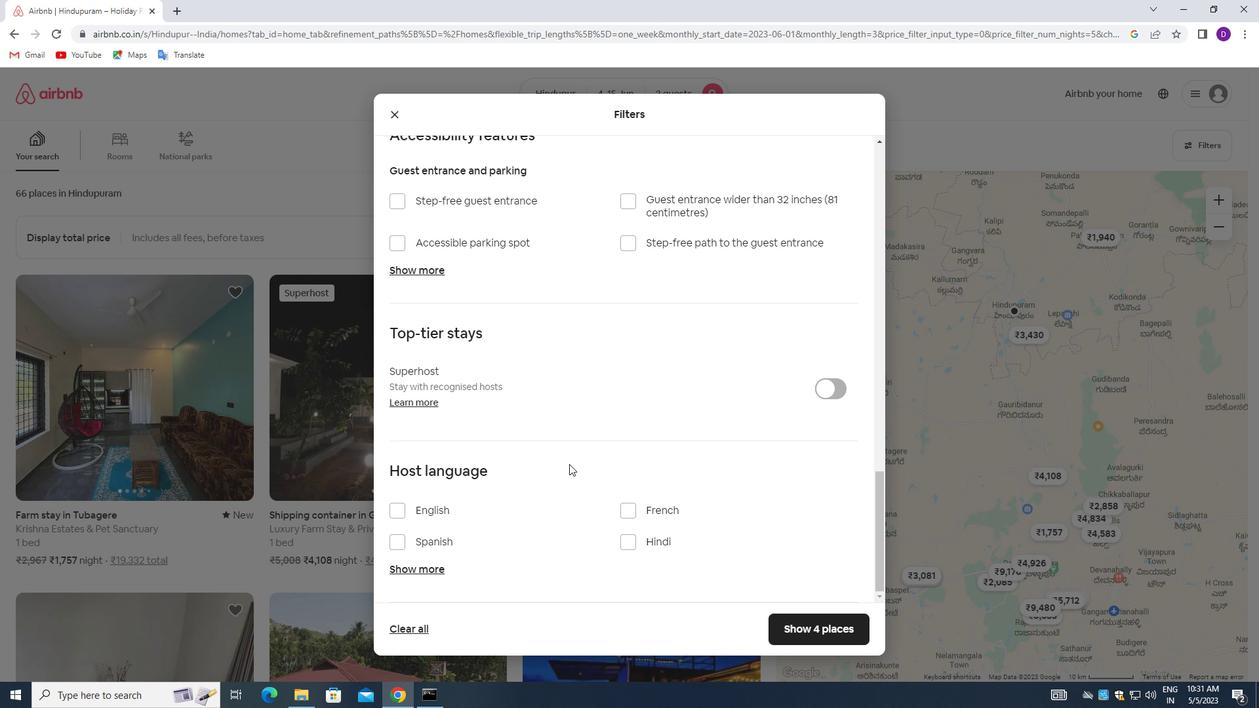 
Action: Mouse moved to (399, 513)
Screenshot: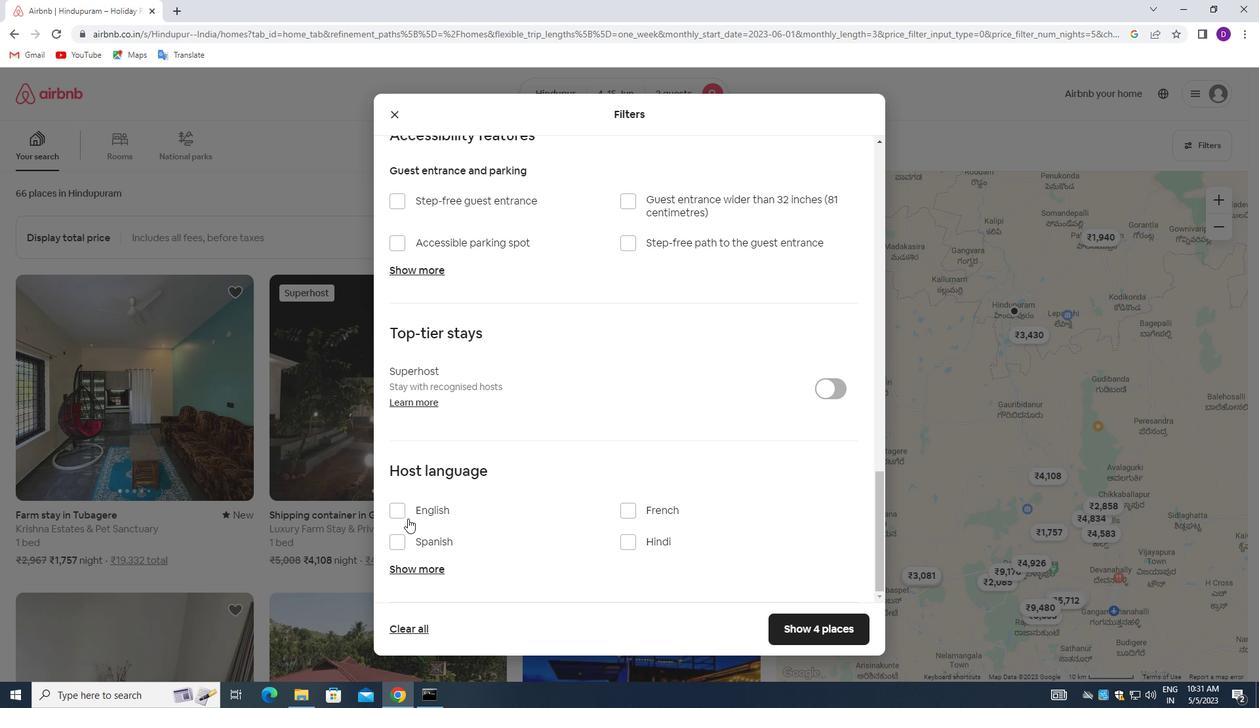 
Action: Mouse pressed left at (399, 513)
Screenshot: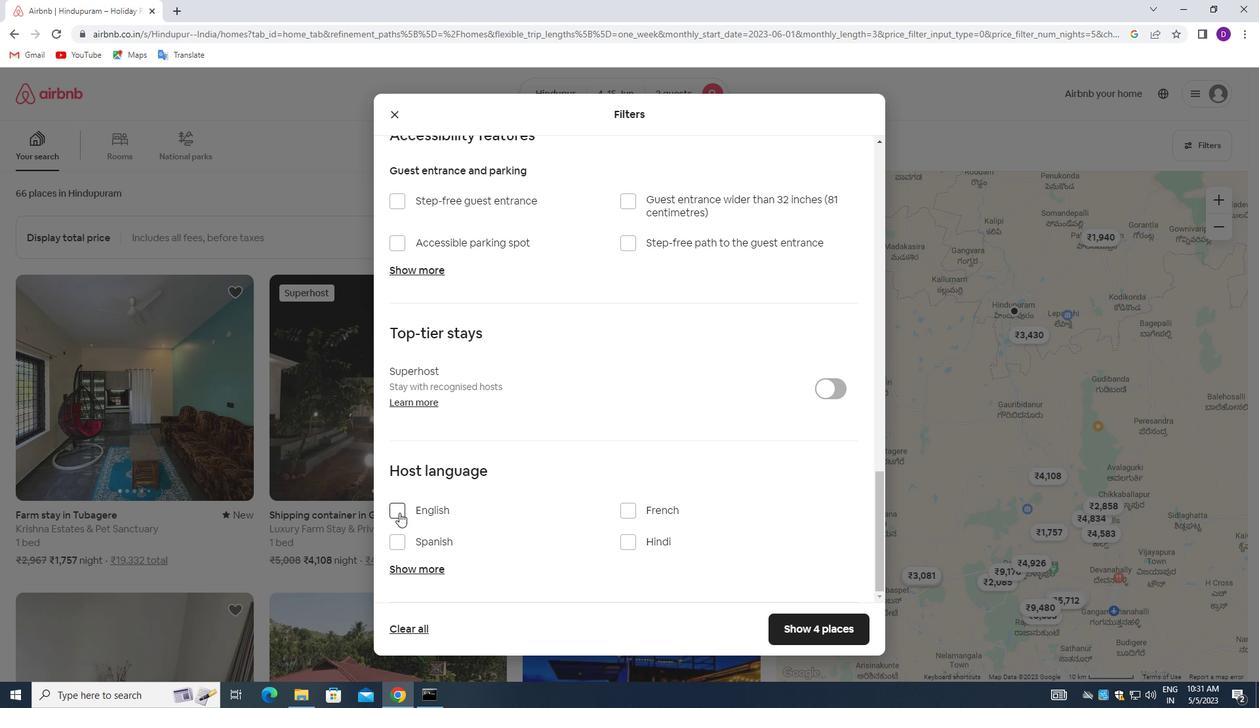 
Action: Mouse moved to (777, 624)
Screenshot: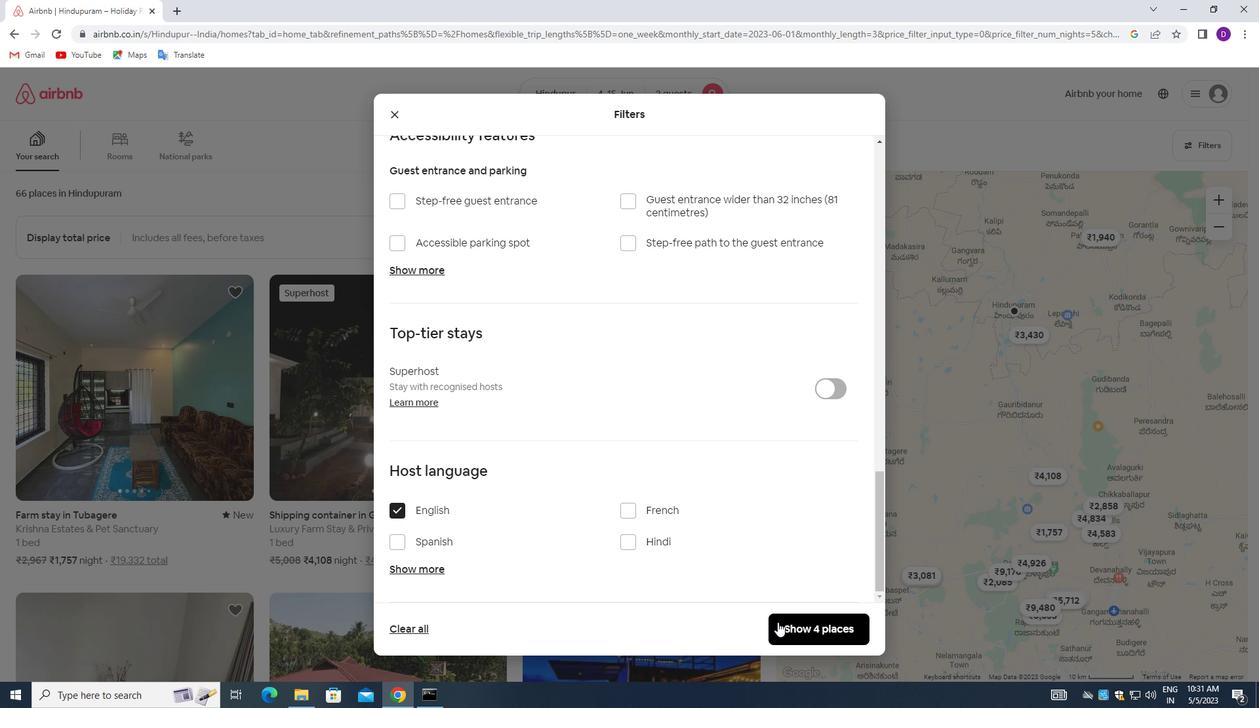 
Action: Mouse pressed left at (777, 624)
Screenshot: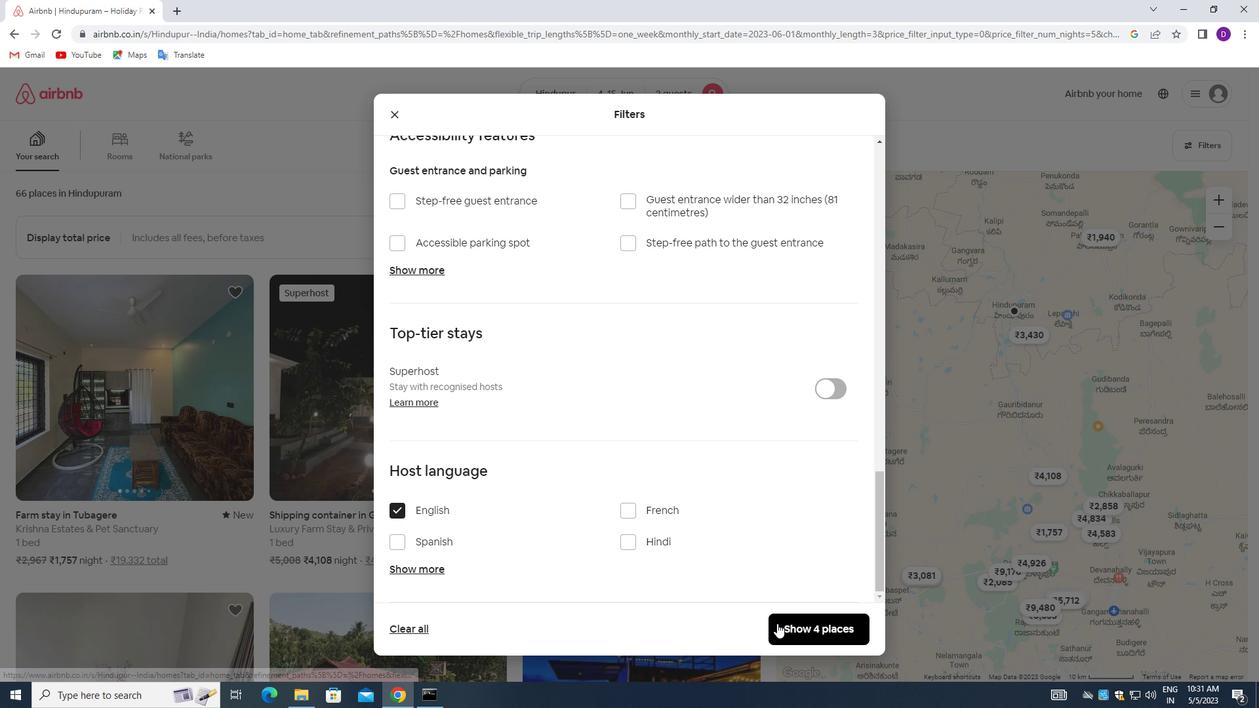 
Action: Mouse moved to (734, 468)
Screenshot: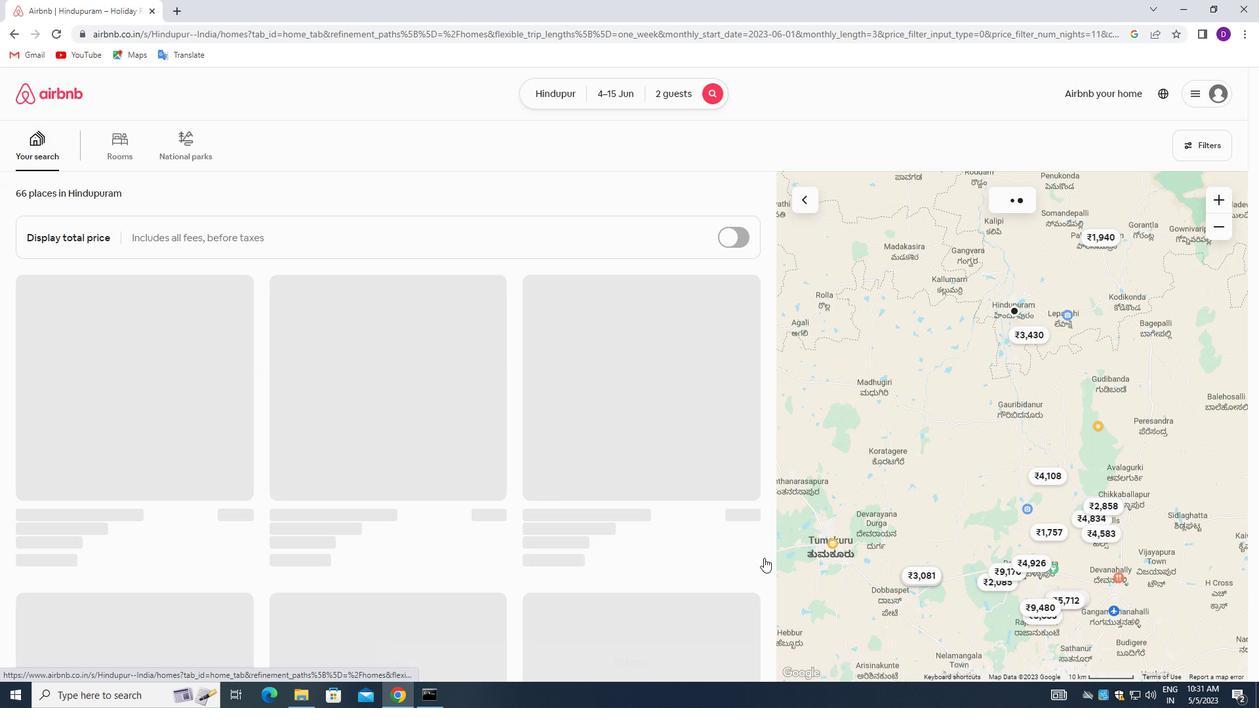 
